 Task: Add a signature Kristen Martinez containing Have a great National Child Health Day, Kristen Martinez to email address softage.6@softage.net and add a label Shipping and receiving
Action: Mouse moved to (1104, 69)
Screenshot: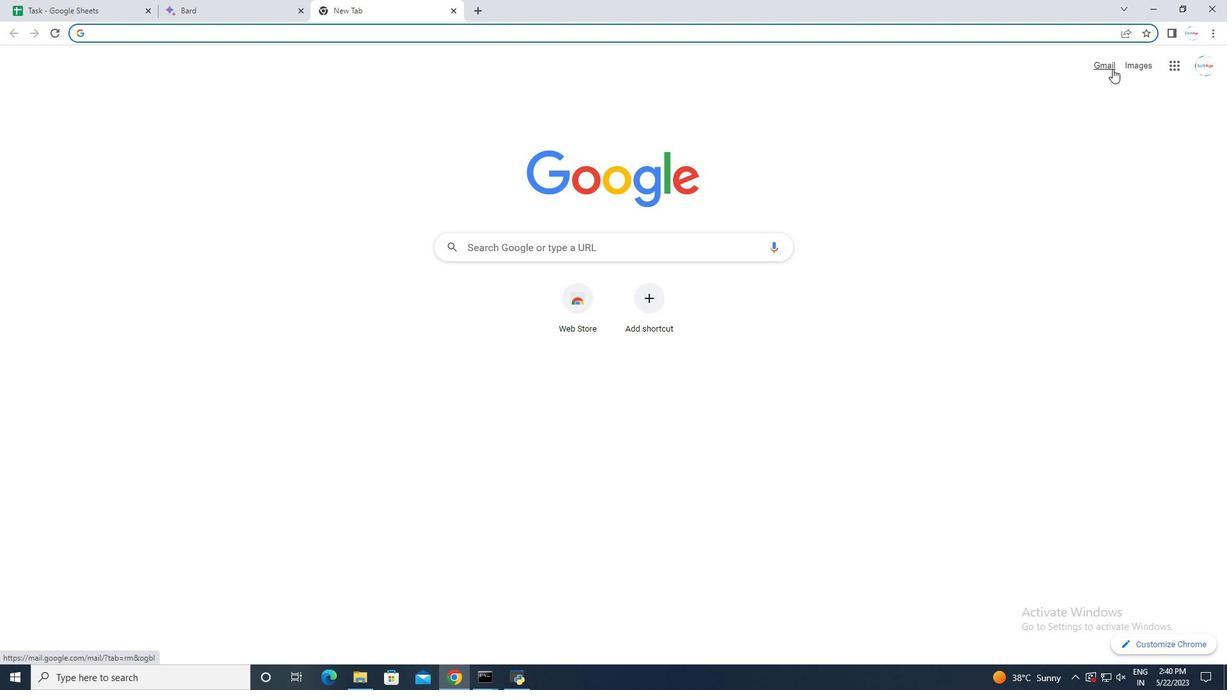 
Action: Mouse pressed left at (1104, 69)
Screenshot: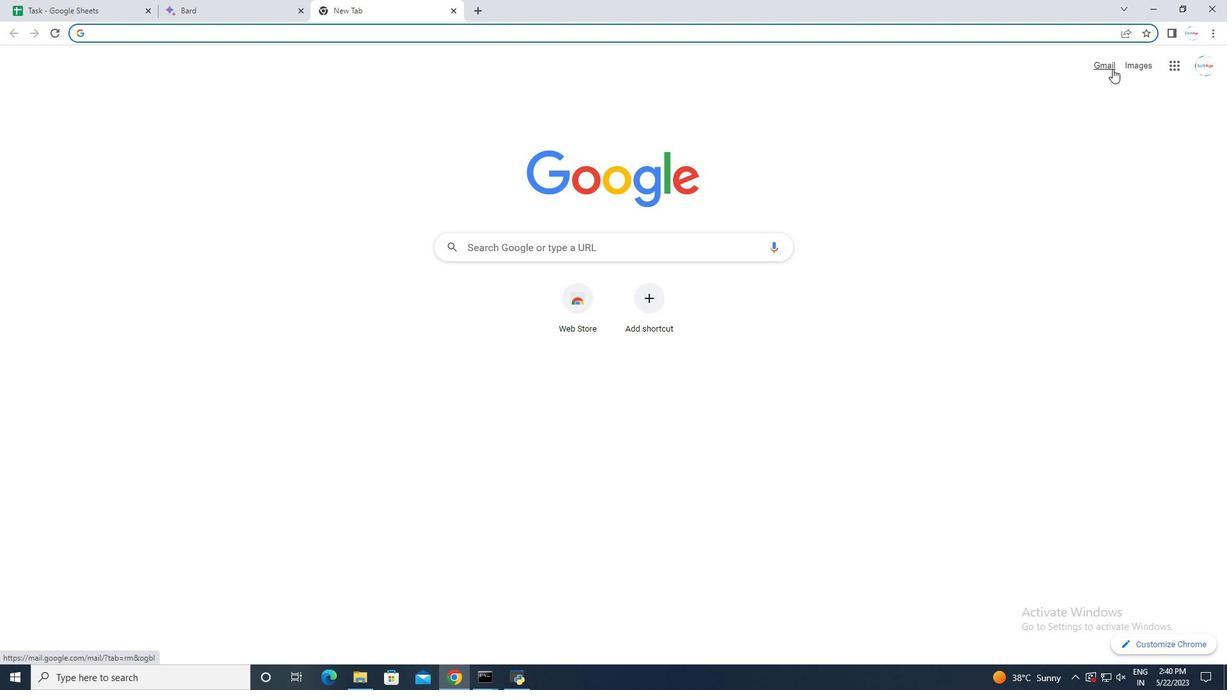 
Action: Mouse moved to (62, 107)
Screenshot: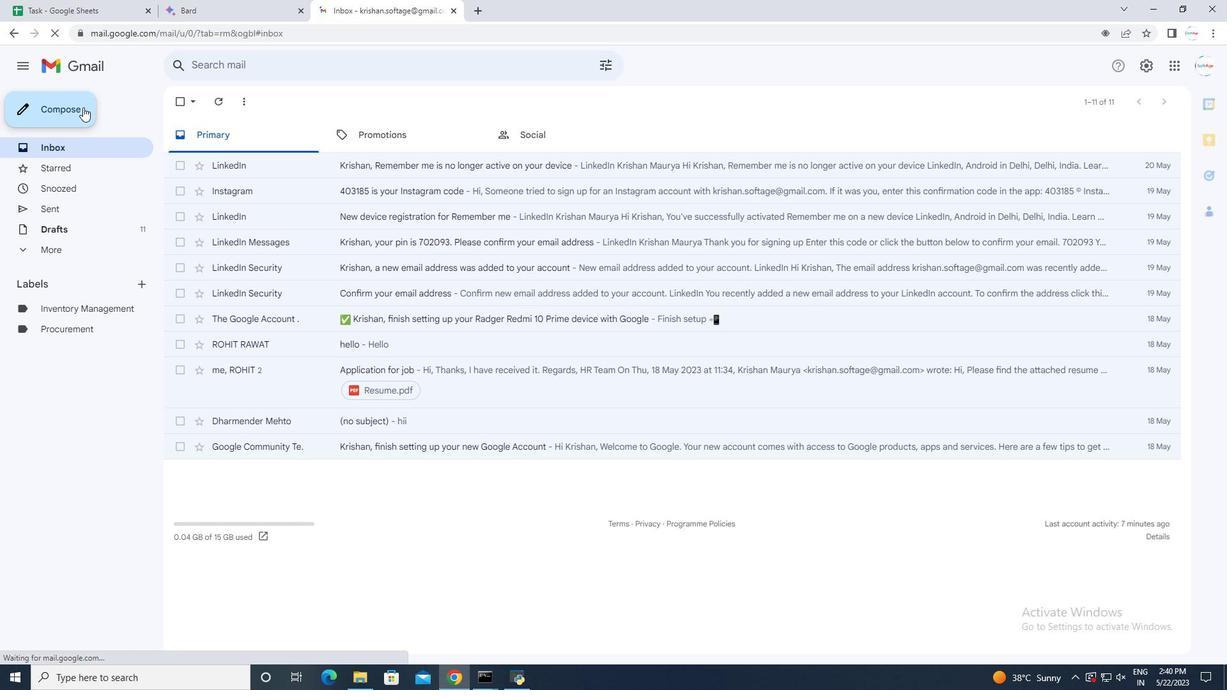 
Action: Mouse pressed left at (62, 107)
Screenshot: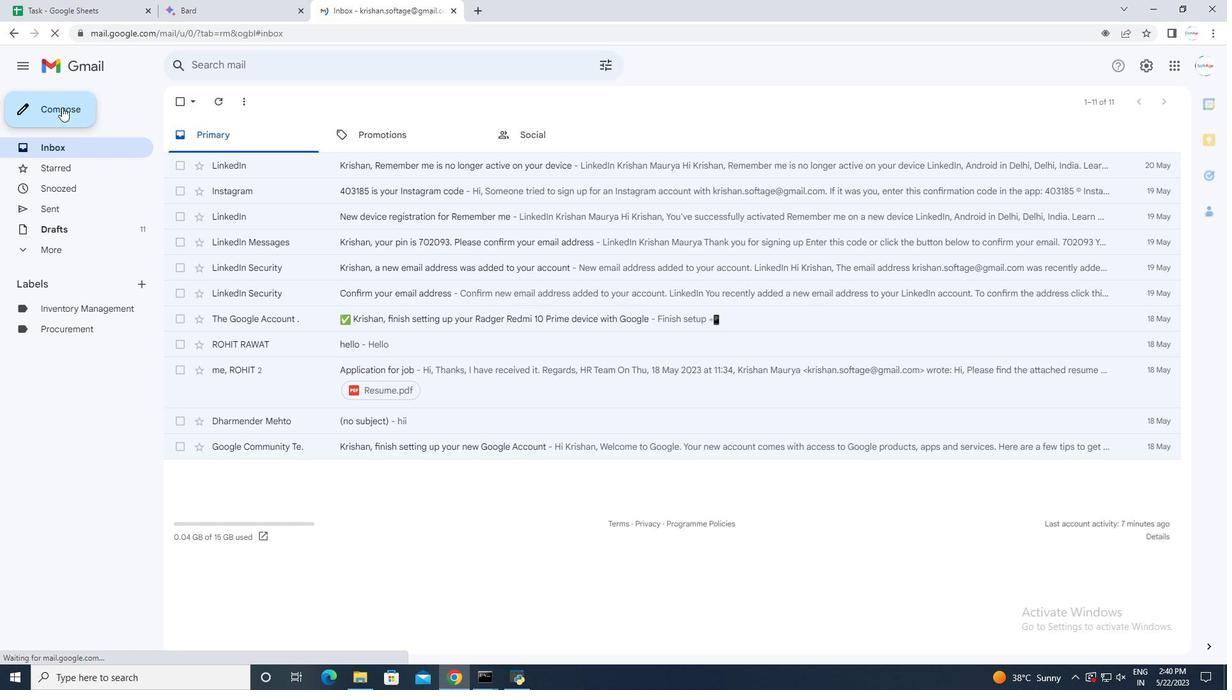 
Action: Mouse moved to (848, 356)
Screenshot: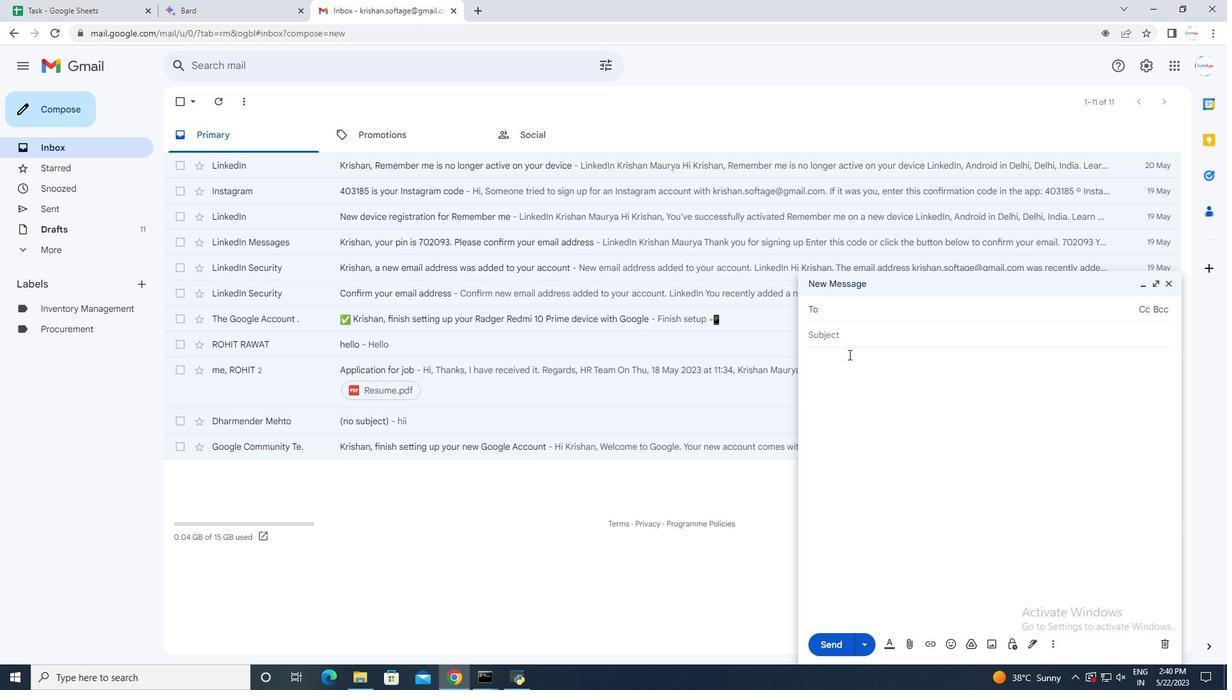 
Action: Mouse pressed left at (848, 356)
Screenshot: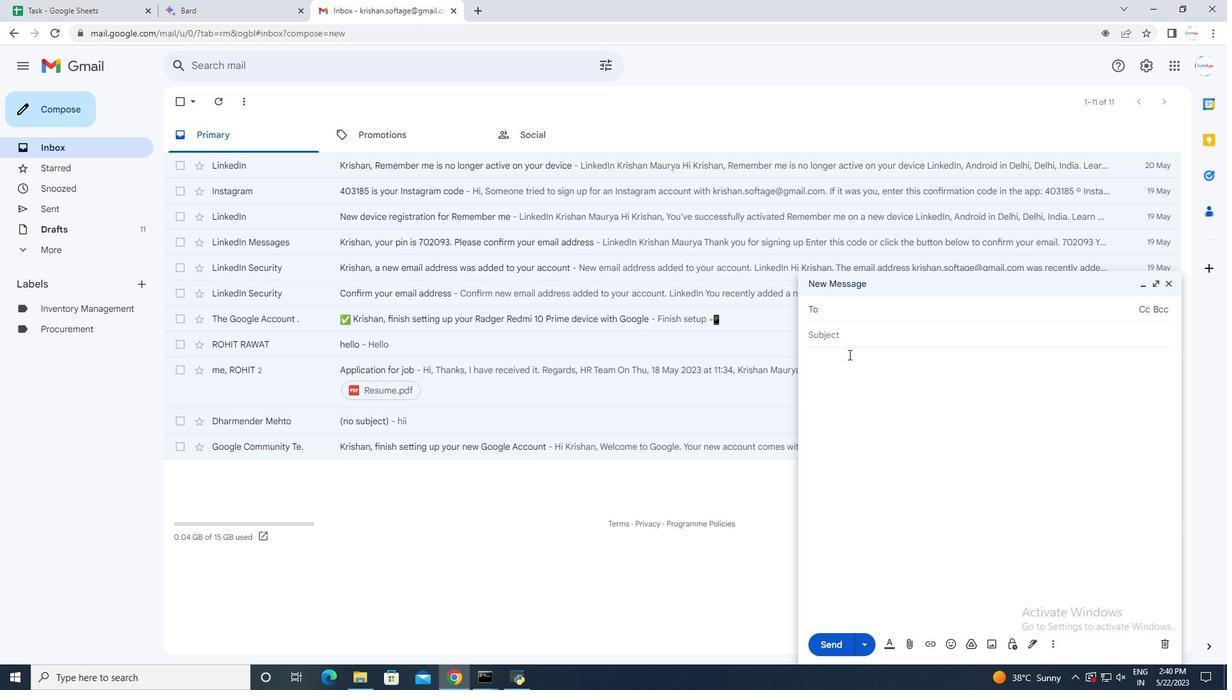 
Action: Mouse moved to (1034, 644)
Screenshot: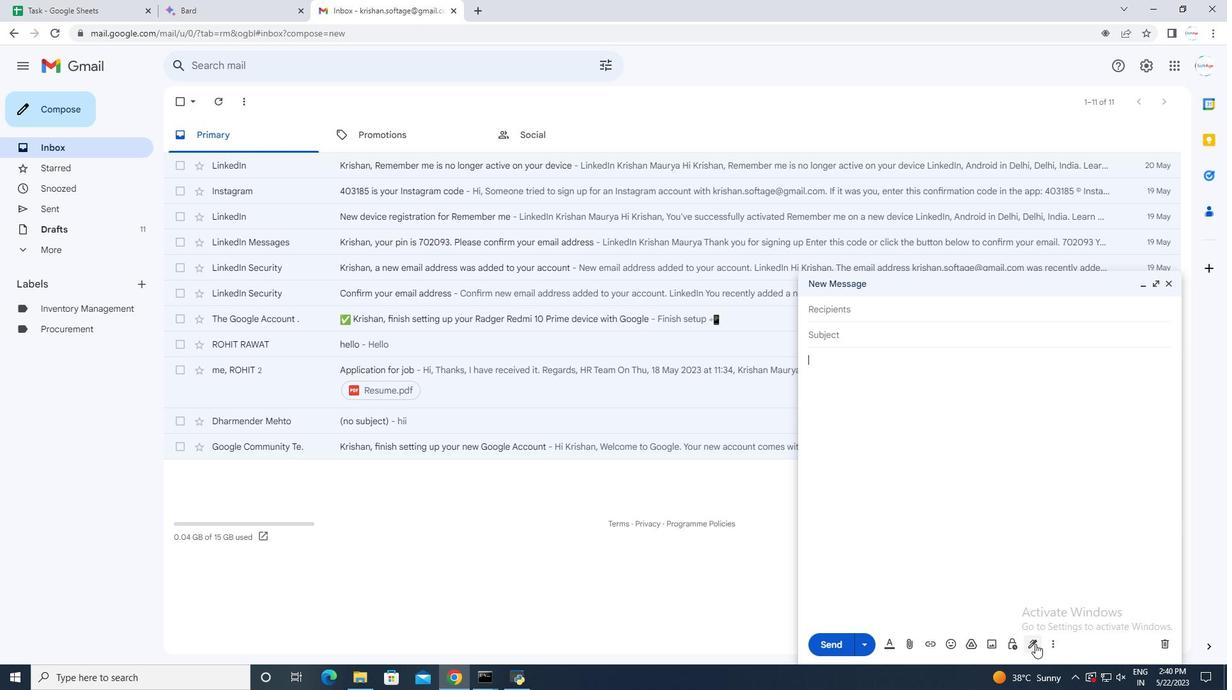 
Action: Mouse pressed left at (1034, 644)
Screenshot: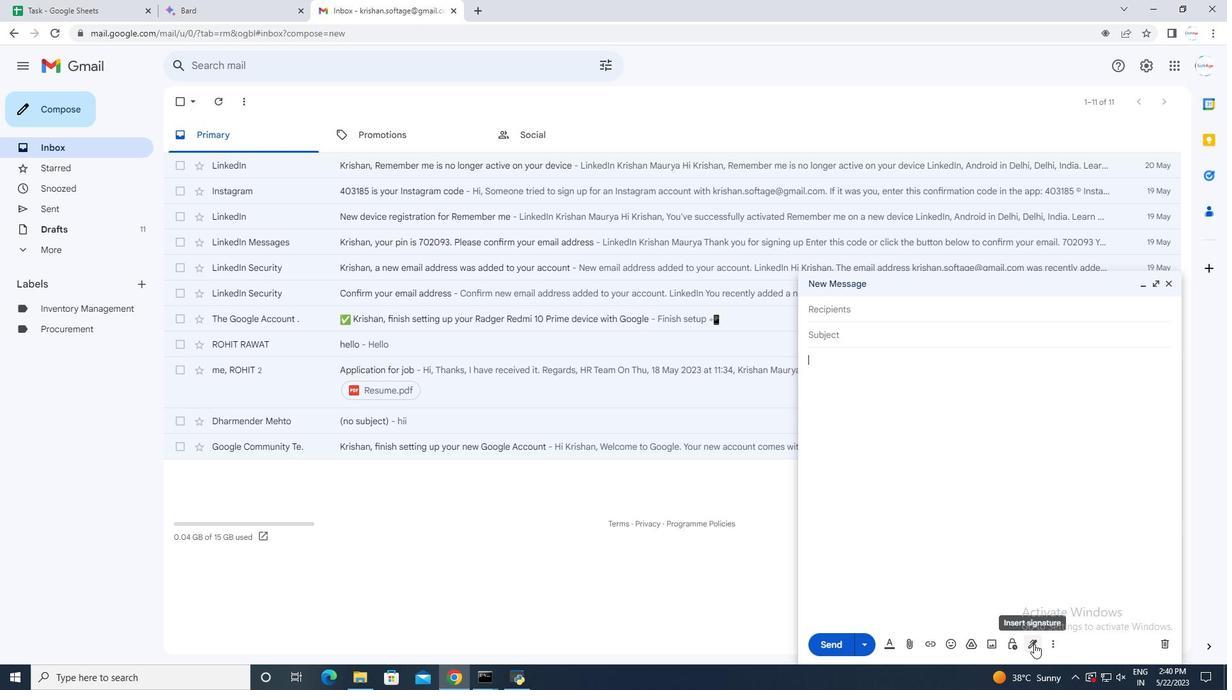 
Action: Mouse moved to (1076, 475)
Screenshot: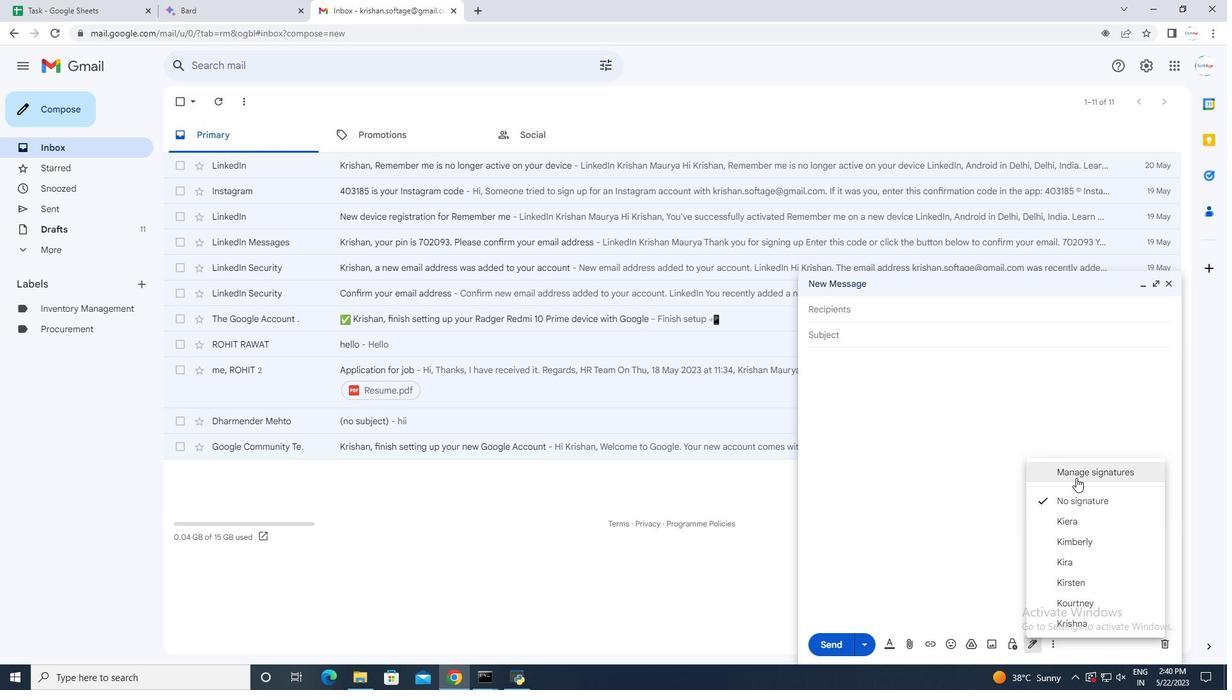 
Action: Mouse pressed left at (1076, 475)
Screenshot: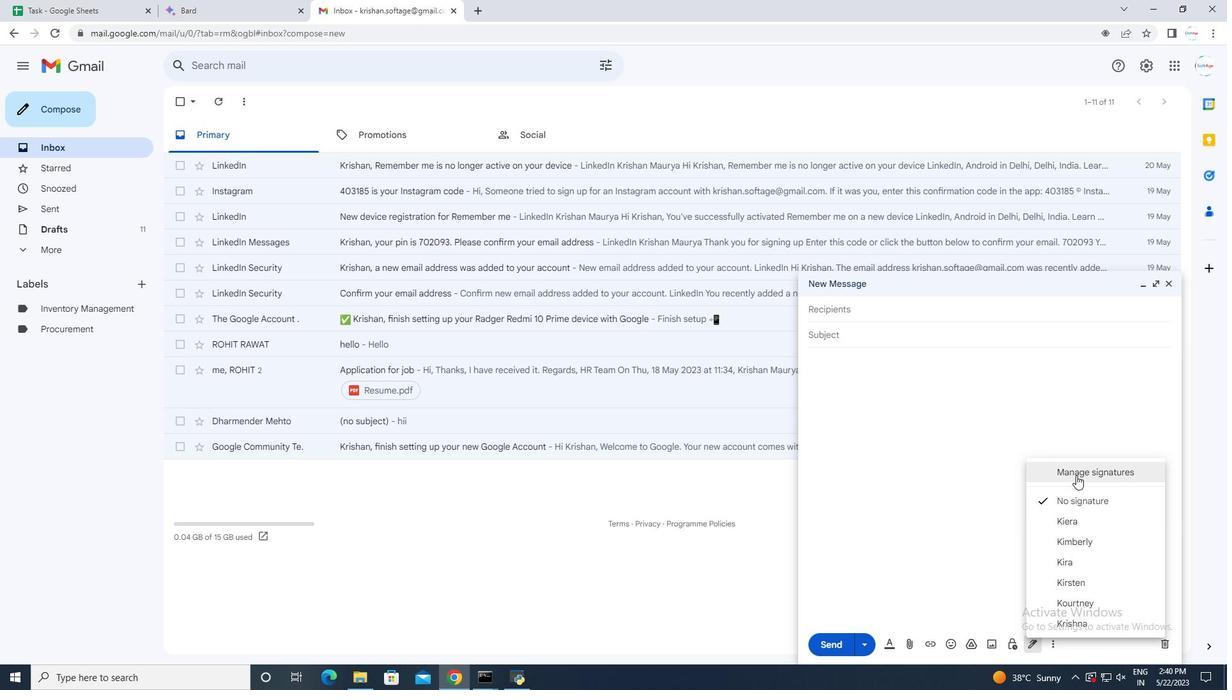 
Action: Mouse moved to (673, 430)
Screenshot: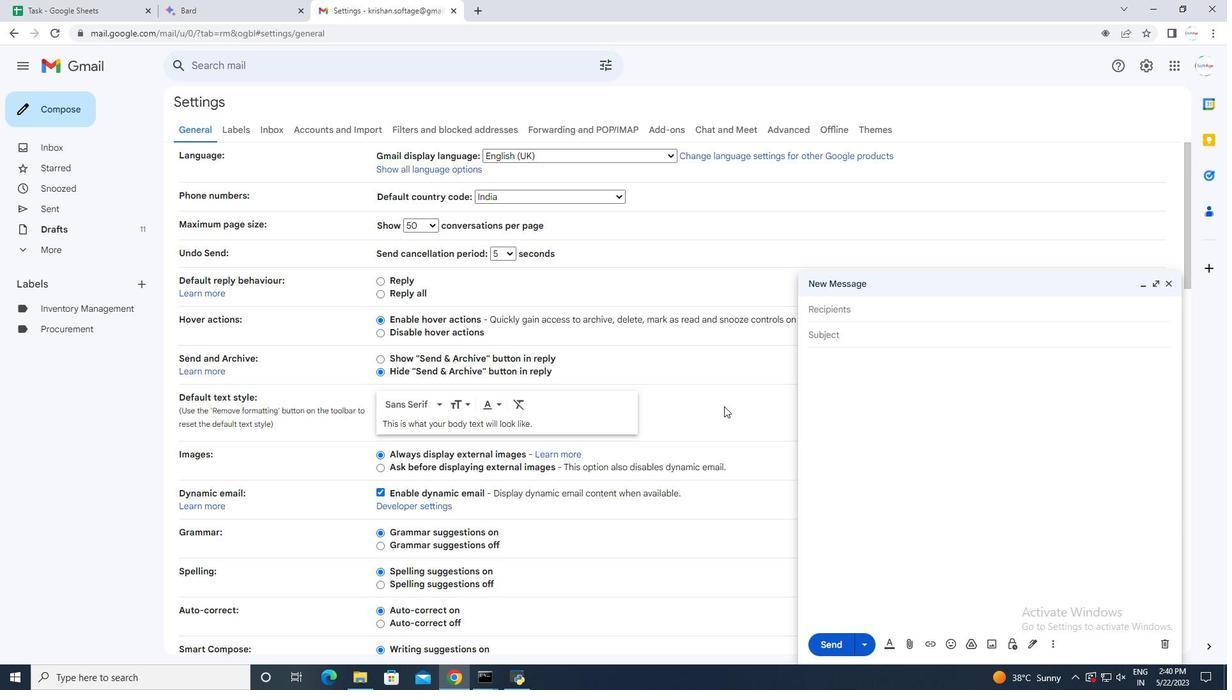
Action: Mouse scrolled (673, 430) with delta (0, 0)
Screenshot: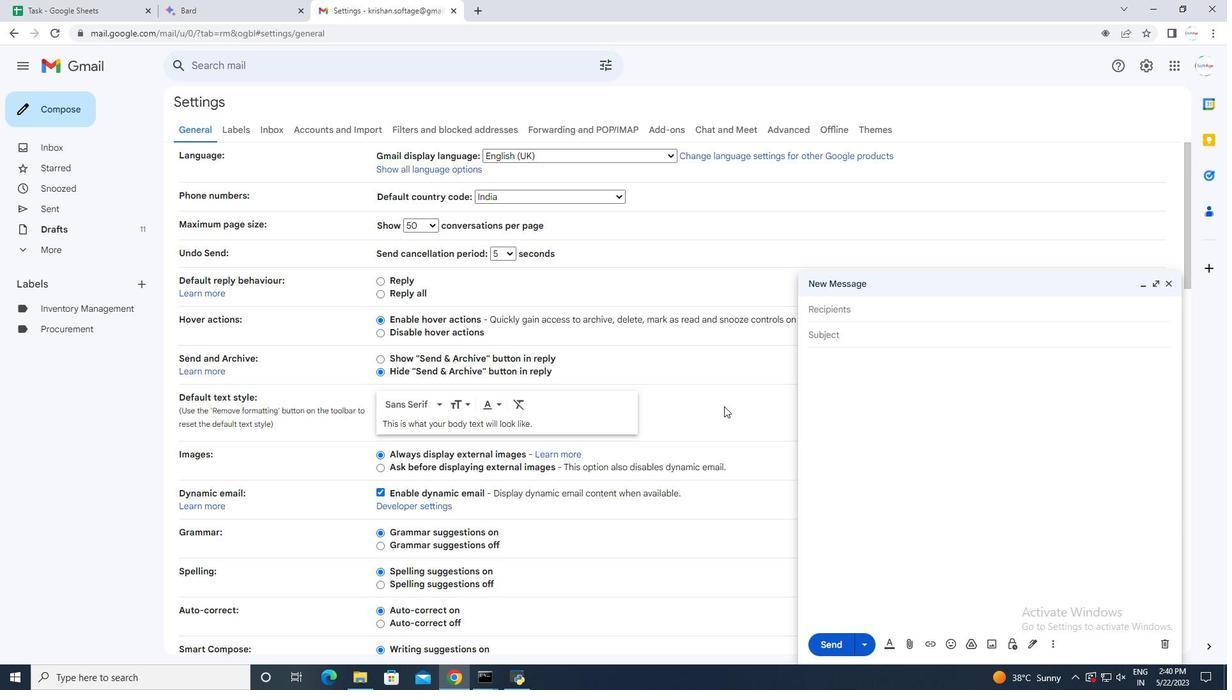 
Action: Mouse moved to (669, 435)
Screenshot: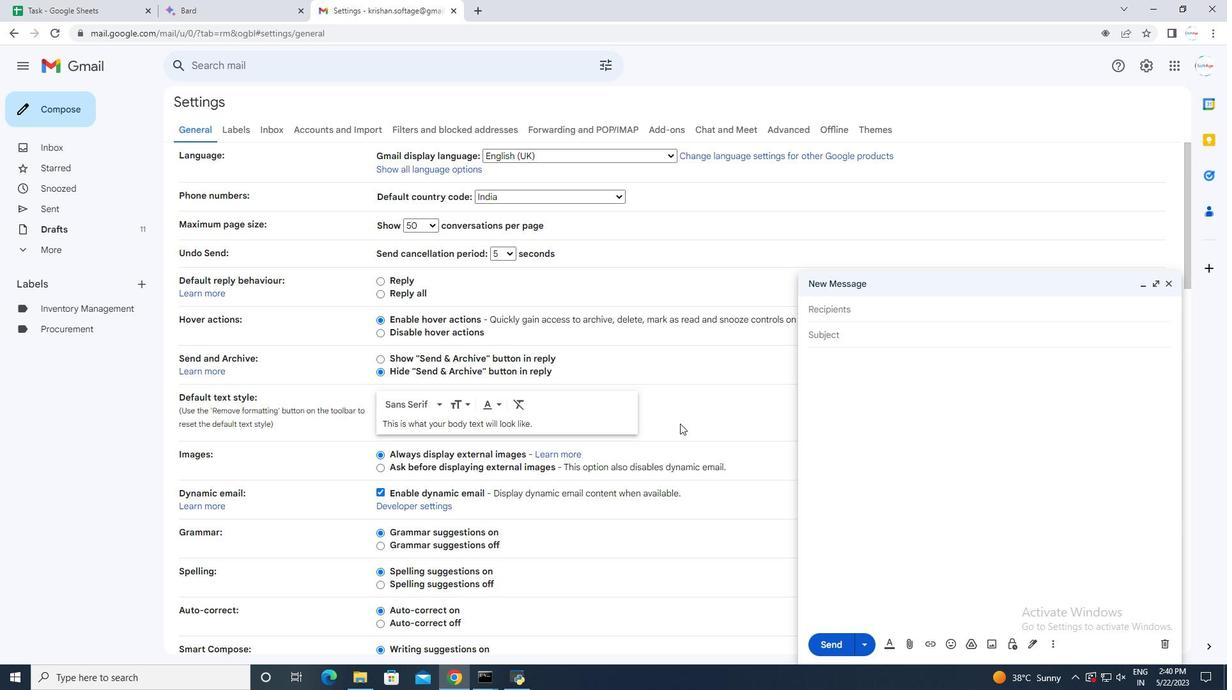 
Action: Mouse scrolled (669, 434) with delta (0, 0)
Screenshot: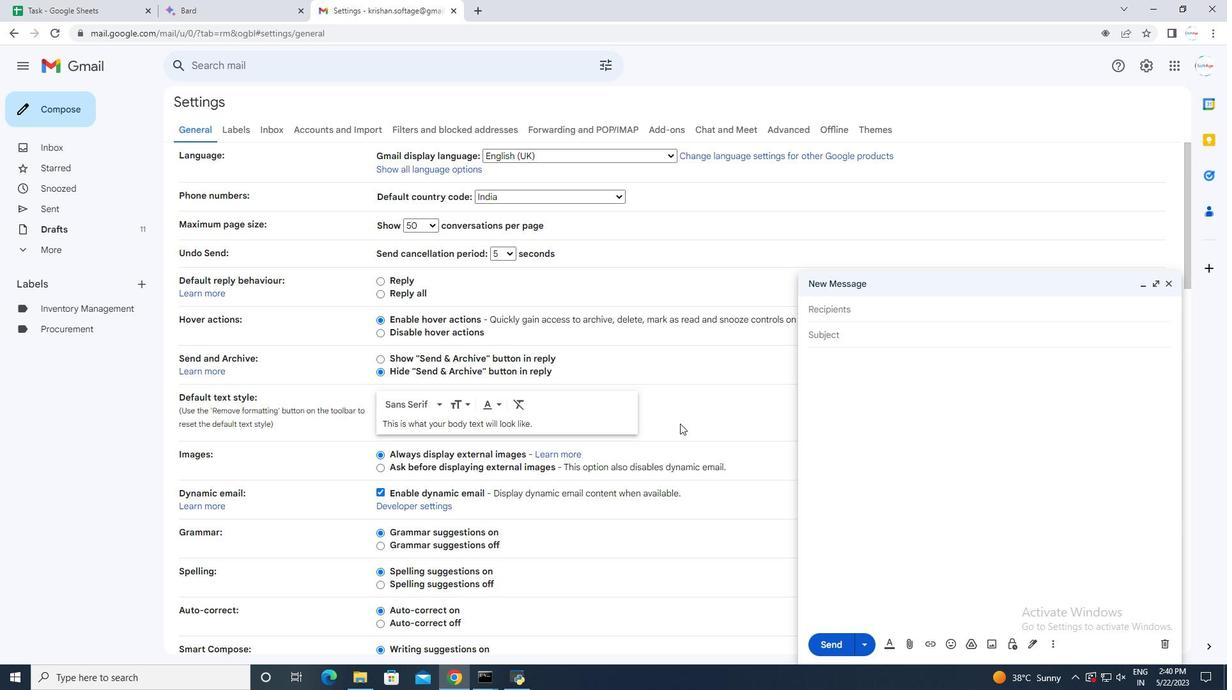 
Action: Mouse moved to (668, 437)
Screenshot: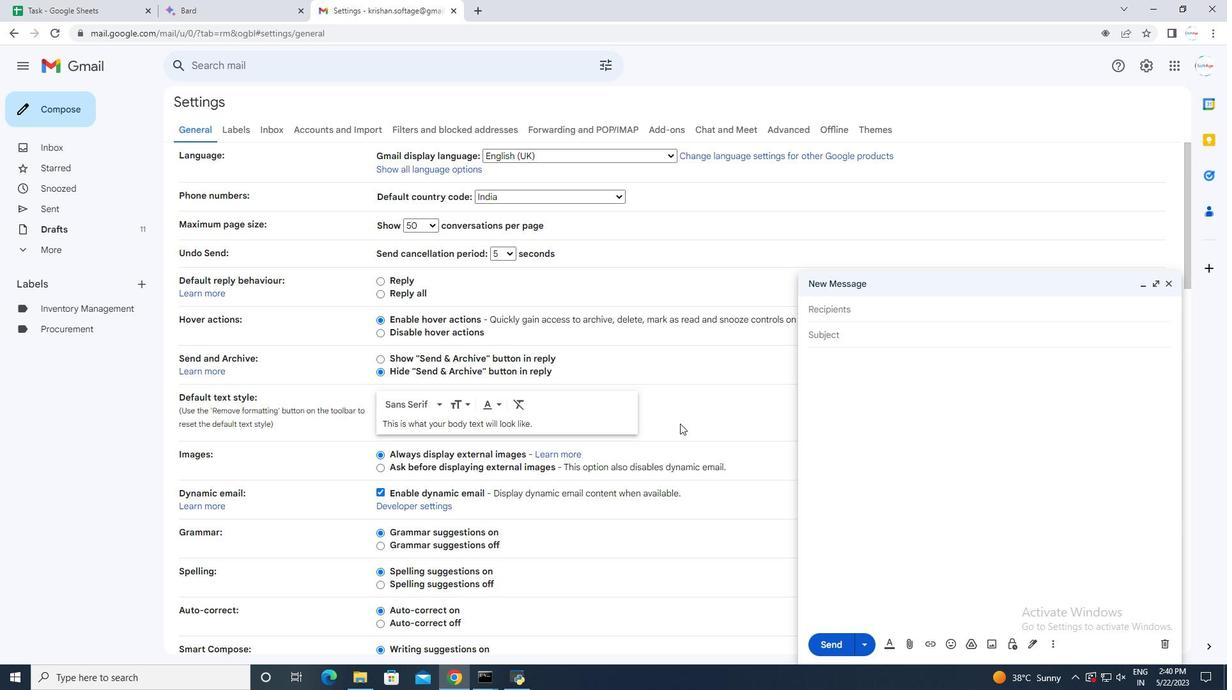 
Action: Mouse scrolled (668, 437) with delta (0, 0)
Screenshot: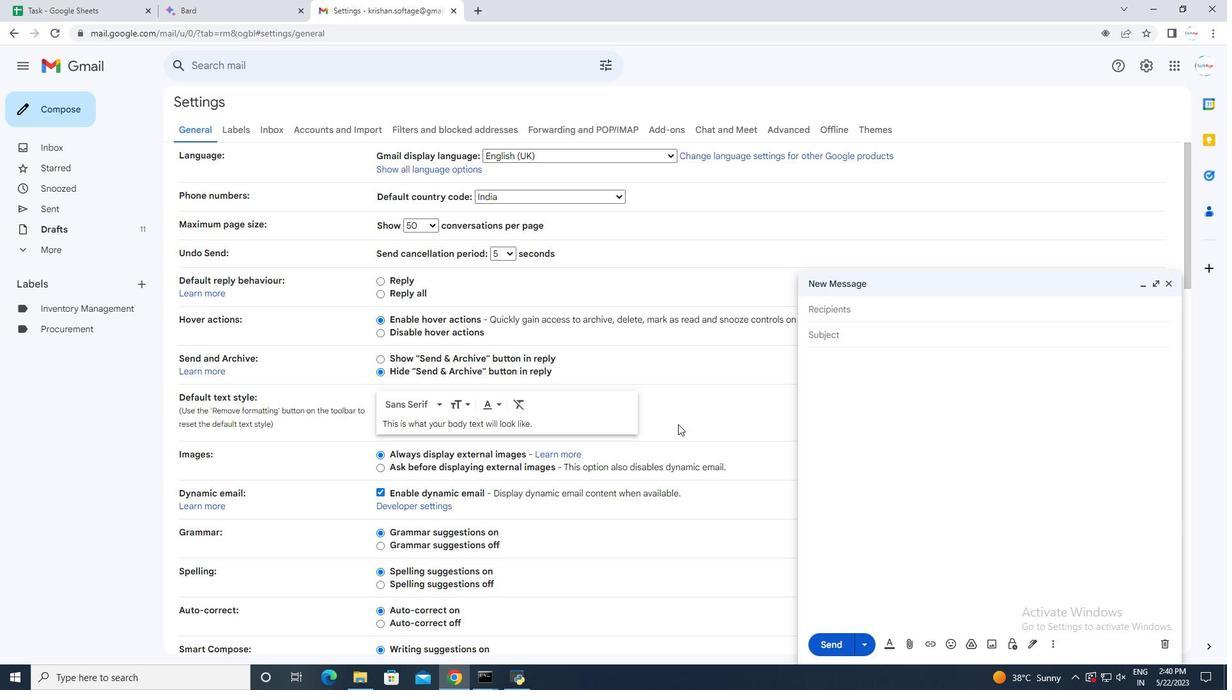 
Action: Mouse moved to (667, 438)
Screenshot: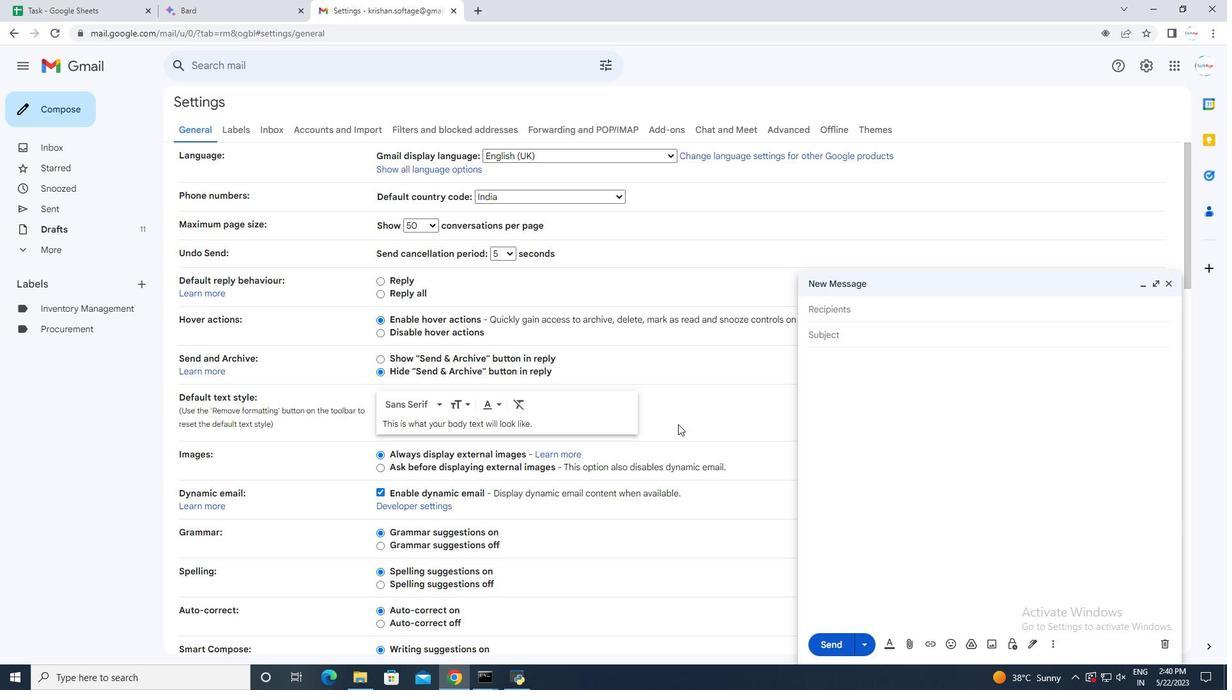 
Action: Mouse scrolled (667, 437) with delta (0, 0)
Screenshot: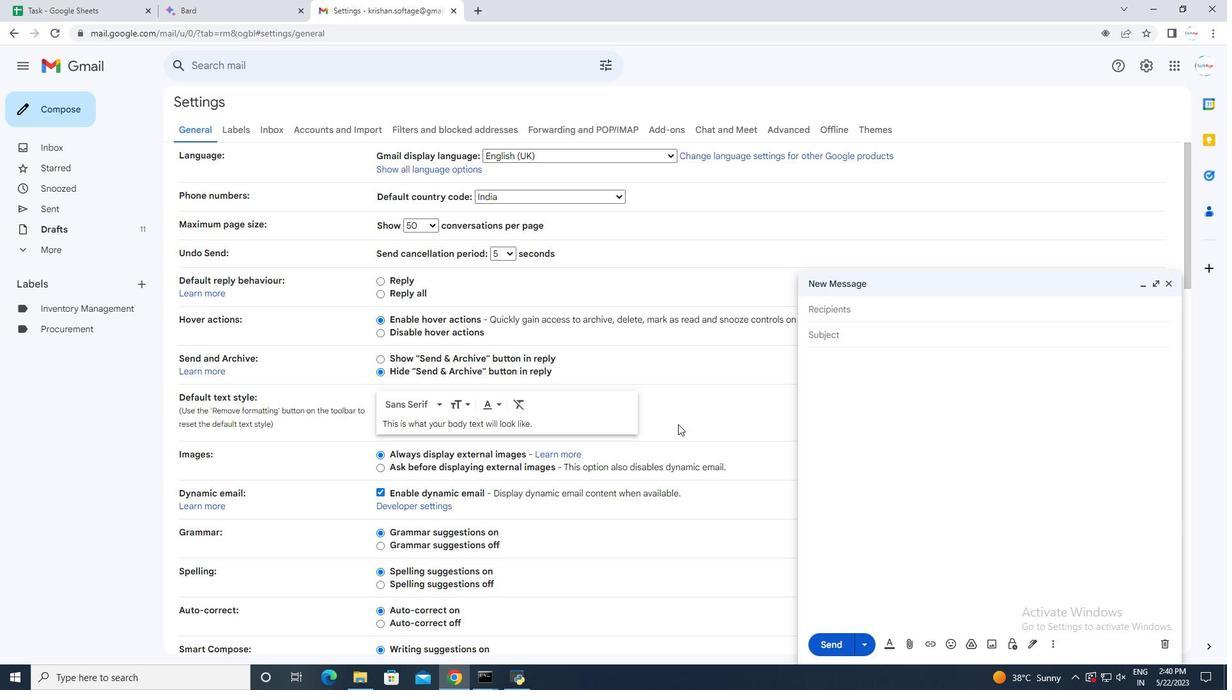 
Action: Mouse scrolled (667, 437) with delta (0, 0)
Screenshot: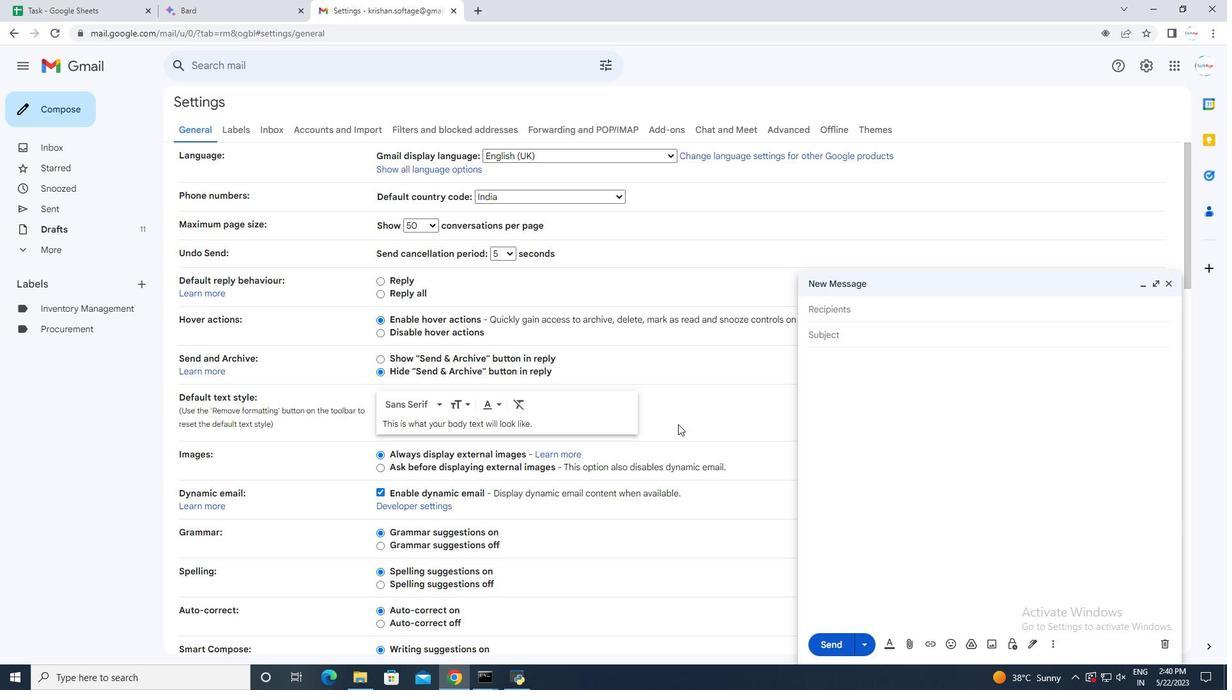
Action: Mouse moved to (666, 438)
Screenshot: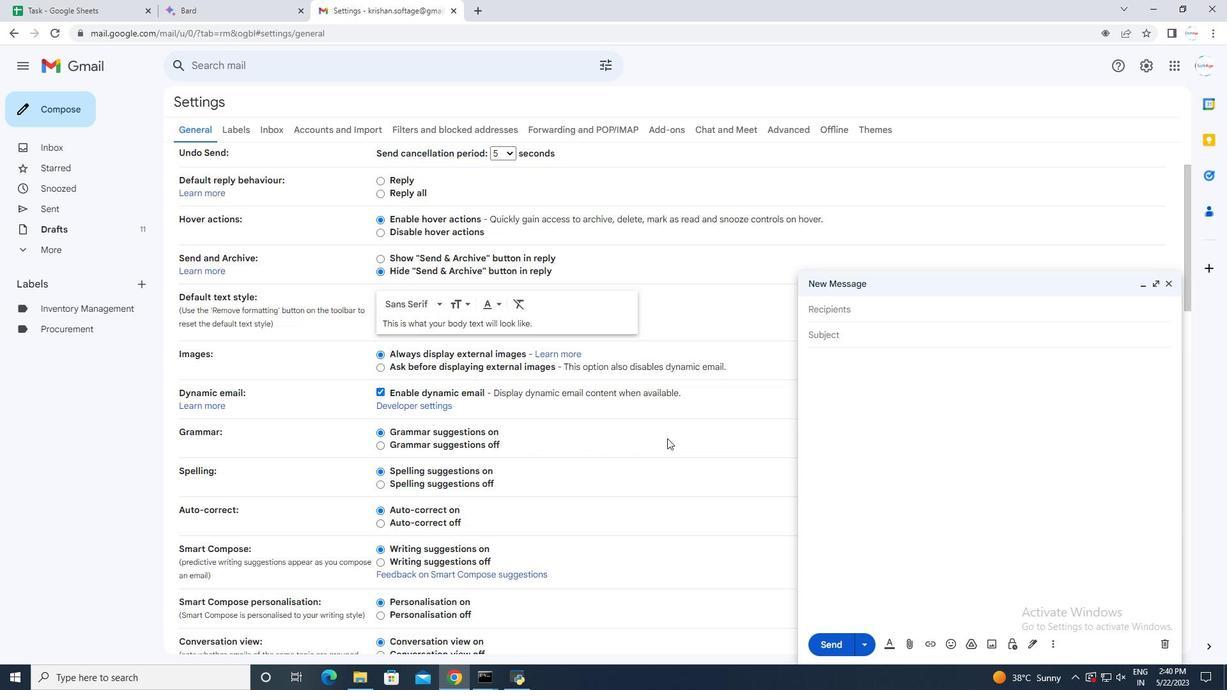 
Action: Mouse scrolled (666, 437) with delta (0, 0)
Screenshot: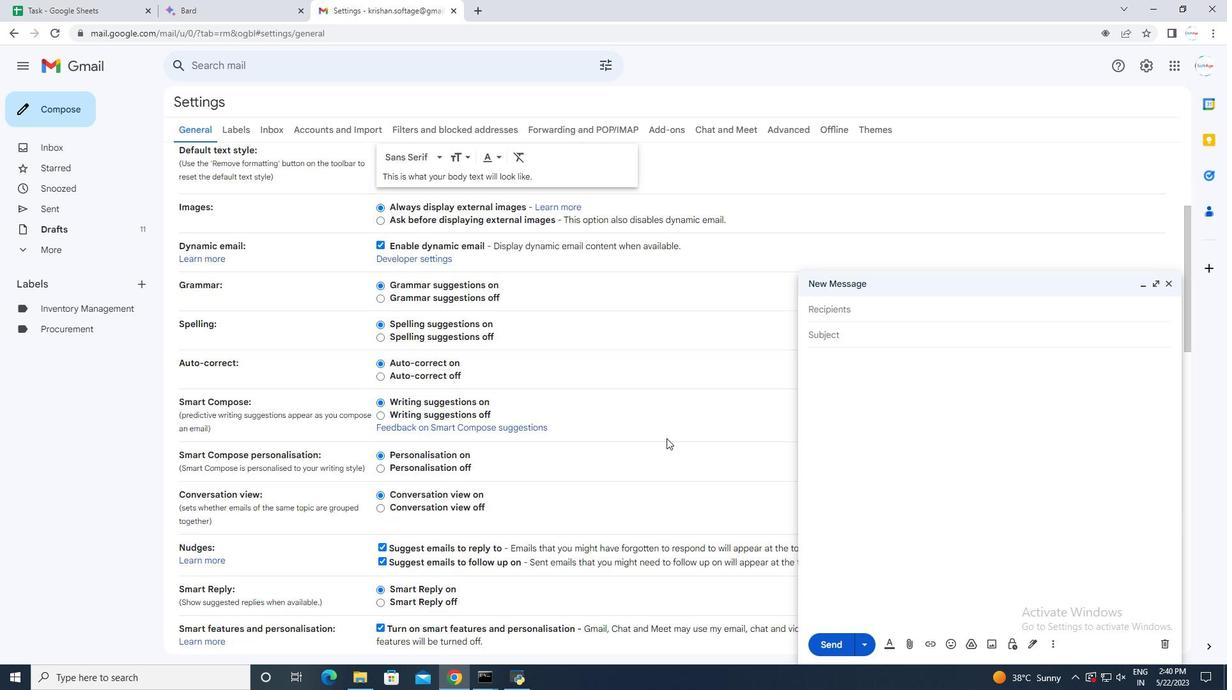 
Action: Mouse scrolled (666, 437) with delta (0, 0)
Screenshot: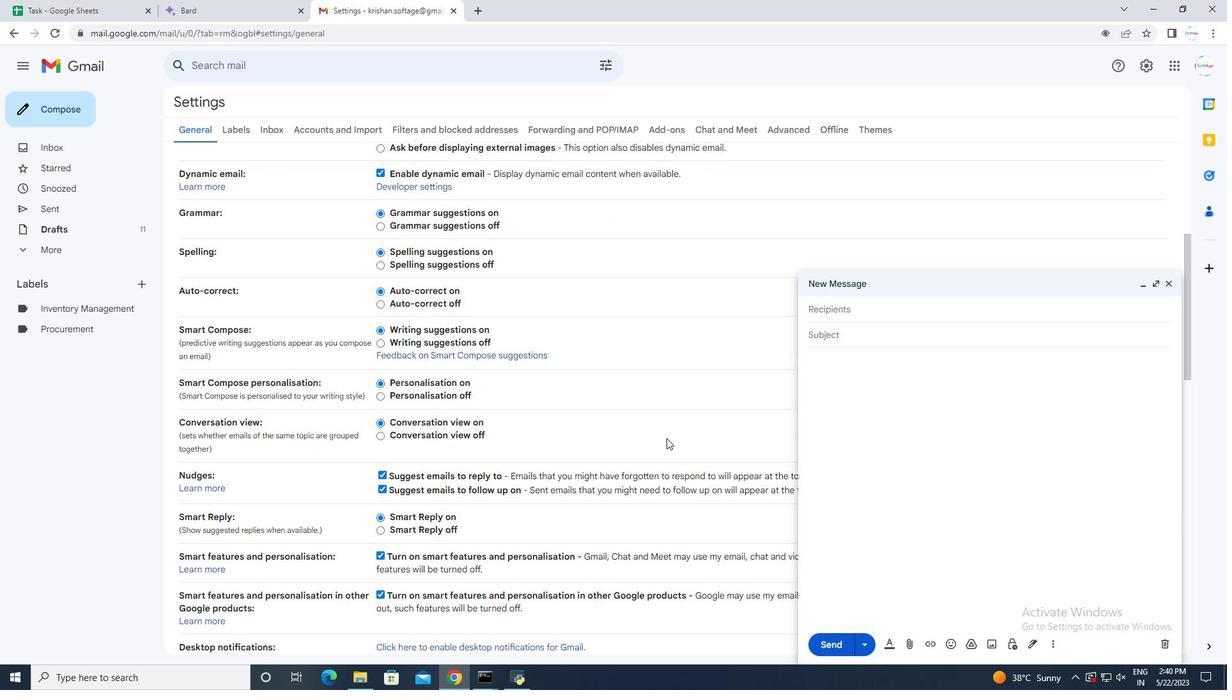 
Action: Mouse scrolled (666, 437) with delta (0, 0)
Screenshot: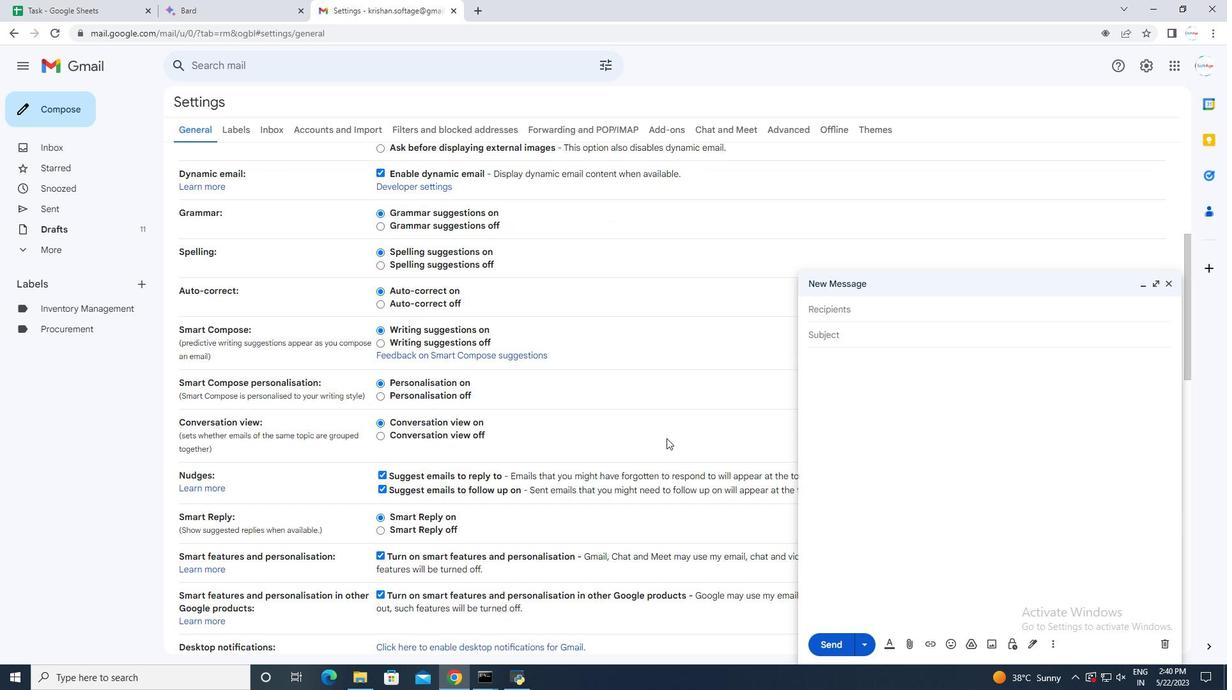 
Action: Mouse scrolled (666, 437) with delta (0, 0)
Screenshot: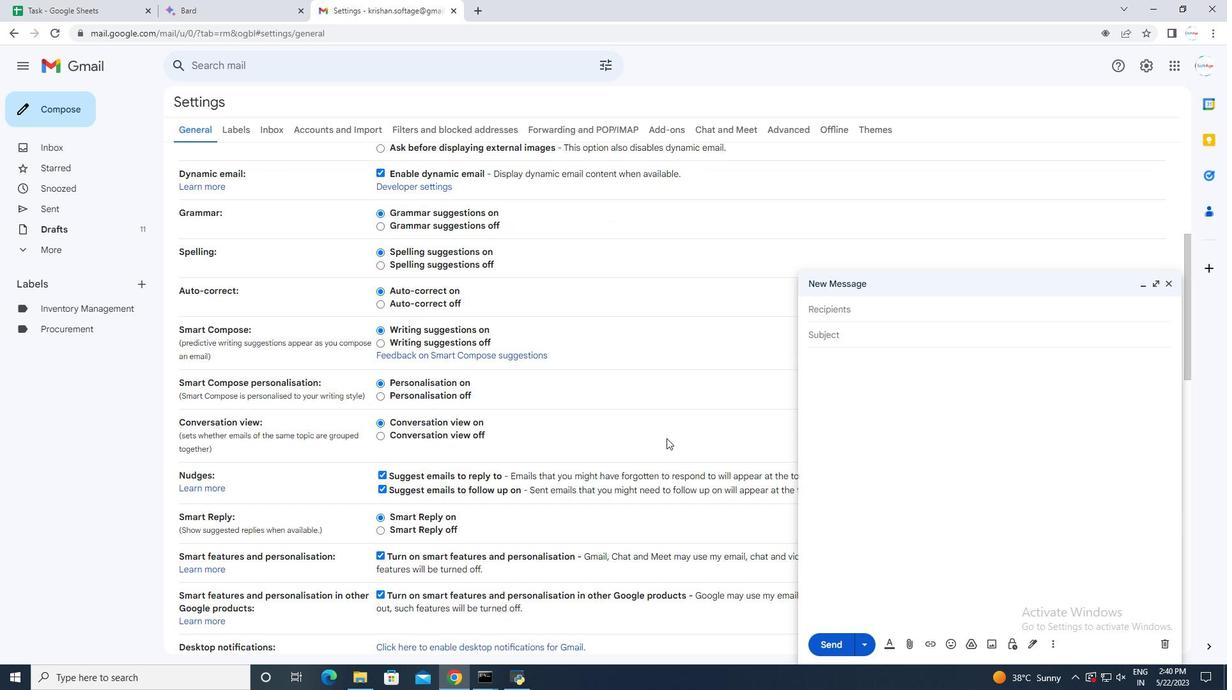 
Action: Mouse scrolled (666, 437) with delta (0, 0)
Screenshot: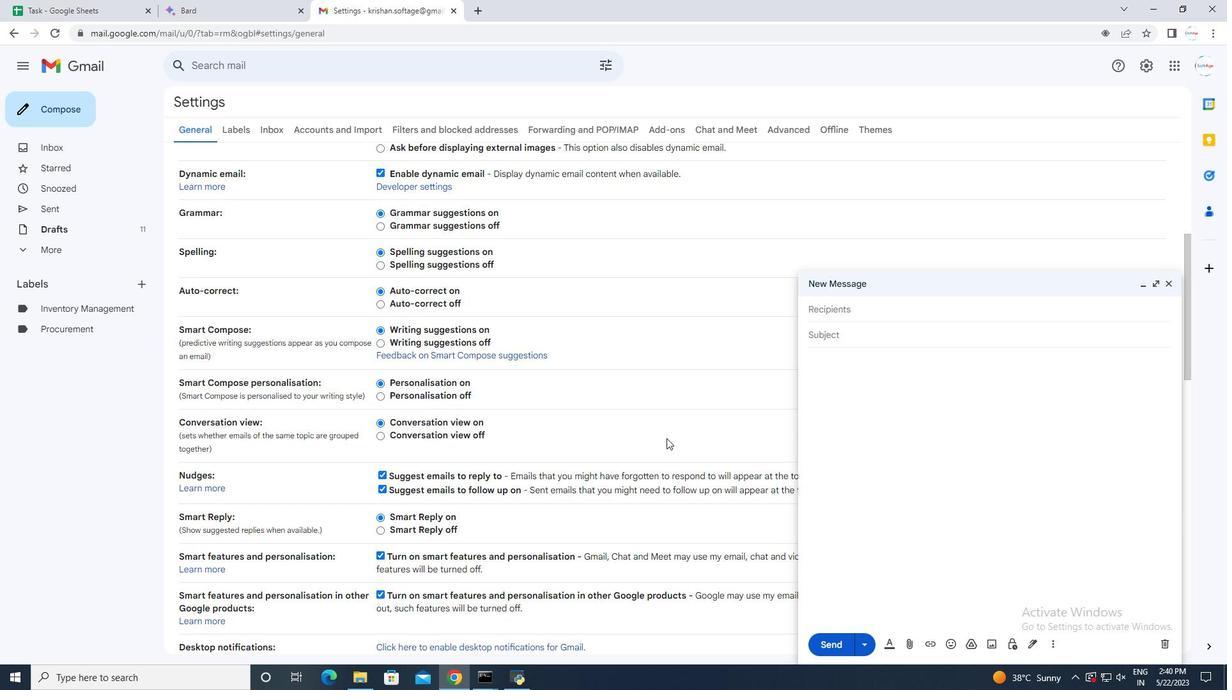 
Action: Mouse scrolled (666, 437) with delta (0, 0)
Screenshot: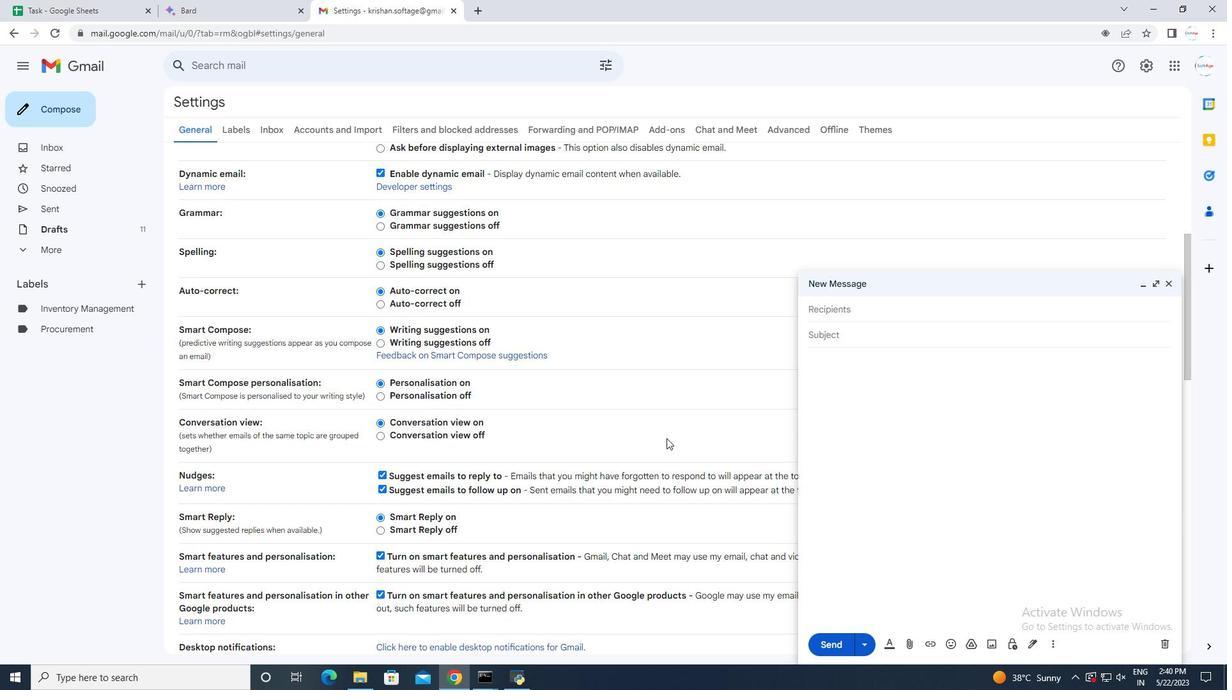 
Action: Mouse scrolled (666, 437) with delta (0, 0)
Screenshot: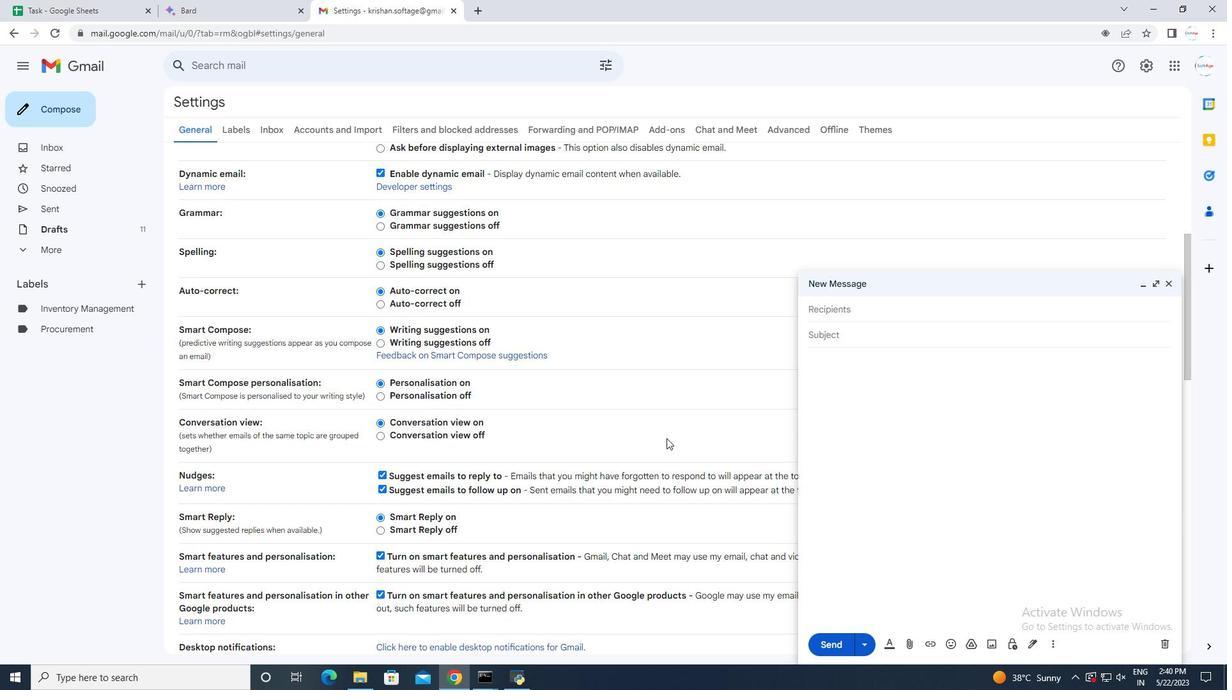 
Action: Mouse scrolled (666, 437) with delta (0, 0)
Screenshot: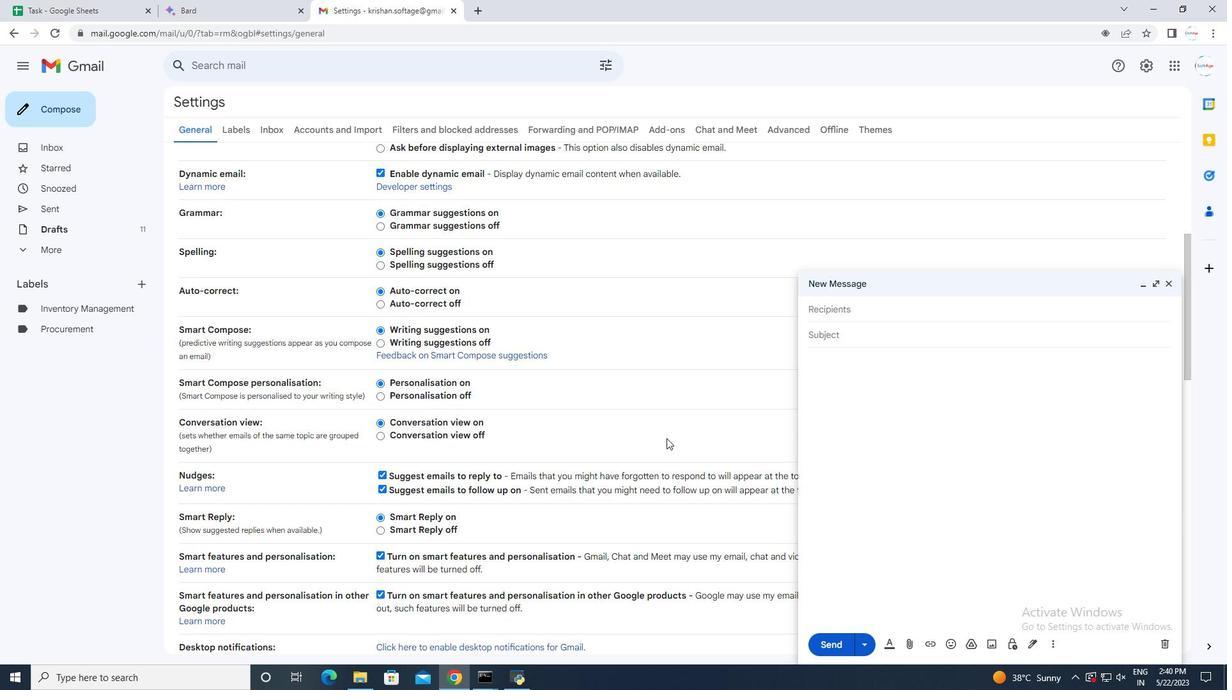 
Action: Mouse scrolled (666, 437) with delta (0, 0)
Screenshot: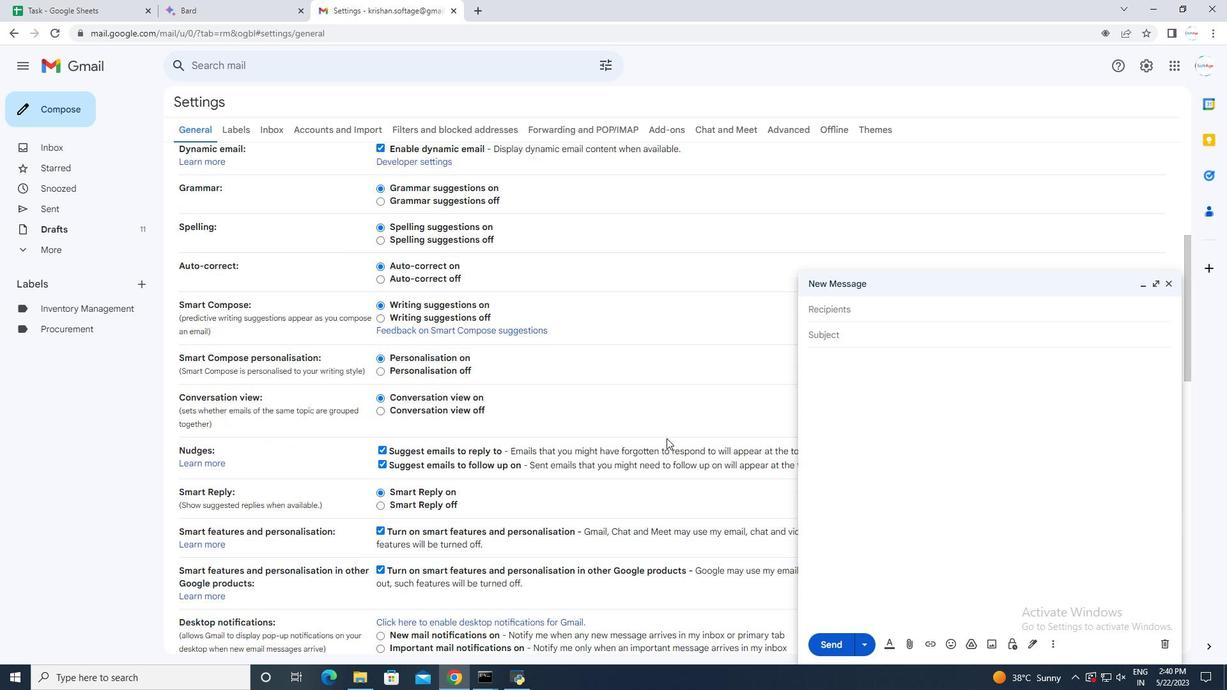
Action: Mouse scrolled (666, 437) with delta (0, 0)
Screenshot: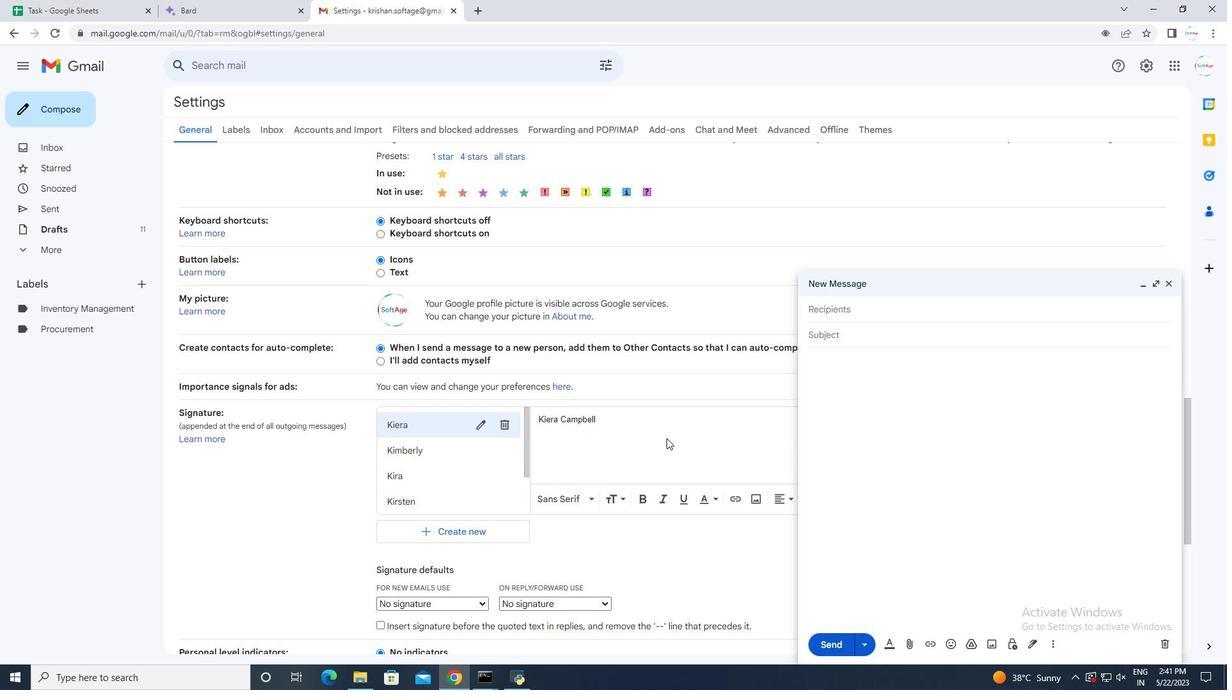 
Action: Mouse scrolled (666, 437) with delta (0, 0)
Screenshot: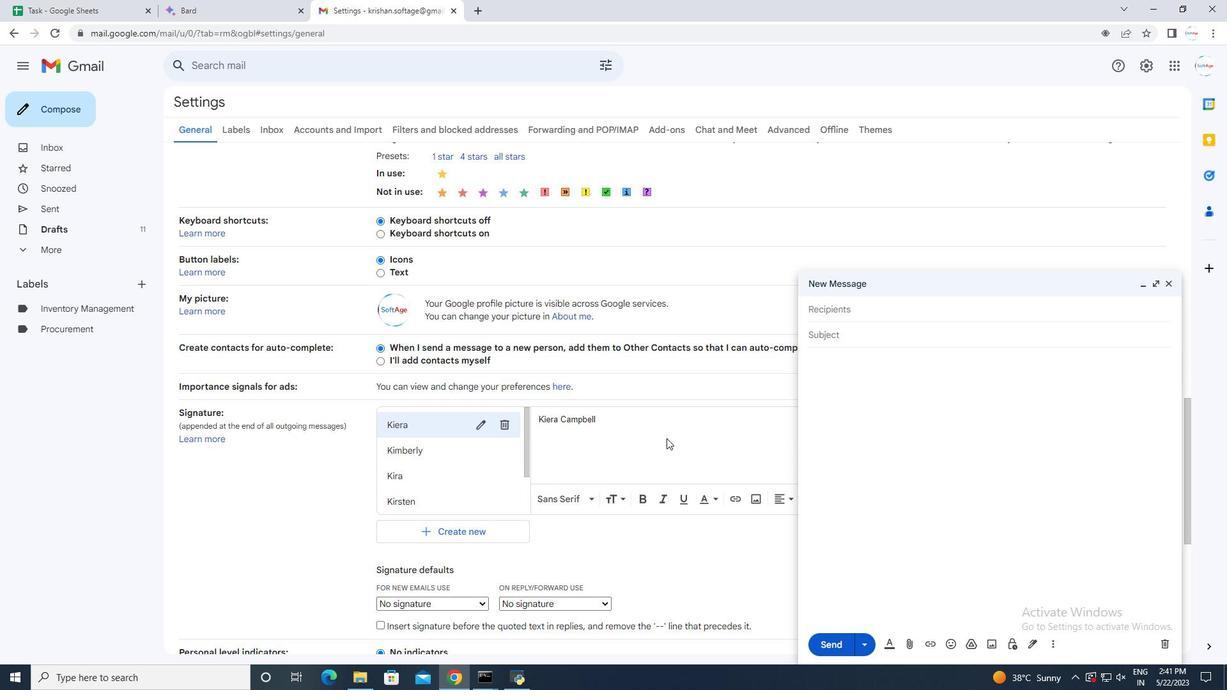
Action: Mouse moved to (469, 398)
Screenshot: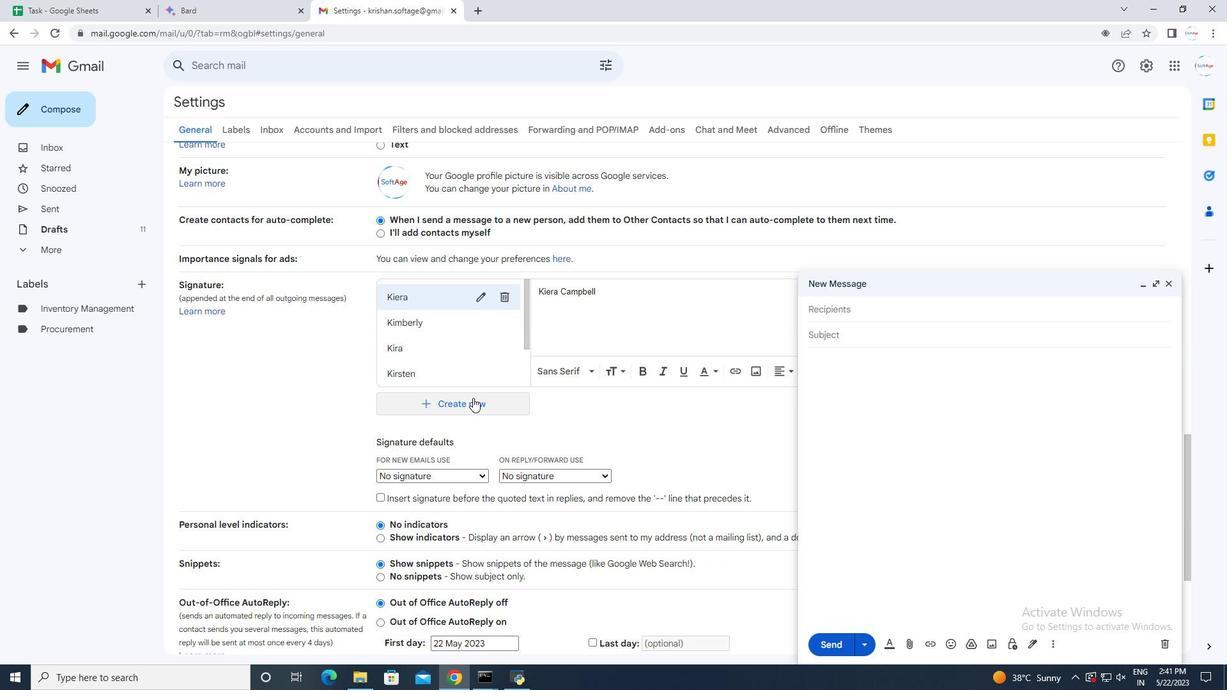 
Action: Mouse pressed left at (469, 398)
Screenshot: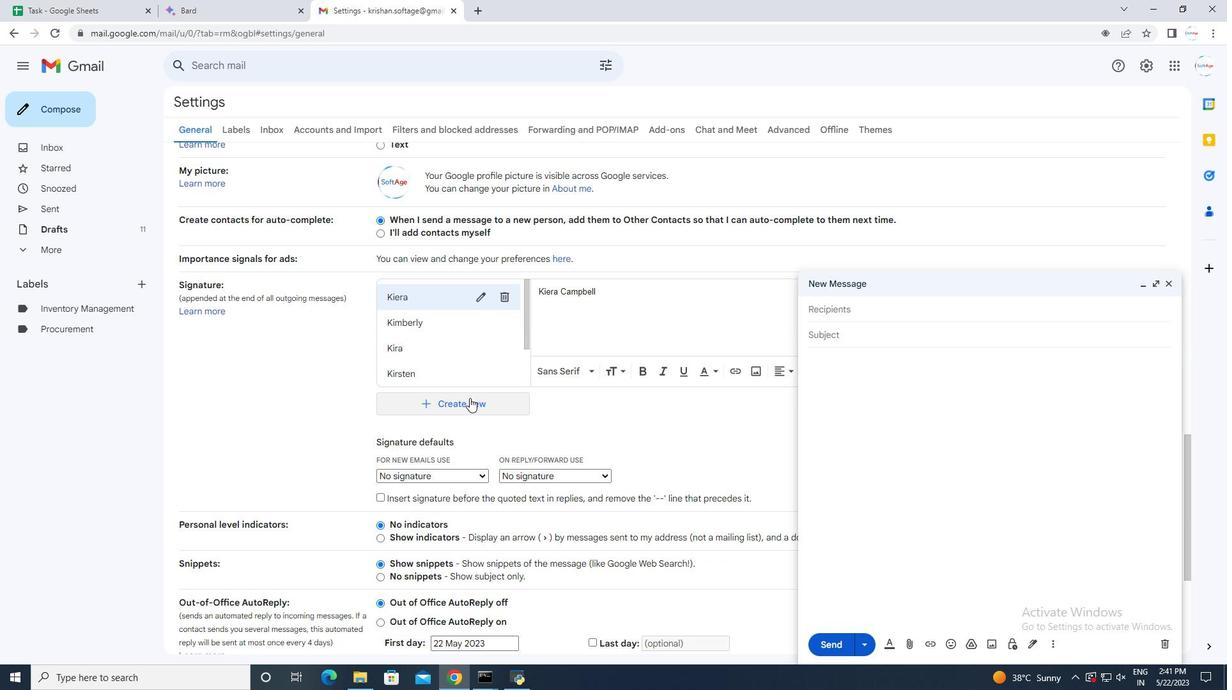 
Action: Mouse moved to (535, 352)
Screenshot: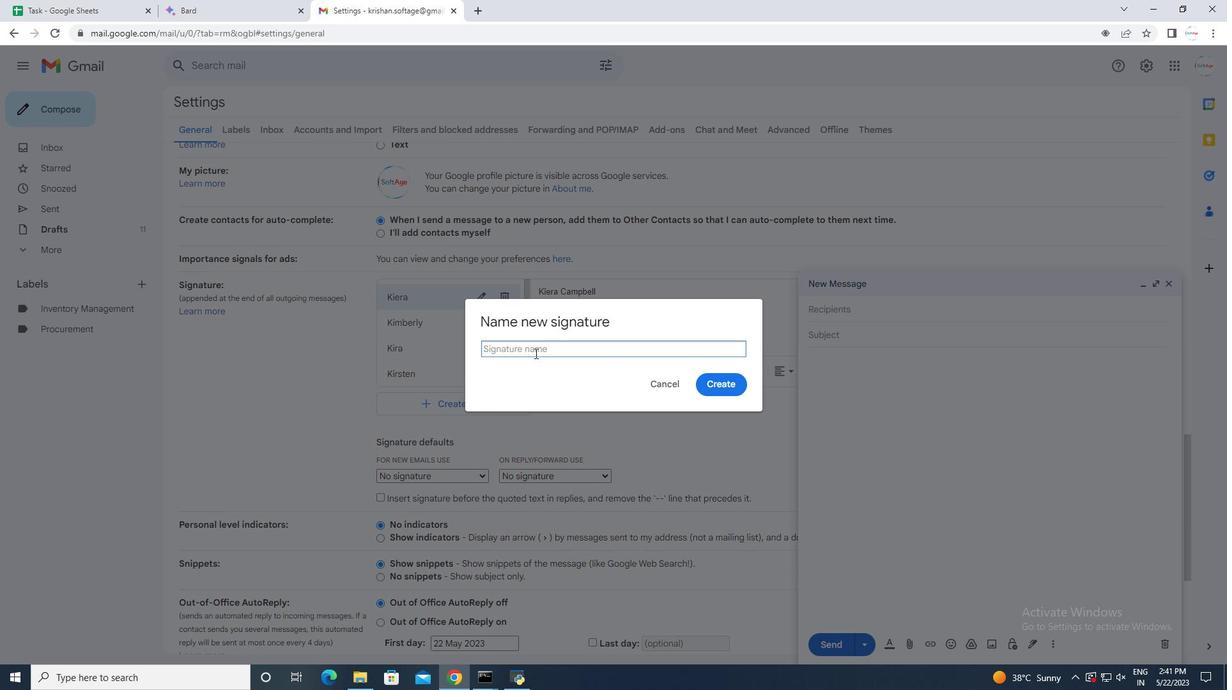 
Action: Key pressed <Key.shift>Kristen
Screenshot: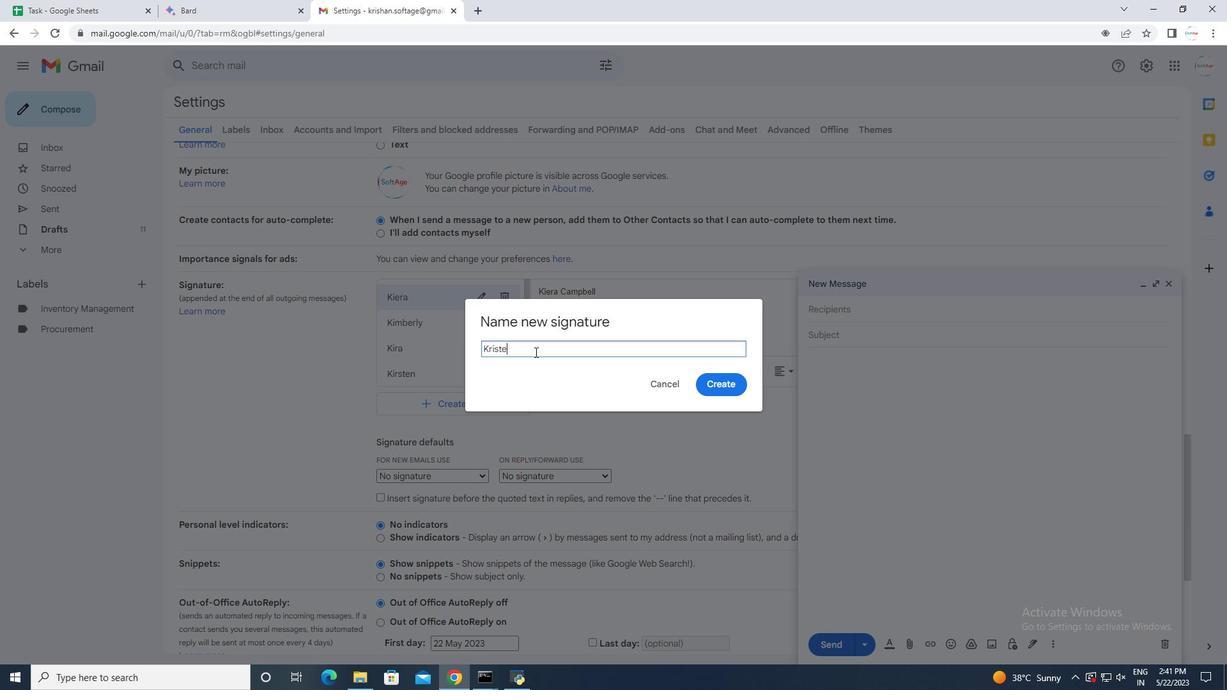 
Action: Mouse moved to (737, 385)
Screenshot: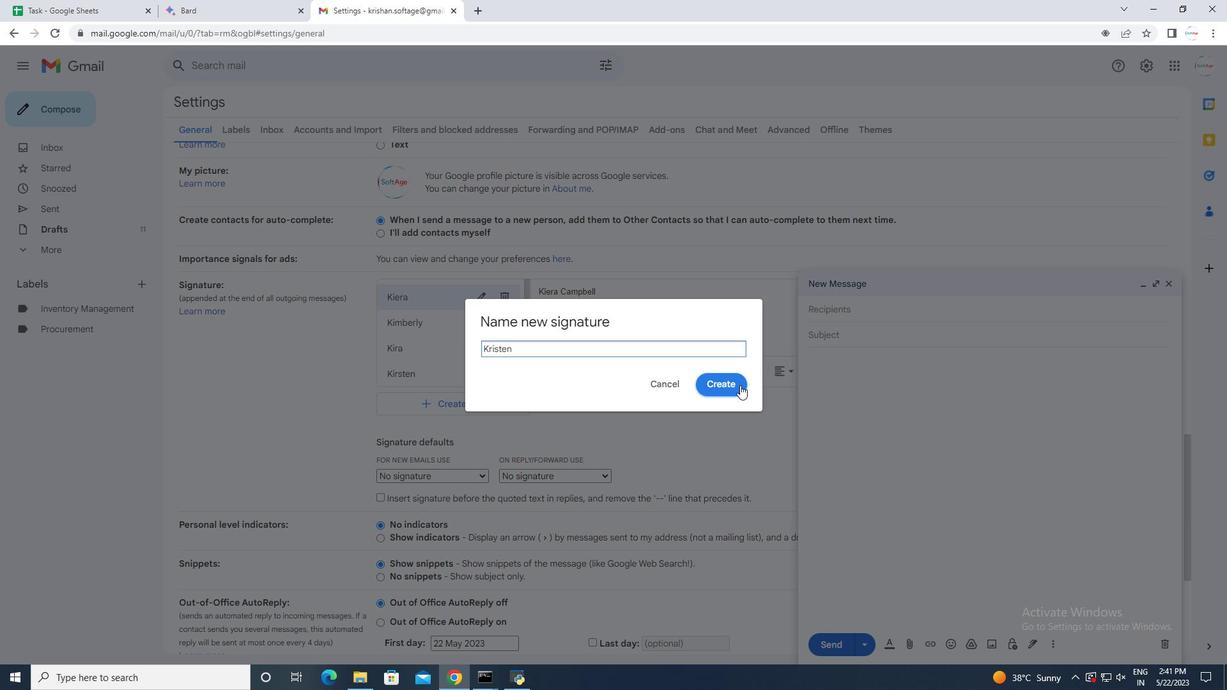 
Action: Mouse pressed left at (737, 385)
Screenshot: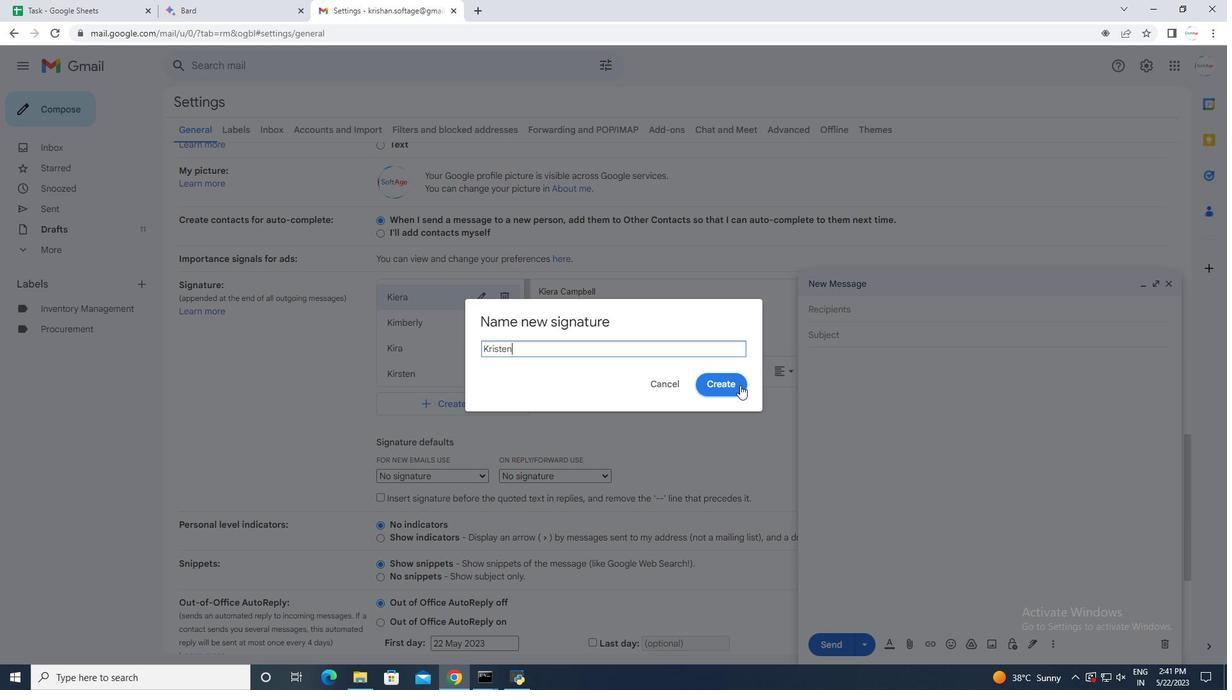 
Action: Mouse moved to (461, 373)
Screenshot: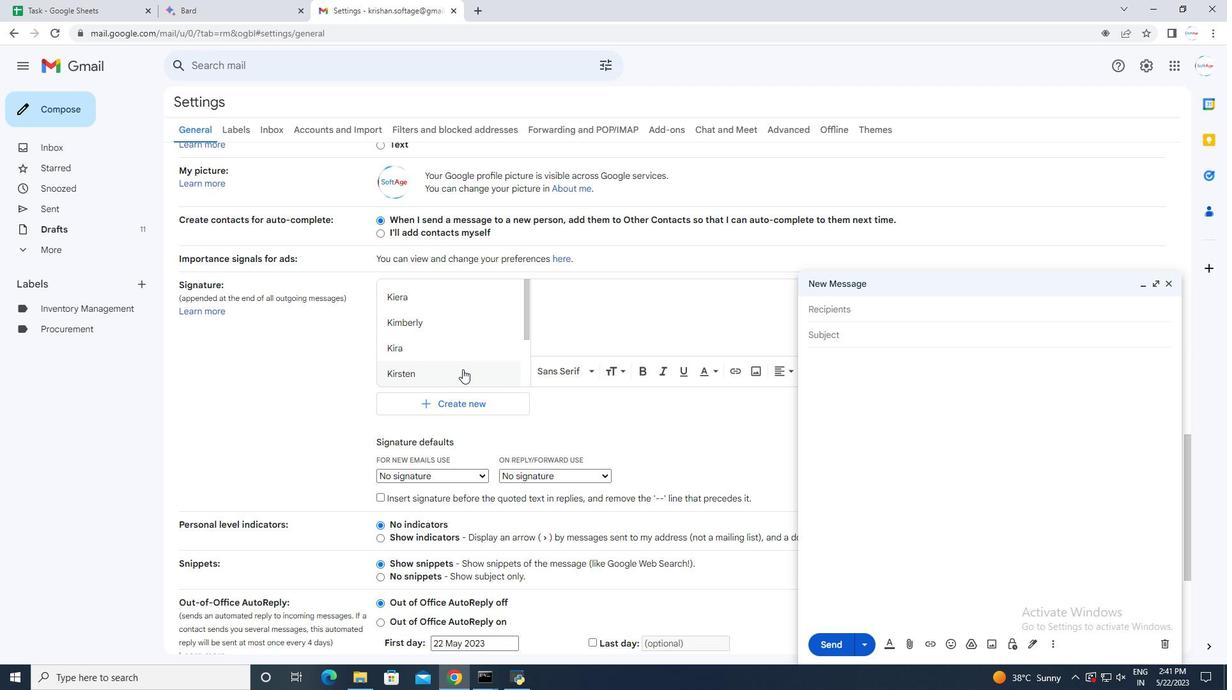 
Action: Mouse pressed left at (461, 373)
Screenshot: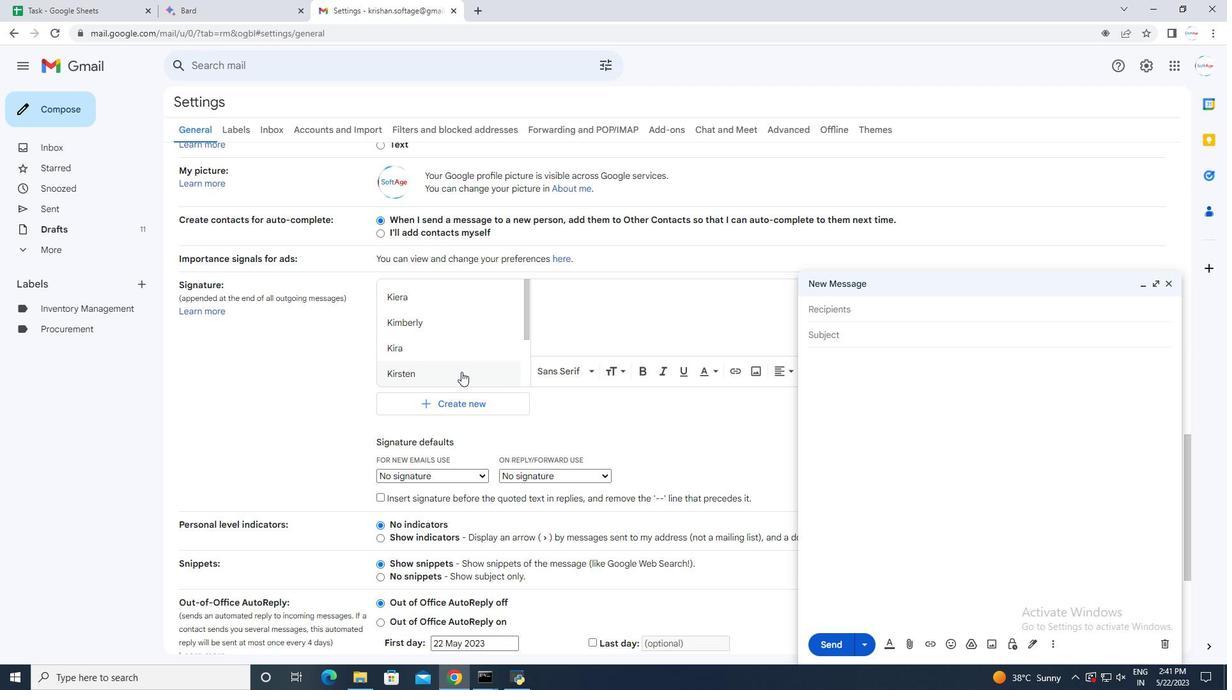
Action: Mouse moved to (435, 317)
Screenshot: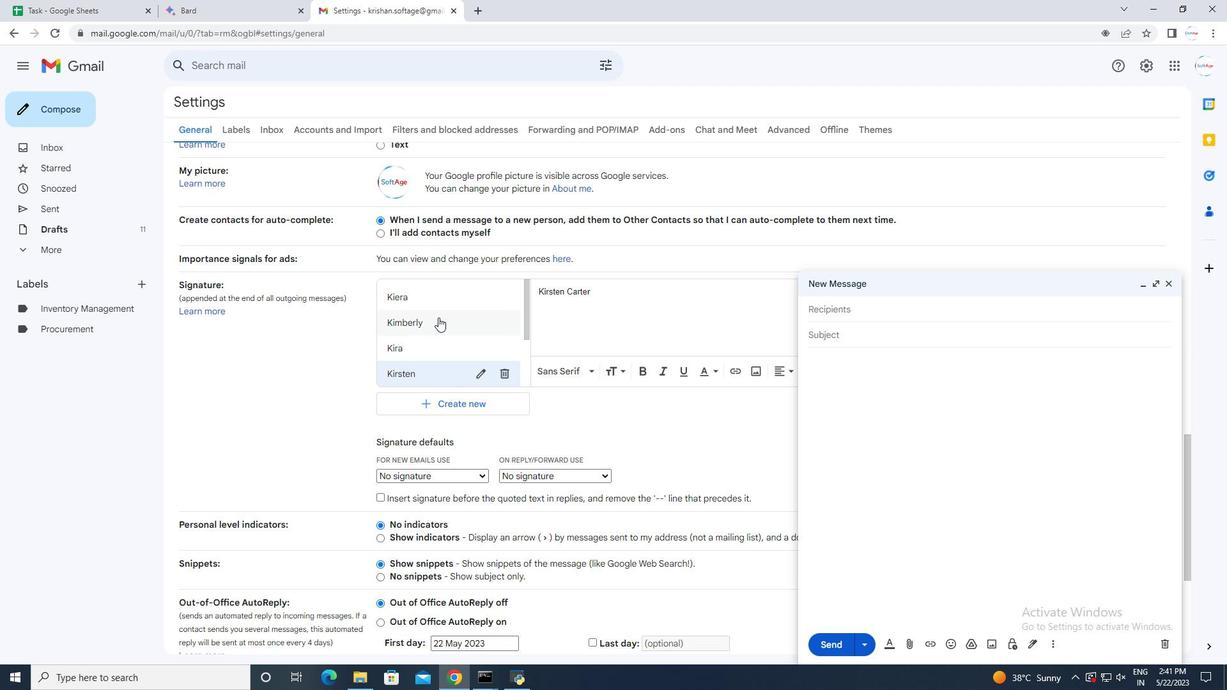 
Action: Mouse scrolled (435, 317) with delta (0, 0)
Screenshot: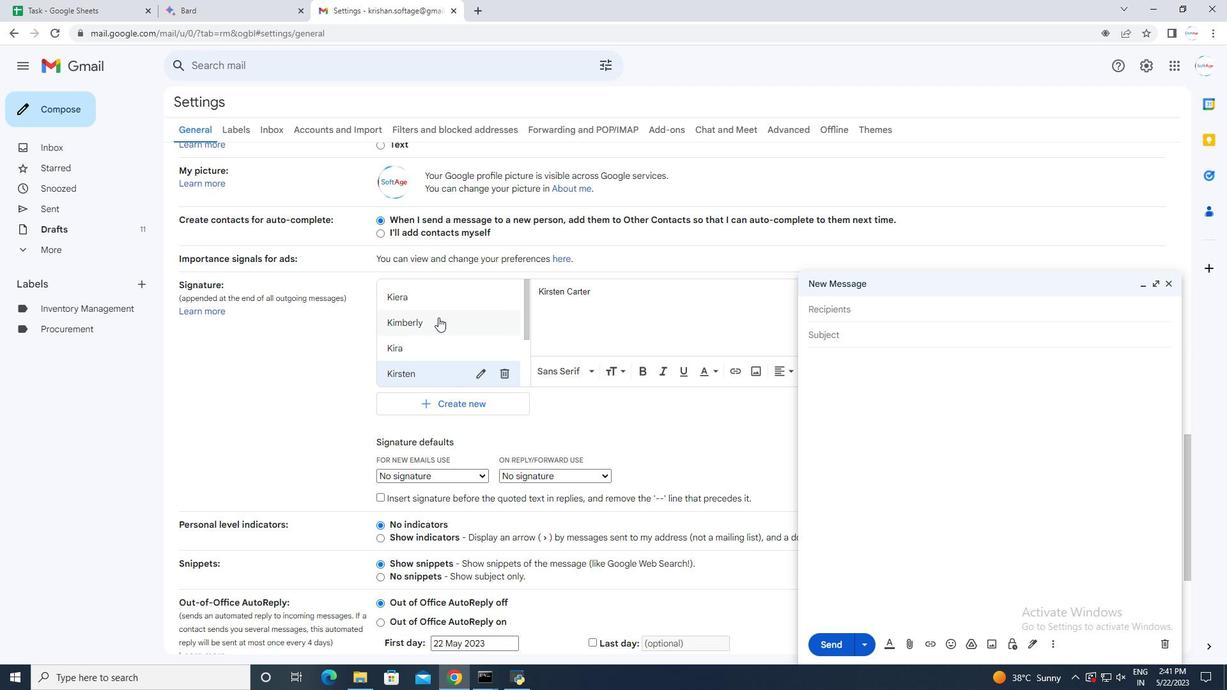 
Action: Mouse scrolled (435, 317) with delta (0, 0)
Screenshot: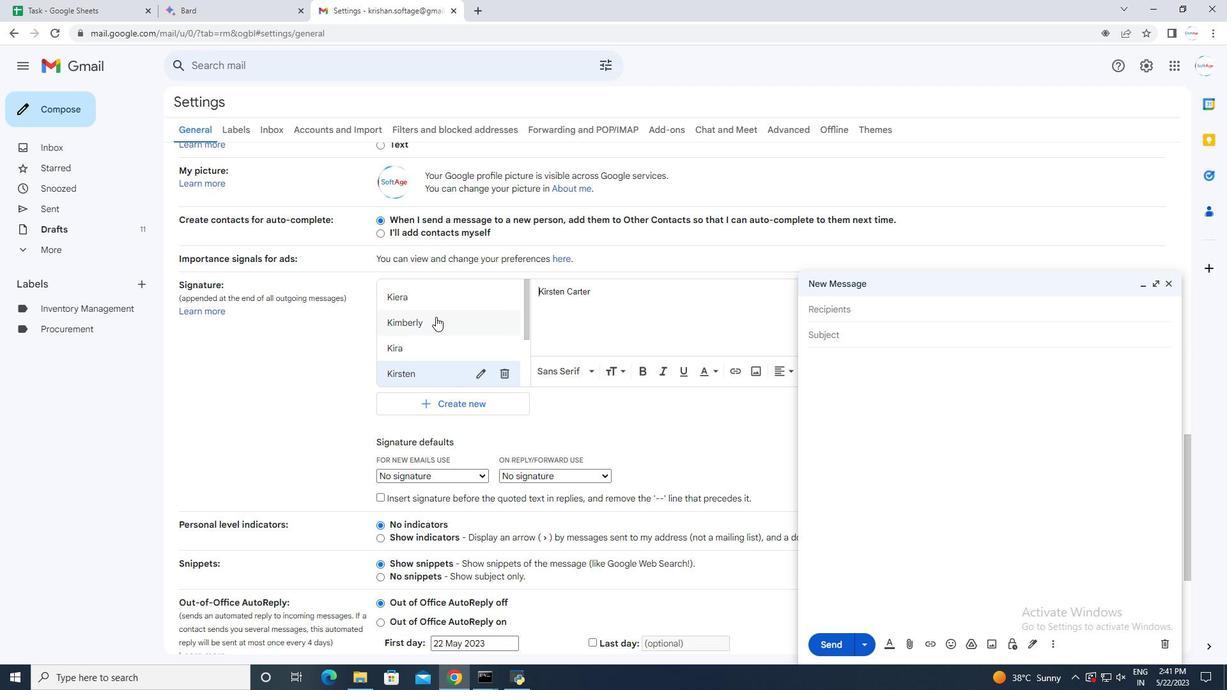 
Action: Mouse scrolled (435, 316) with delta (0, 0)
Screenshot: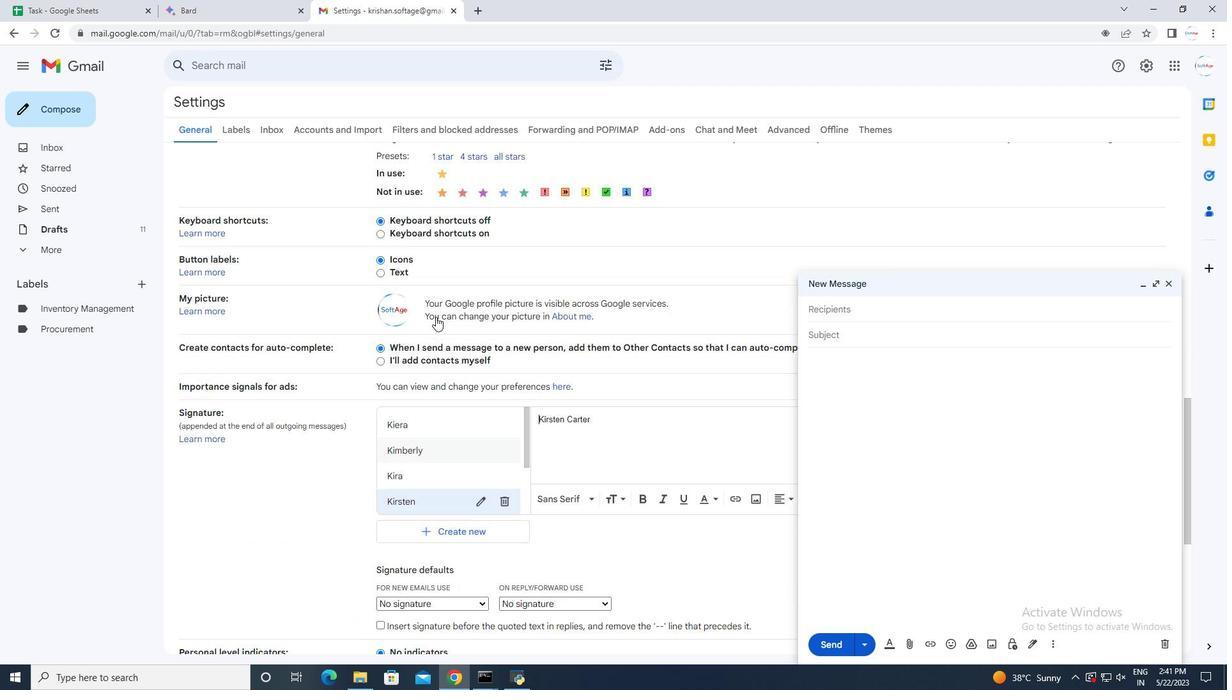 
Action: Mouse scrolled (435, 316) with delta (0, 0)
Screenshot: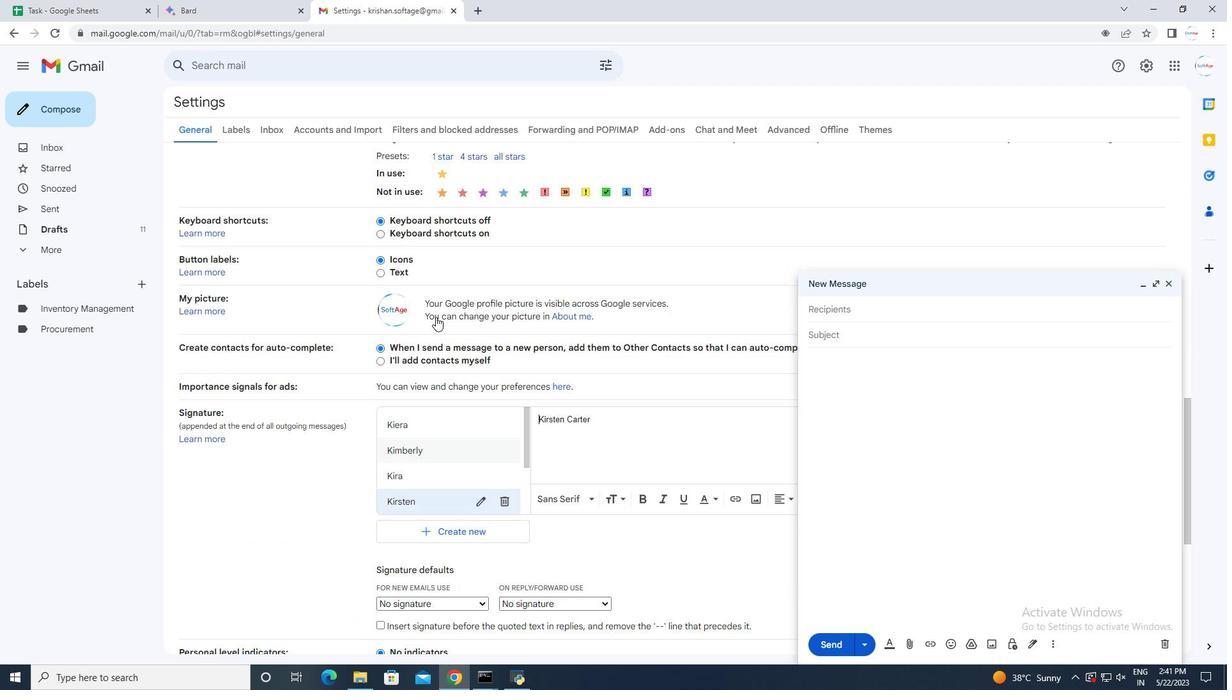 
Action: Mouse moved to (493, 401)
Screenshot: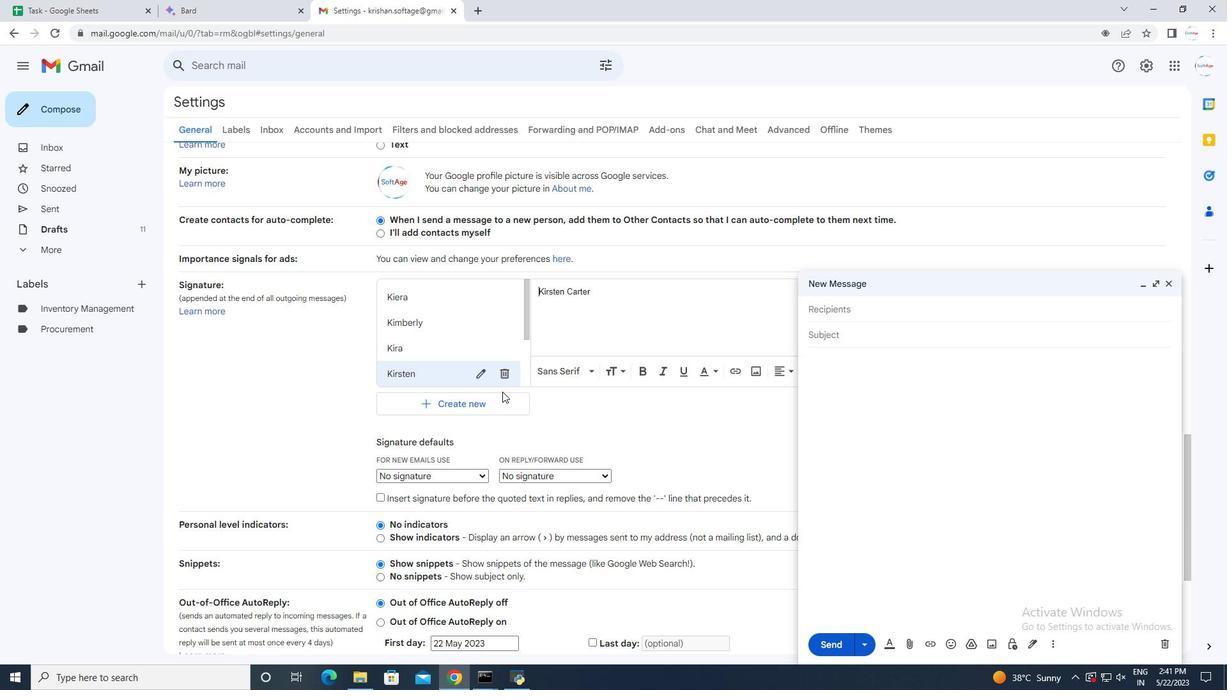 
Action: Mouse pressed left at (493, 401)
Screenshot: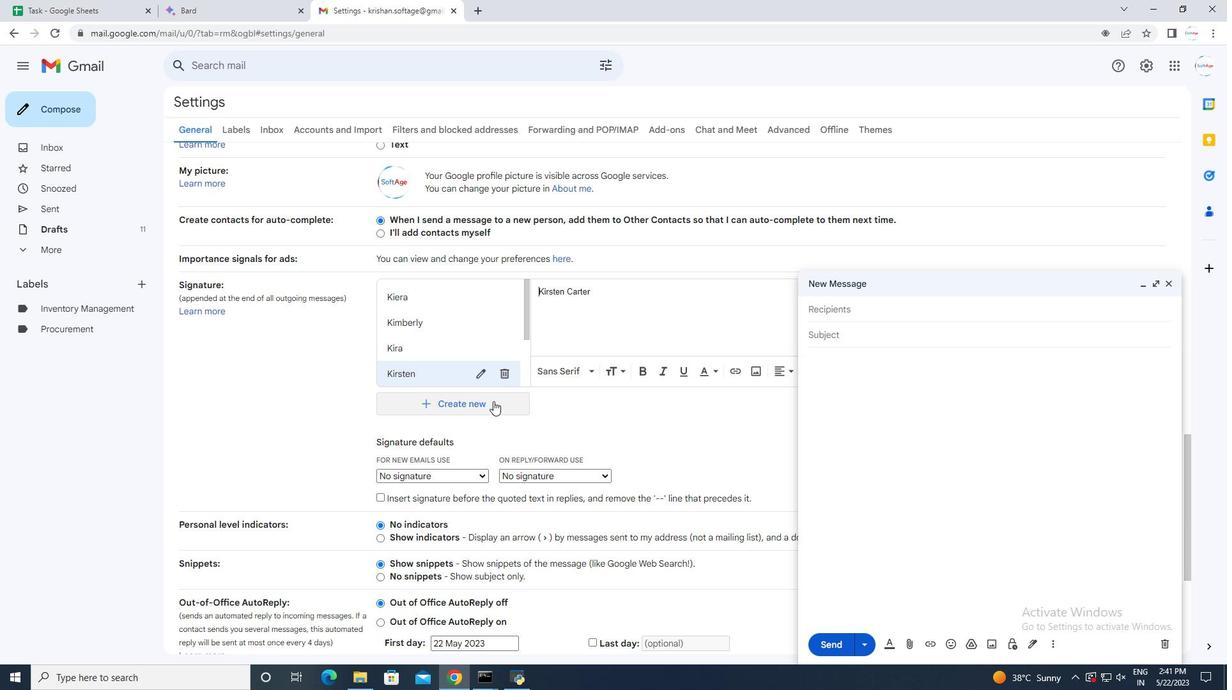 
Action: Mouse moved to (506, 349)
Screenshot: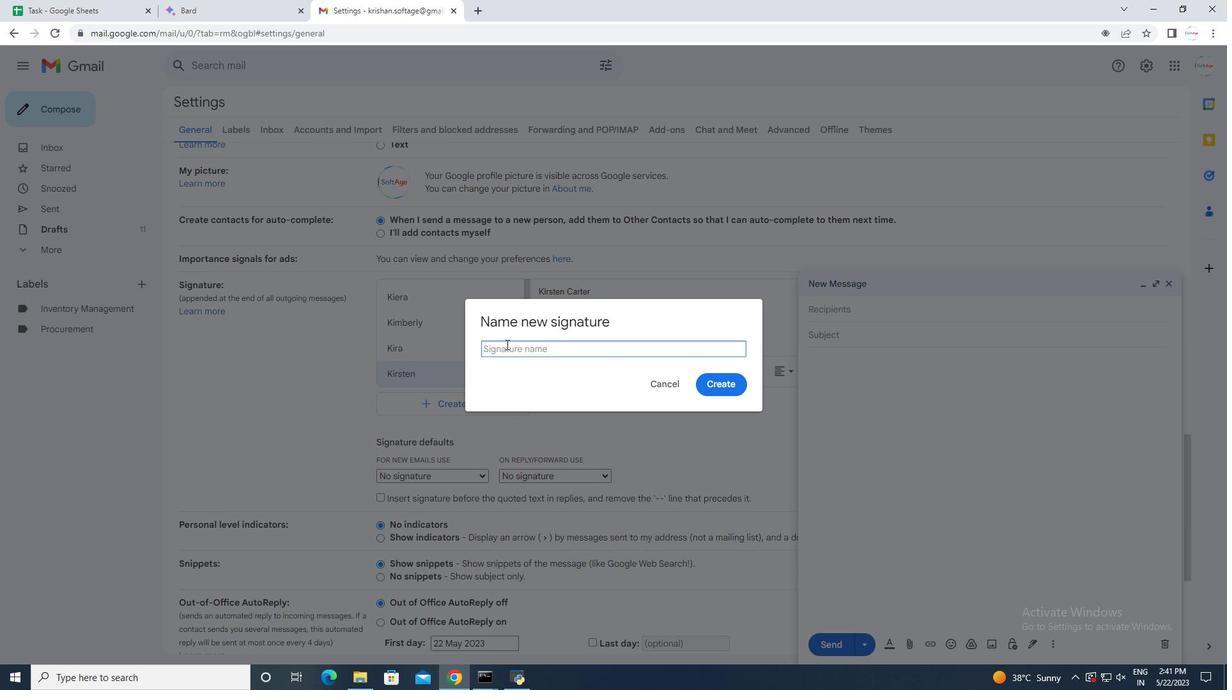 
Action: Mouse pressed left at (506, 349)
Screenshot: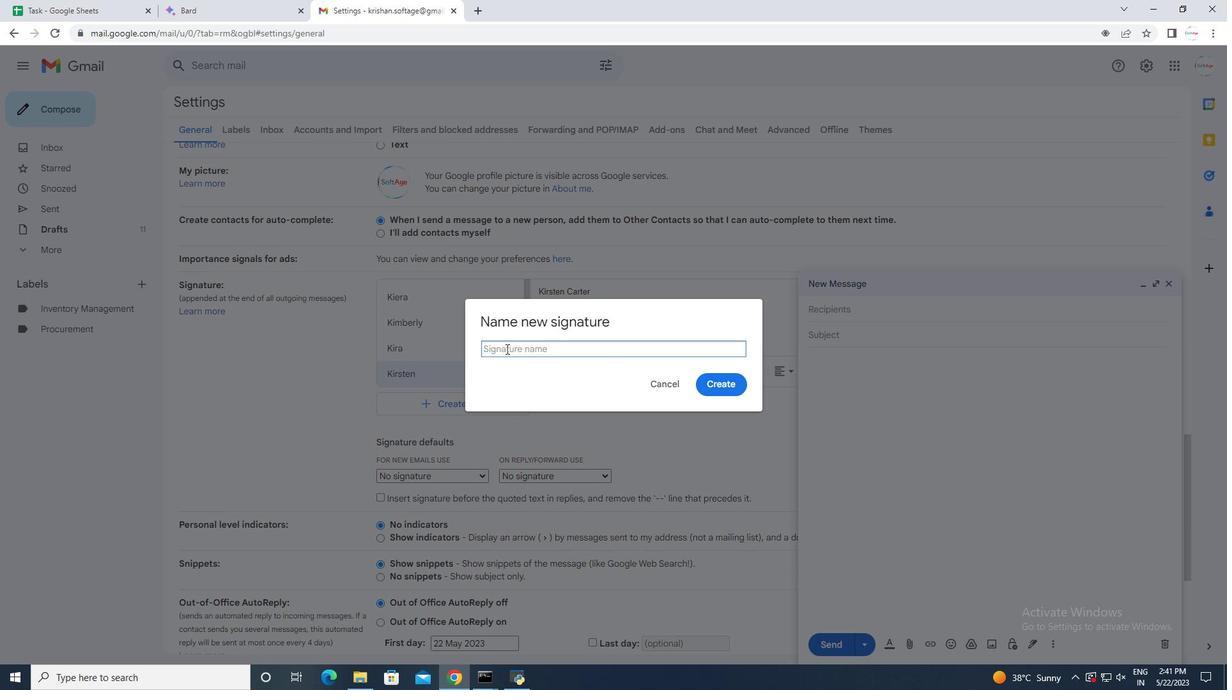 
Action: Mouse moved to (511, 341)
Screenshot: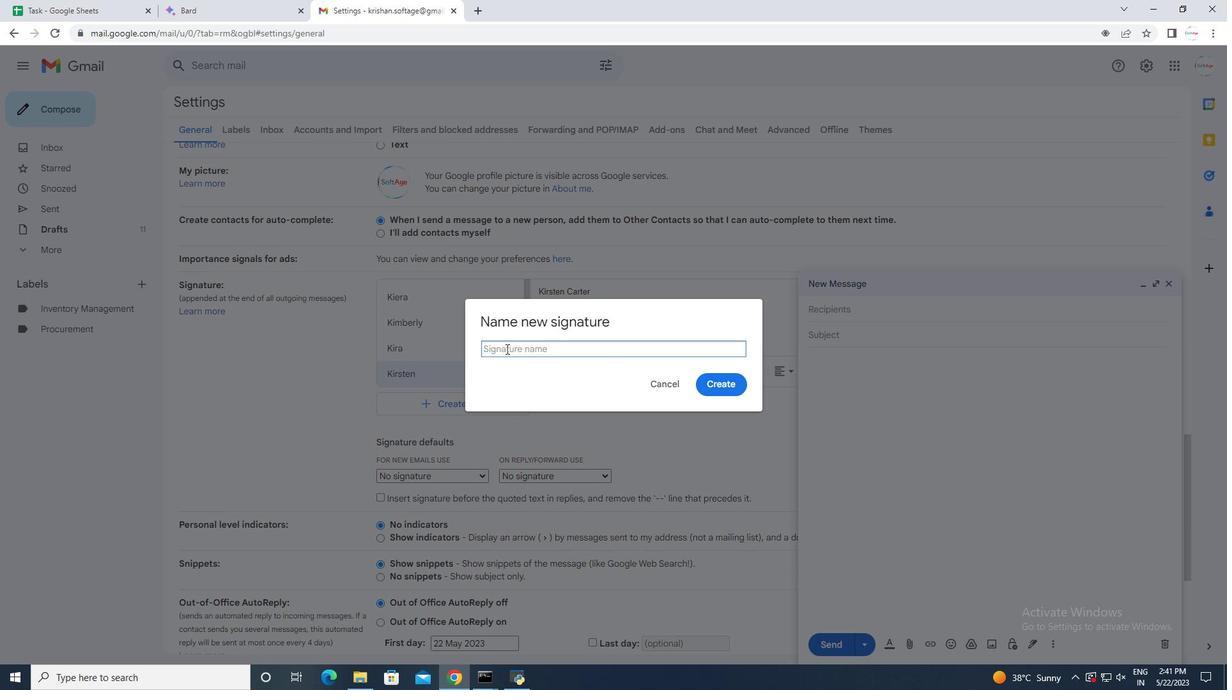 
Action: Key pressed <Key.shift>Kristen
Screenshot: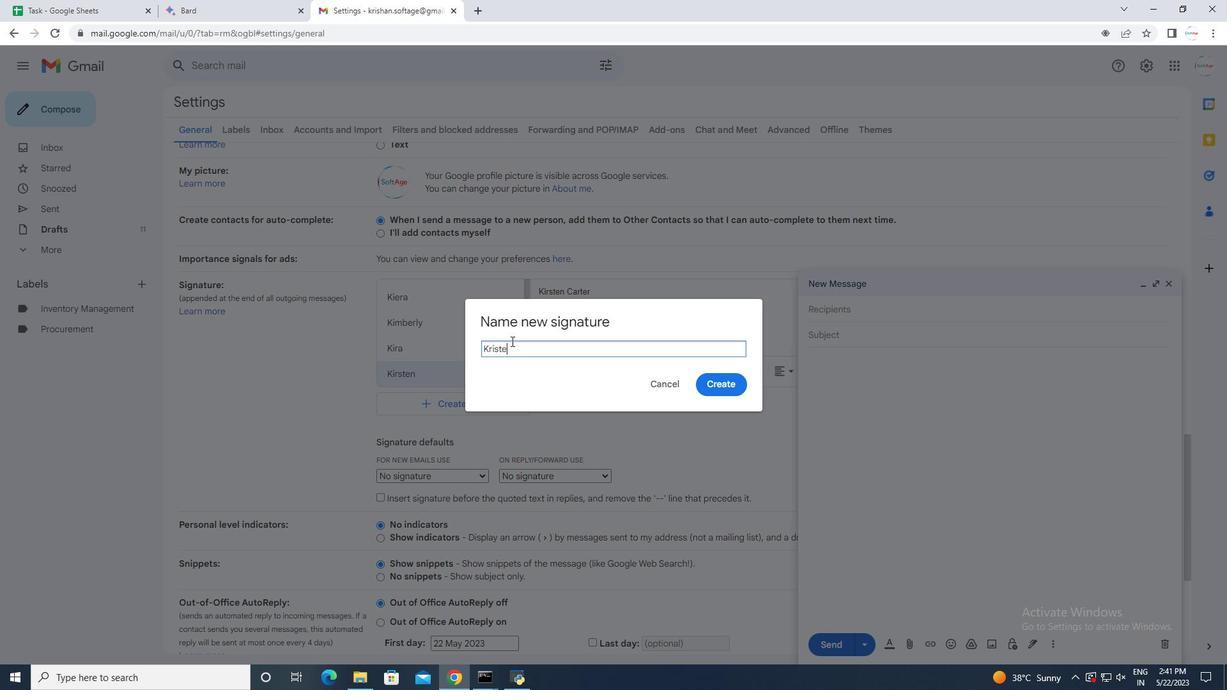 
Action: Mouse moved to (714, 387)
Screenshot: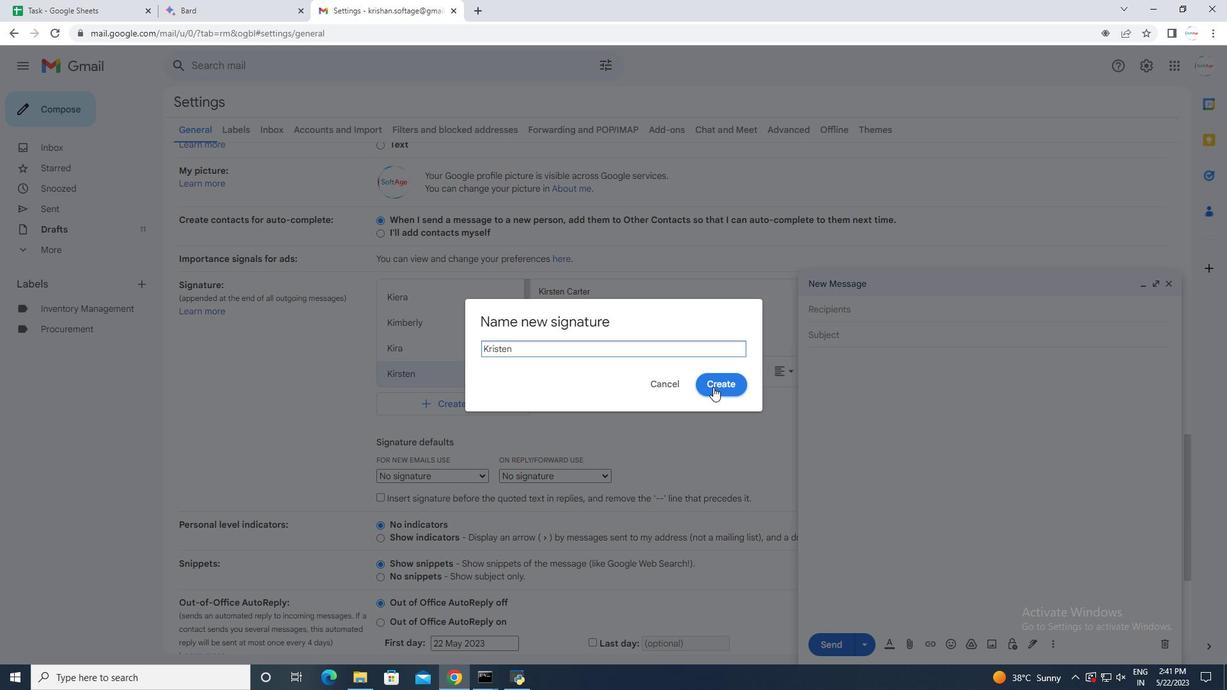 
Action: Mouse pressed left at (714, 387)
Screenshot: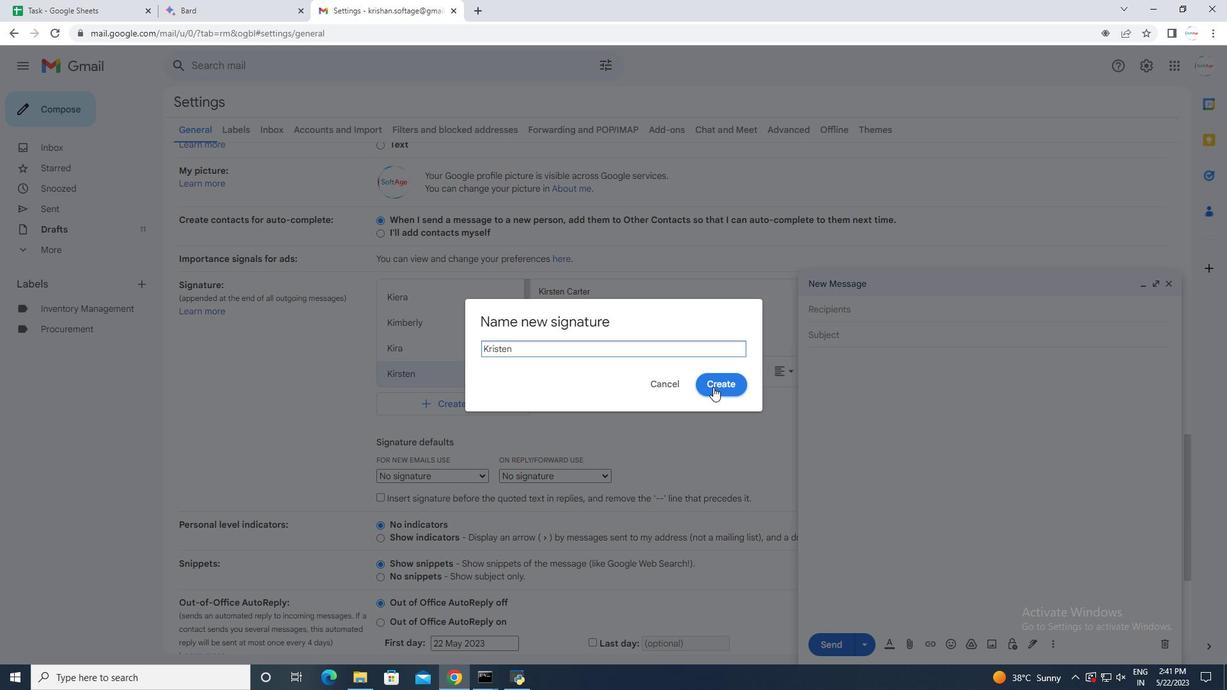 
Action: Mouse moved to (666, 402)
Screenshot: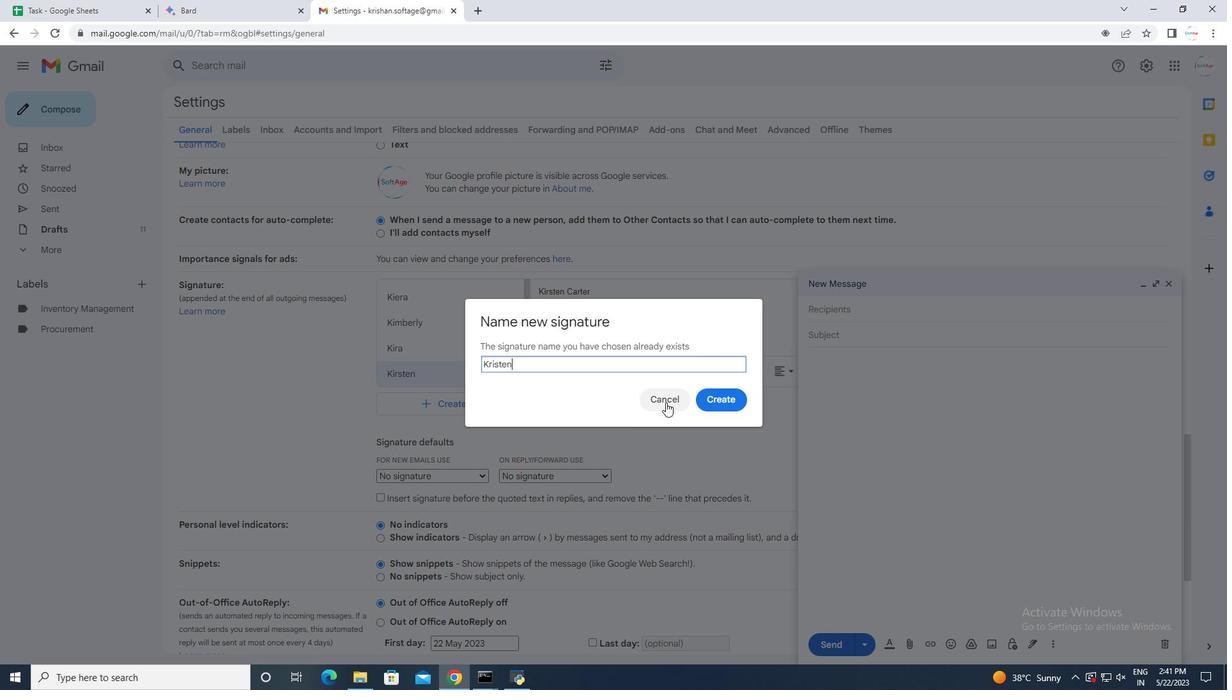 
Action: Mouse pressed left at (666, 402)
Screenshot: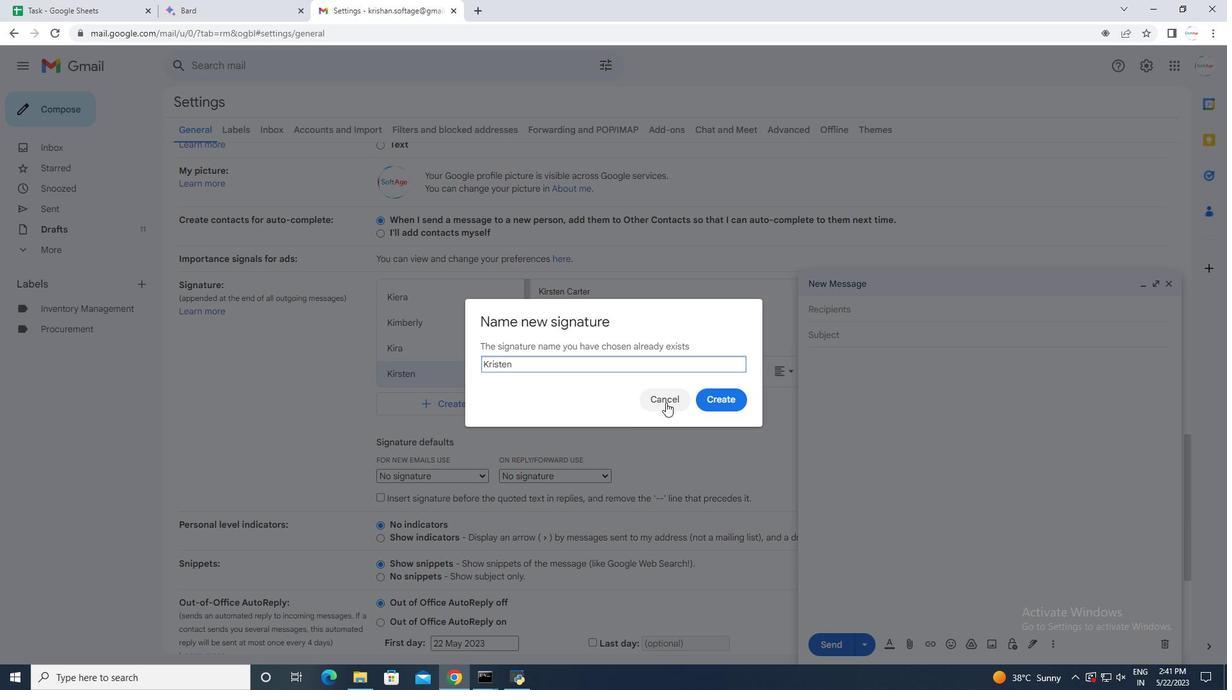 
Action: Mouse moved to (496, 372)
Screenshot: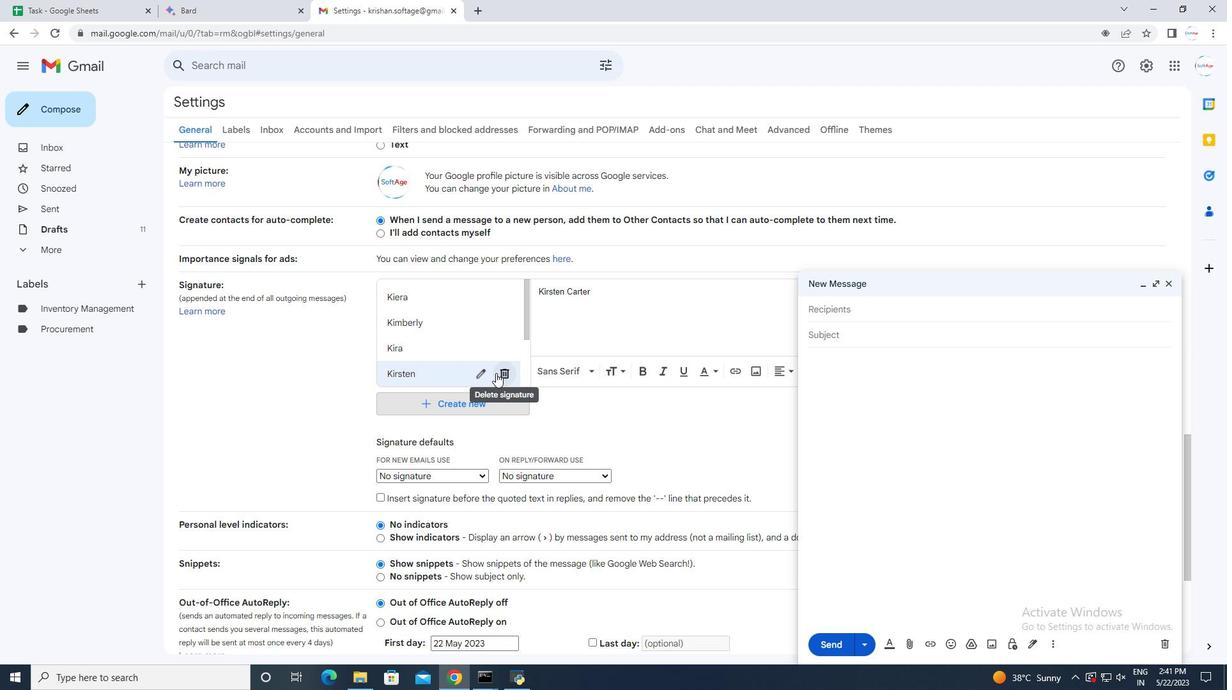 
Action: Mouse pressed left at (496, 372)
Screenshot: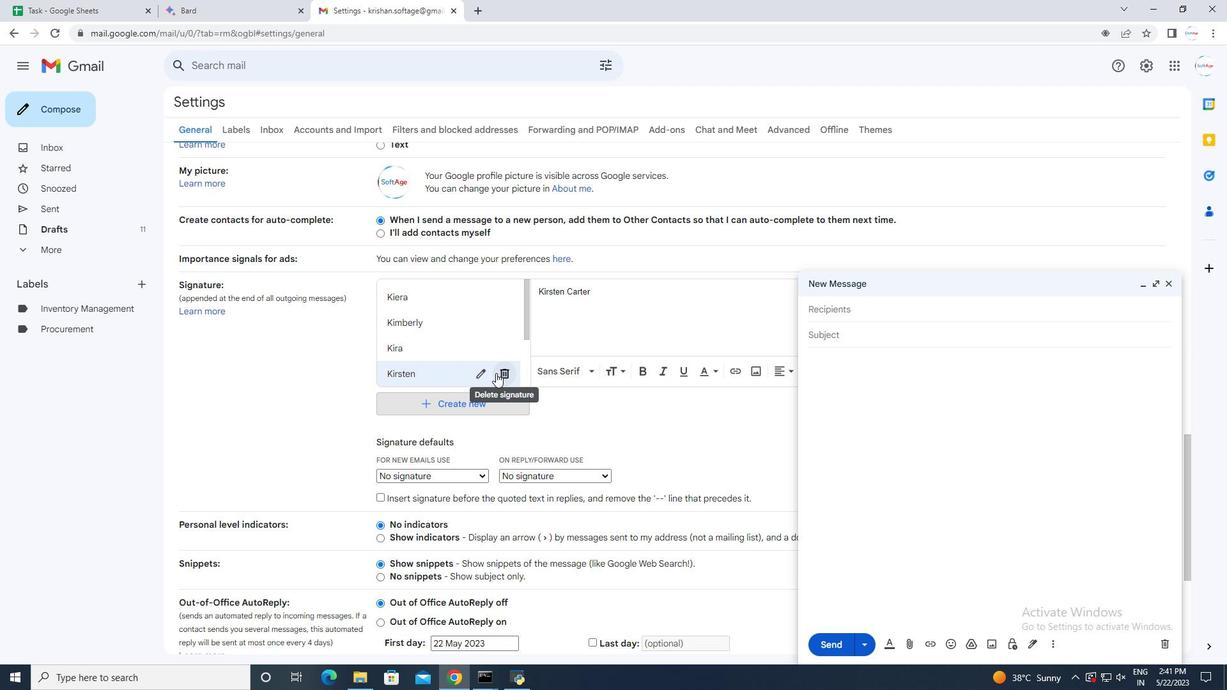 
Action: Mouse moved to (722, 382)
Screenshot: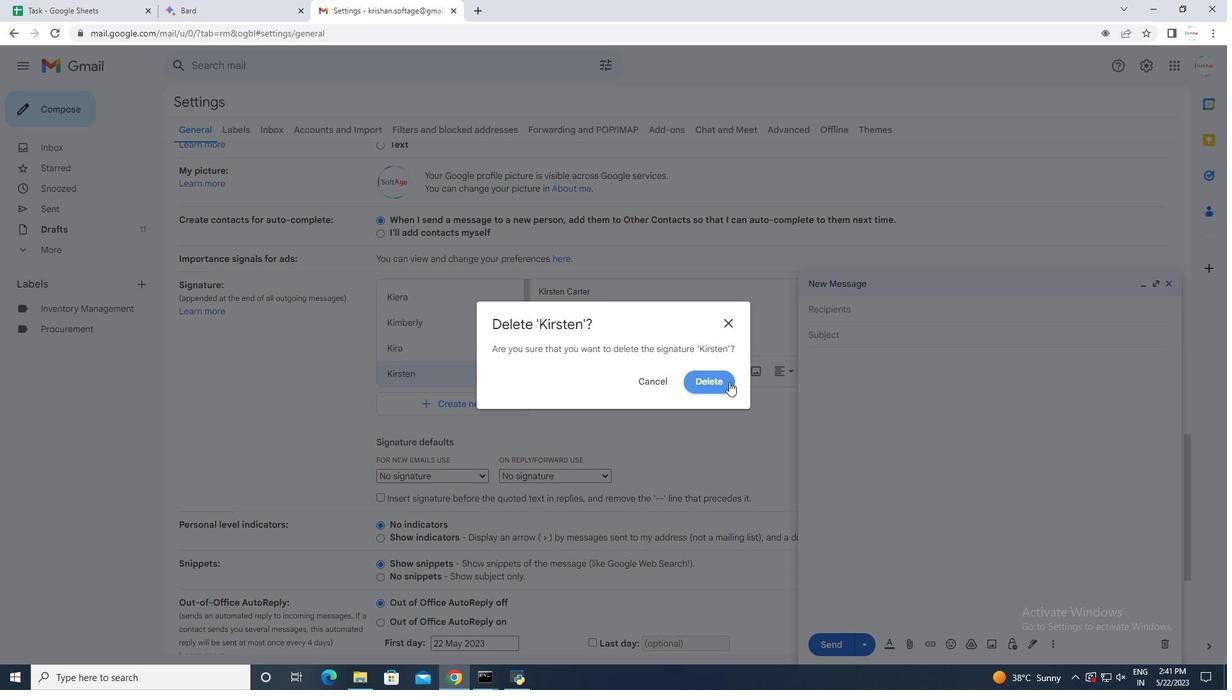 
Action: Mouse pressed left at (722, 382)
Screenshot: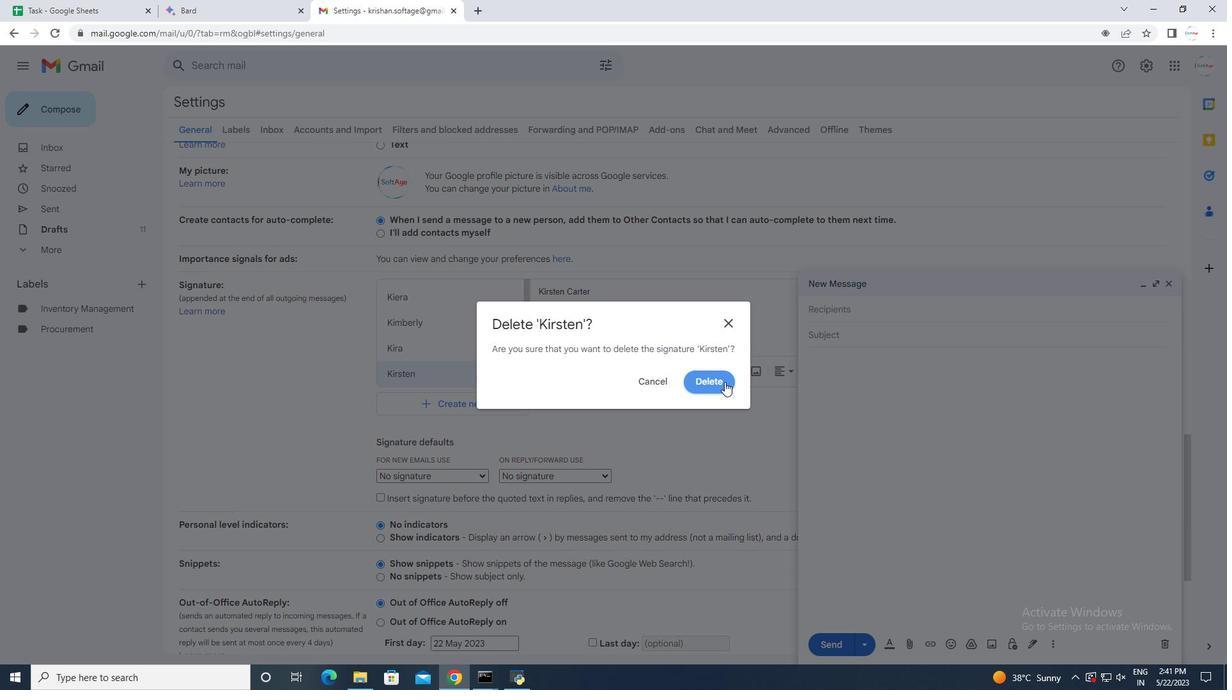 
Action: Mouse moved to (506, 368)
Screenshot: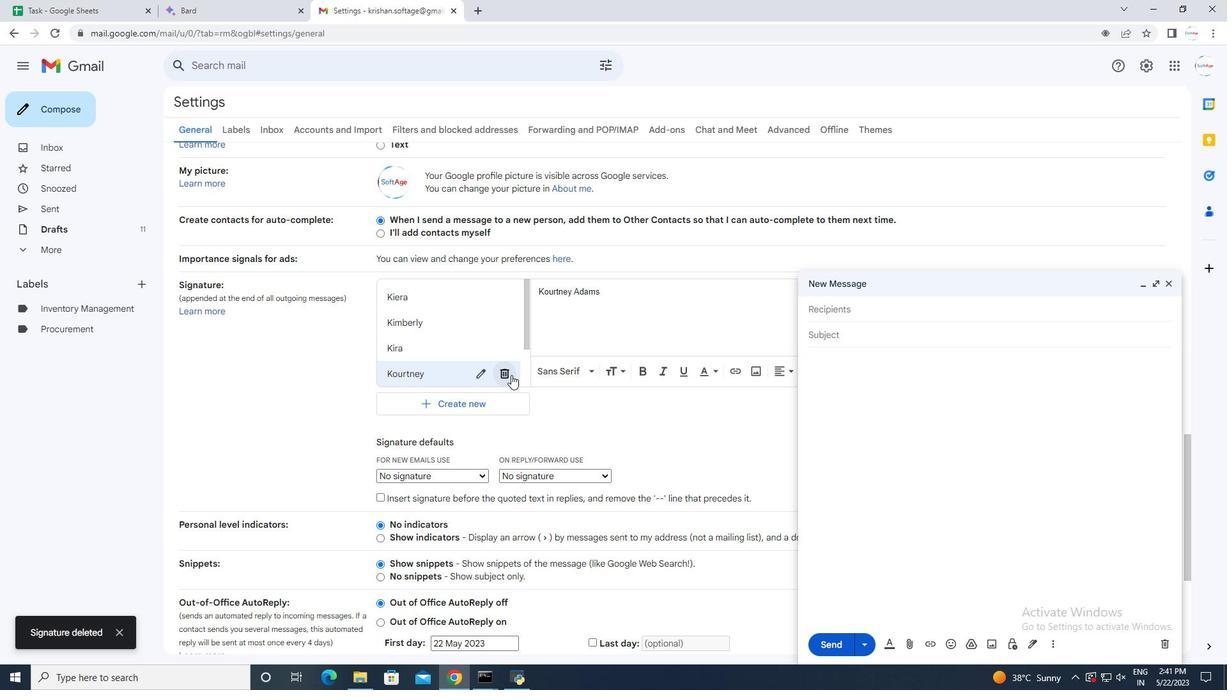 
Action: Mouse pressed left at (506, 368)
Screenshot: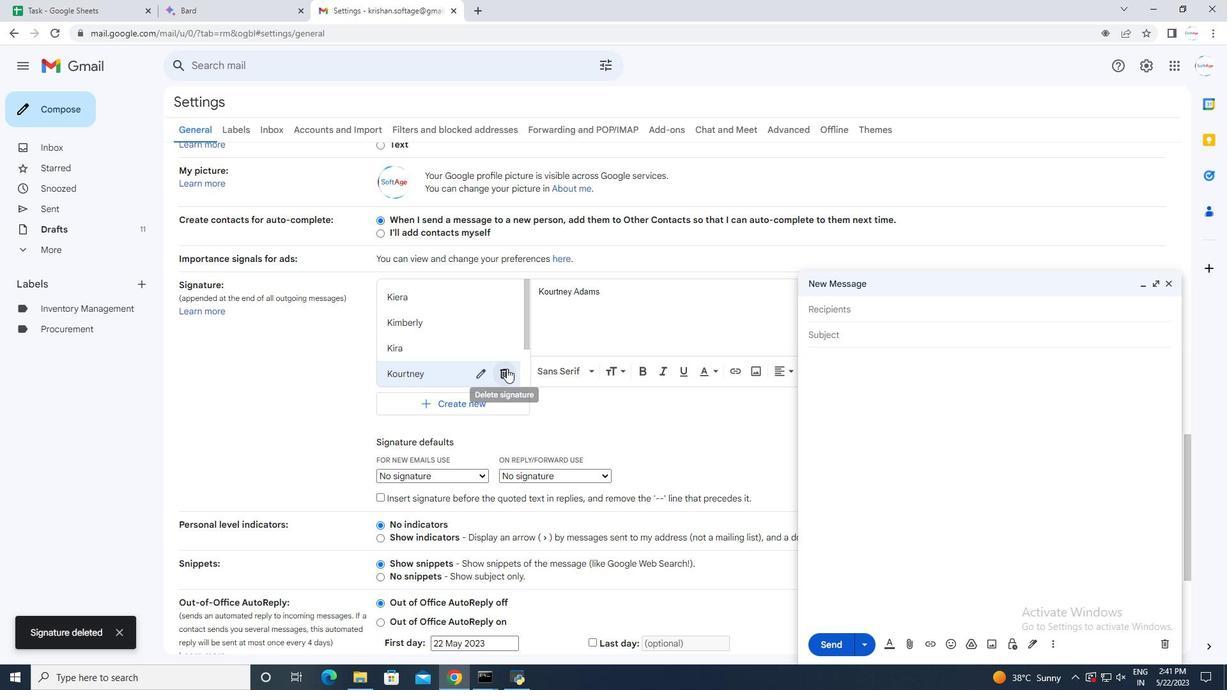 
Action: Mouse moved to (697, 383)
Screenshot: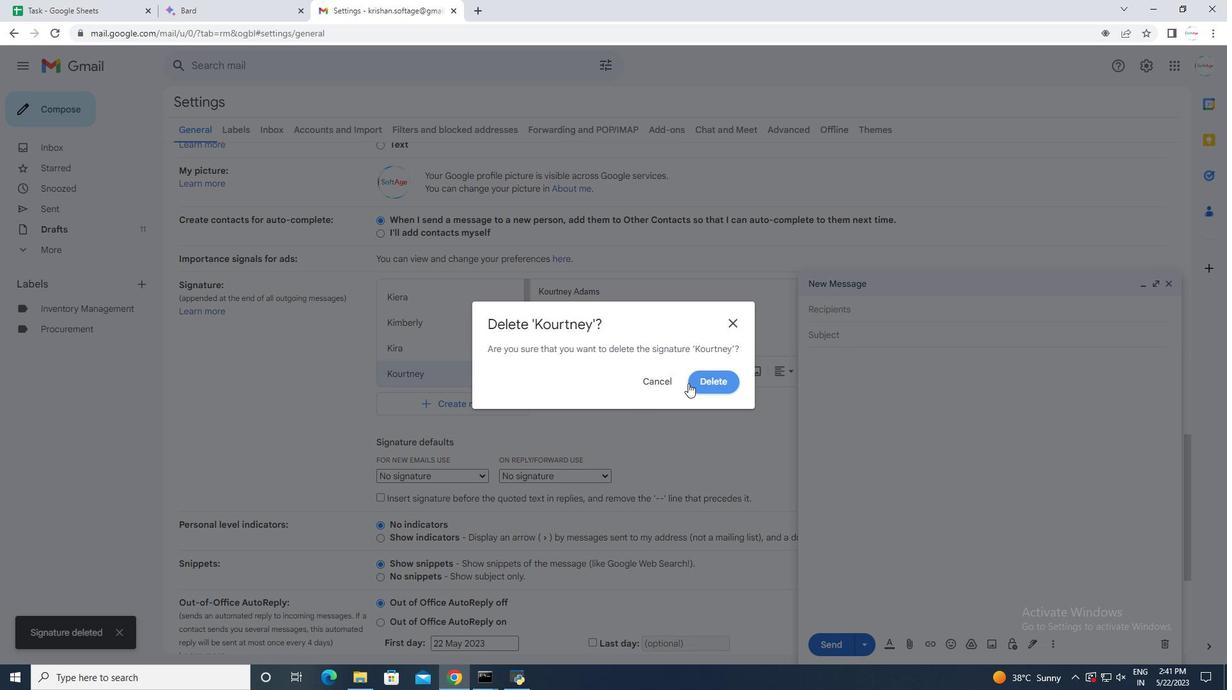 
Action: Mouse pressed left at (697, 383)
Screenshot: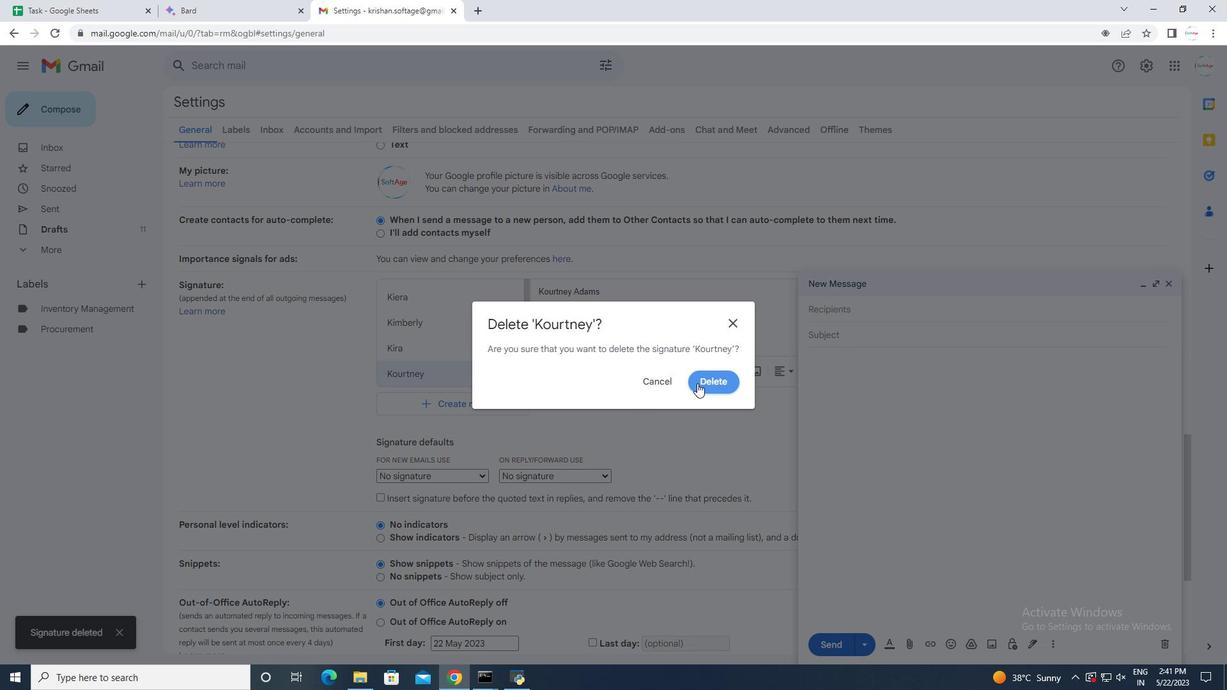 
Action: Mouse moved to (506, 375)
Screenshot: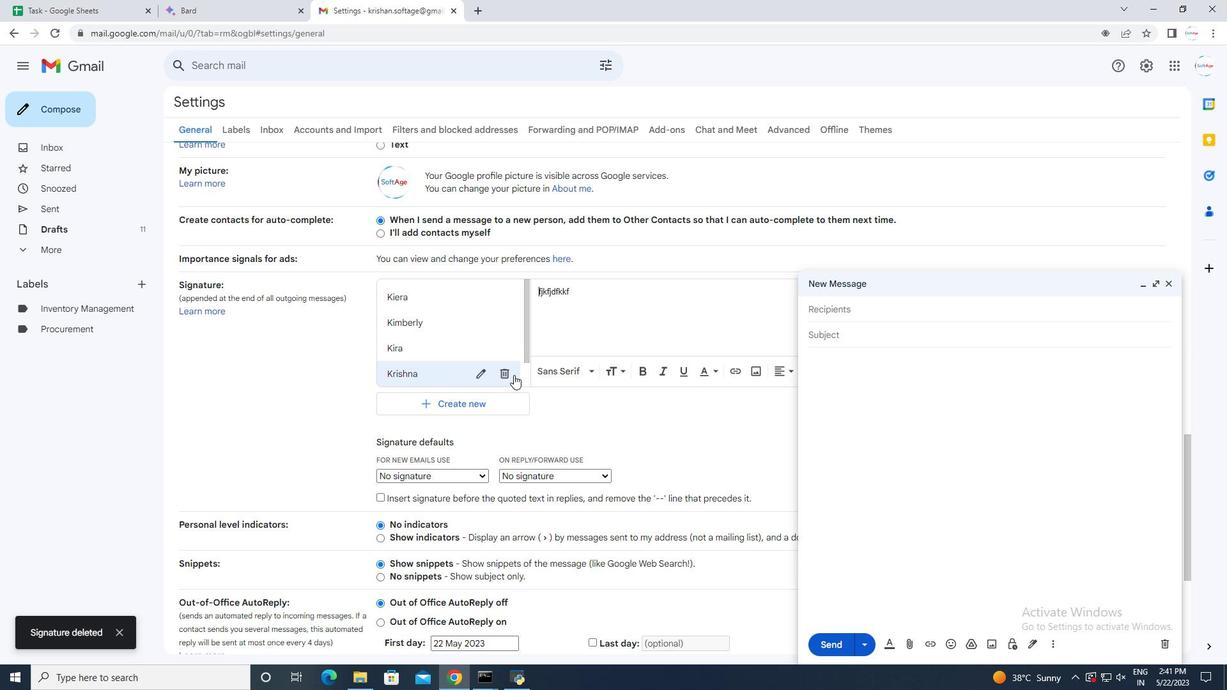 
Action: Mouse pressed left at (506, 375)
Screenshot: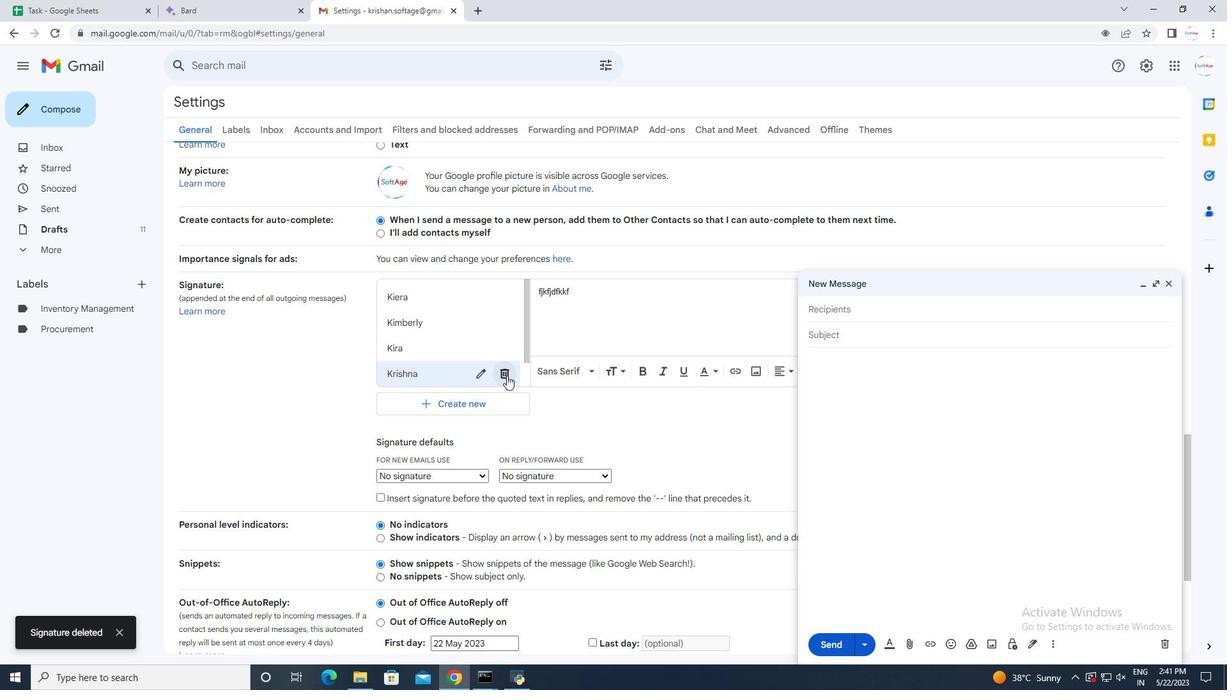 
Action: Mouse moved to (712, 386)
Screenshot: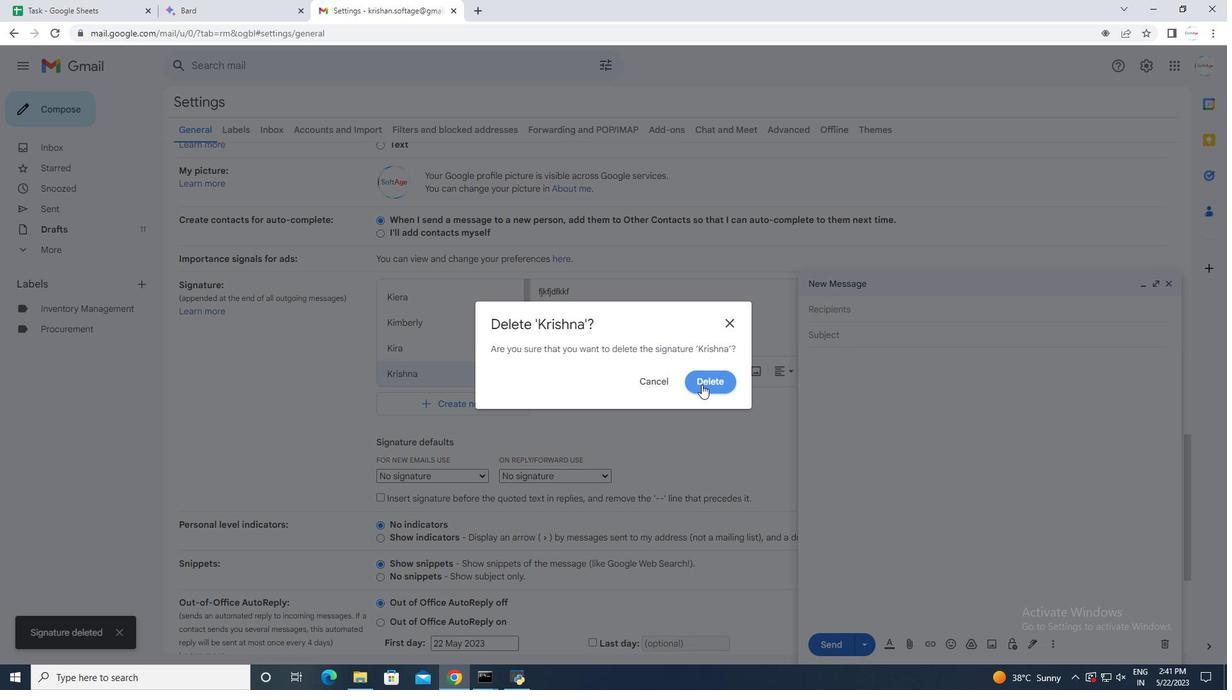 
Action: Mouse pressed left at (712, 386)
Screenshot: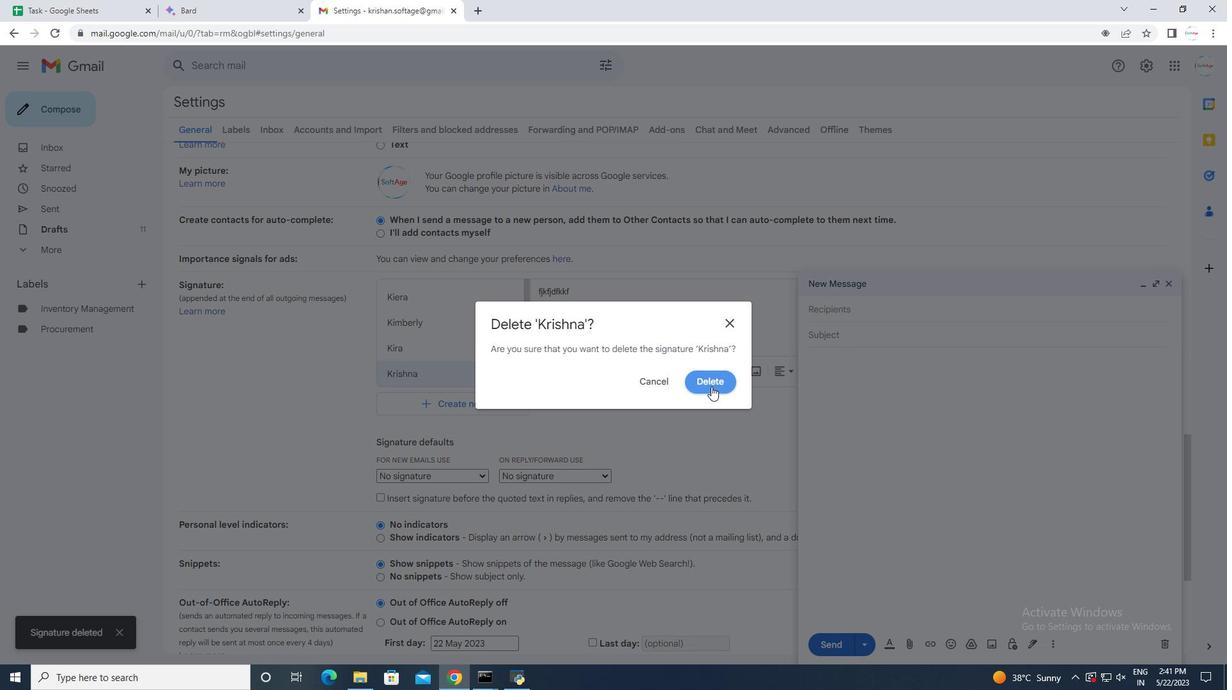 
Action: Mouse moved to (503, 372)
Screenshot: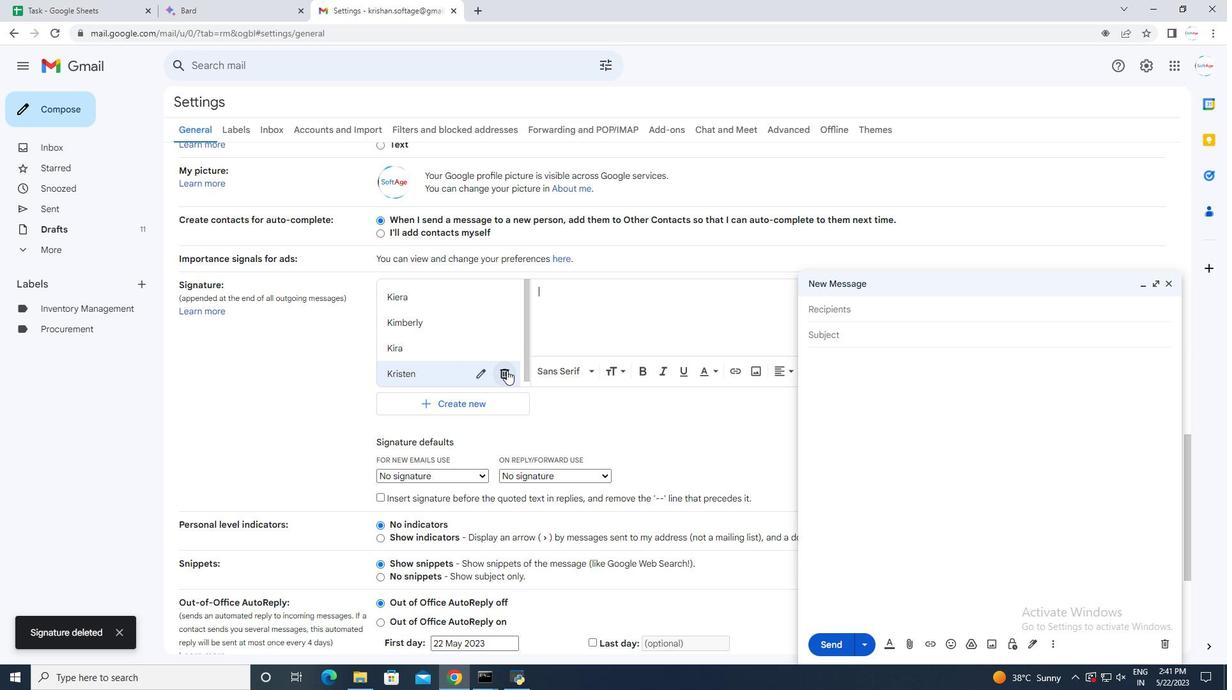 
Action: Mouse pressed left at (503, 372)
Screenshot: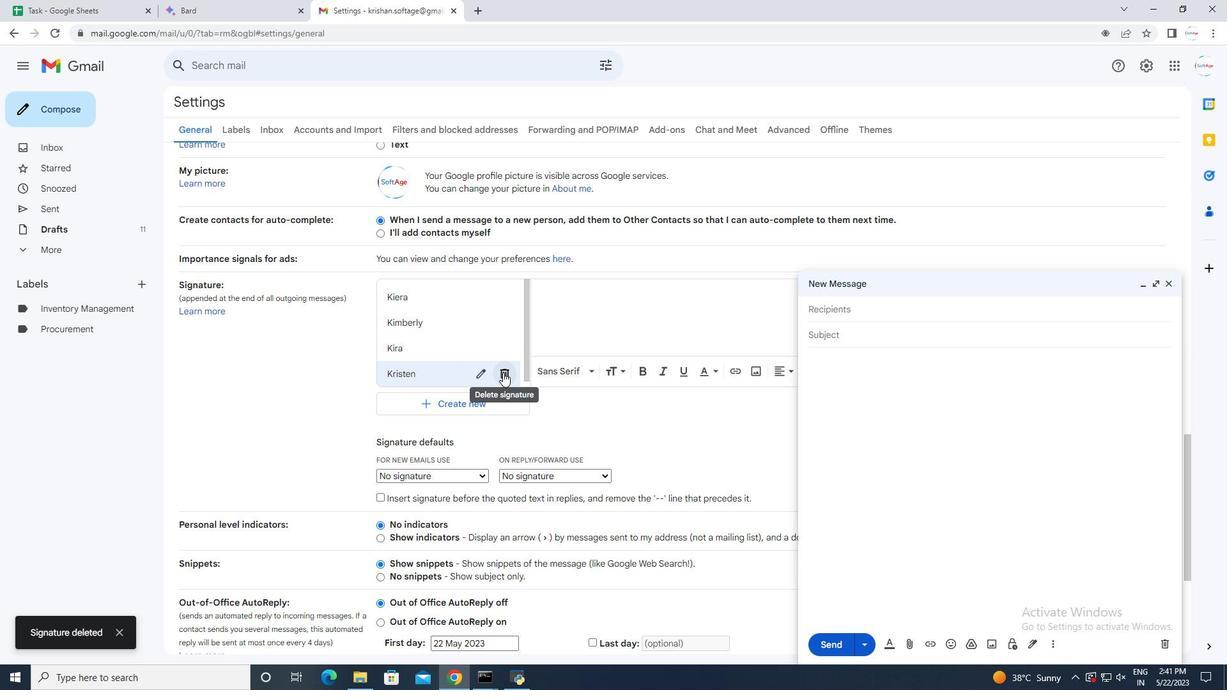
Action: Mouse moved to (699, 379)
Screenshot: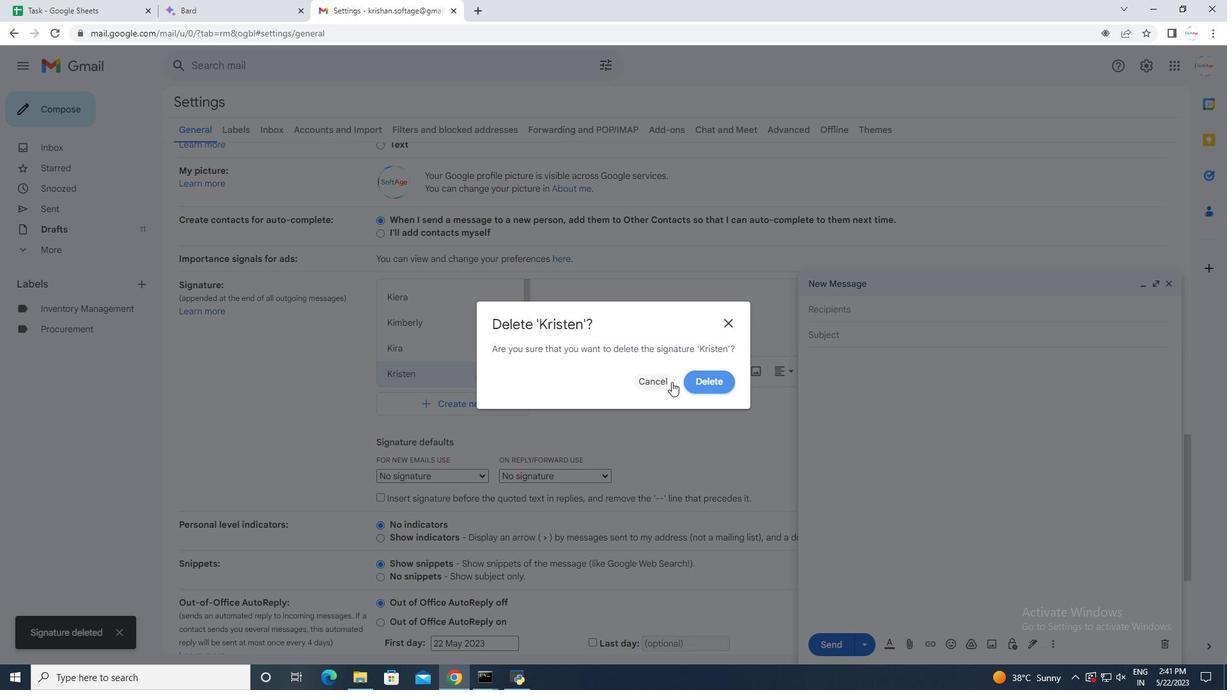 
Action: Mouse pressed left at (699, 379)
Screenshot: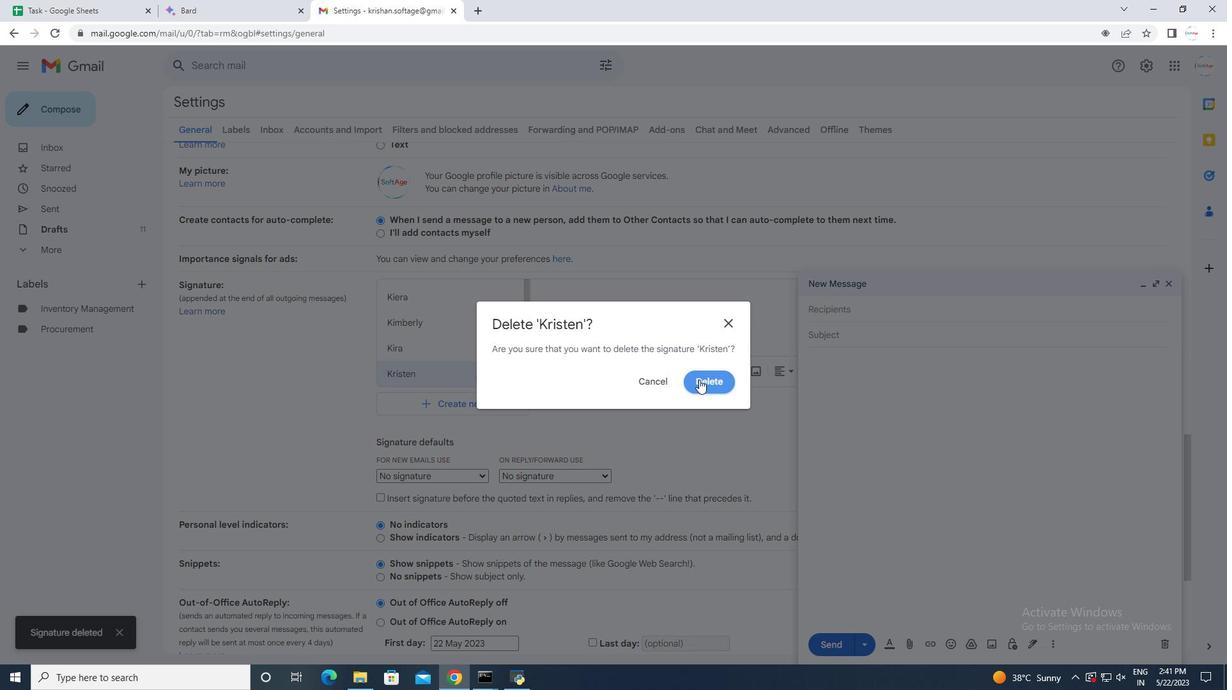
Action: Mouse moved to (514, 349)
Screenshot: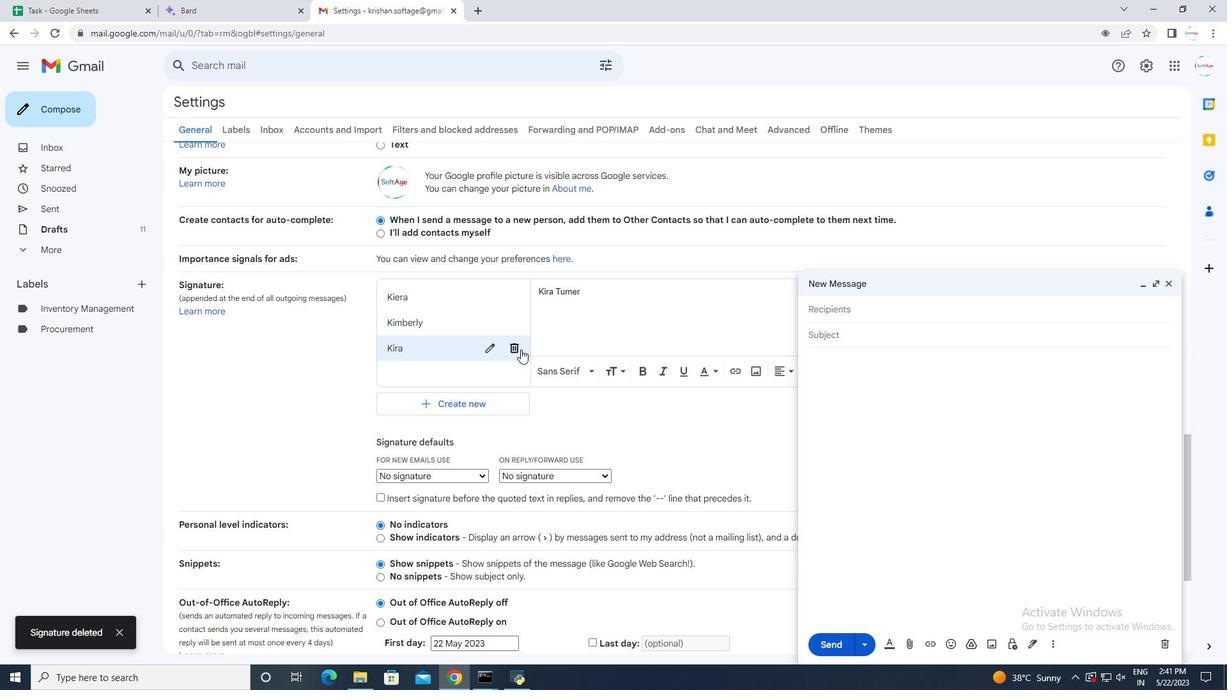
Action: Mouse pressed left at (514, 349)
Screenshot: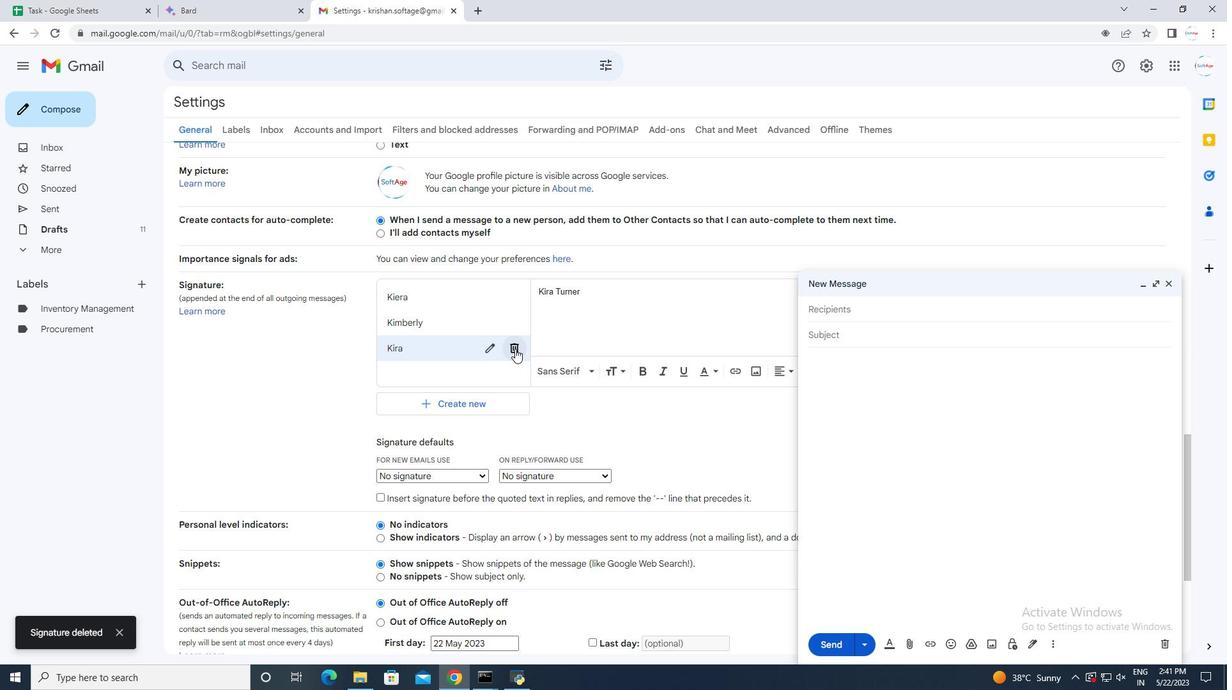 
Action: Mouse moved to (701, 380)
Screenshot: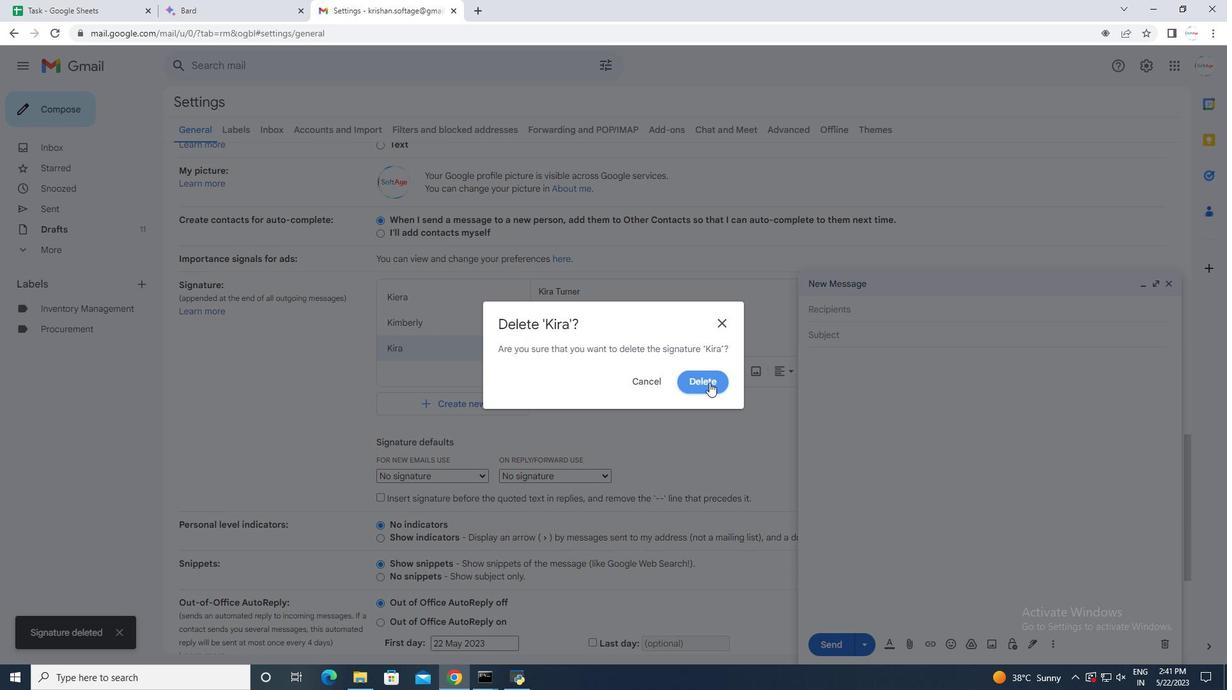 
Action: Mouse pressed left at (701, 380)
Screenshot: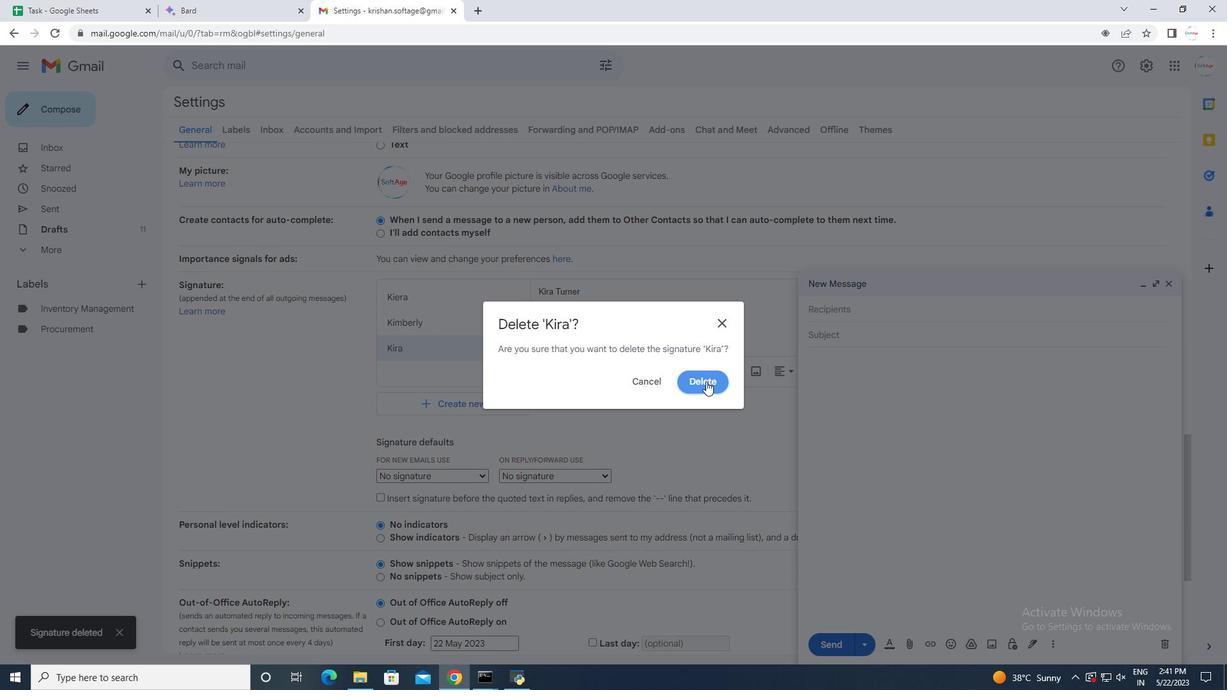 
Action: Mouse moved to (512, 317)
Screenshot: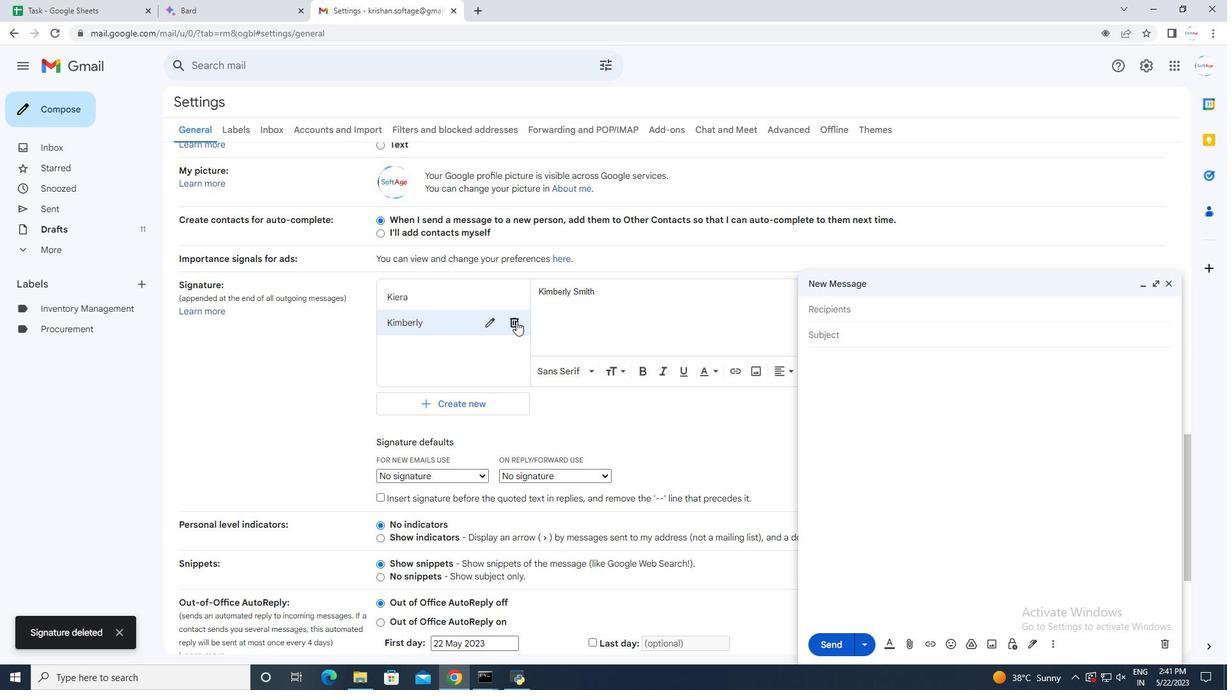 
Action: Mouse pressed left at (512, 317)
Screenshot: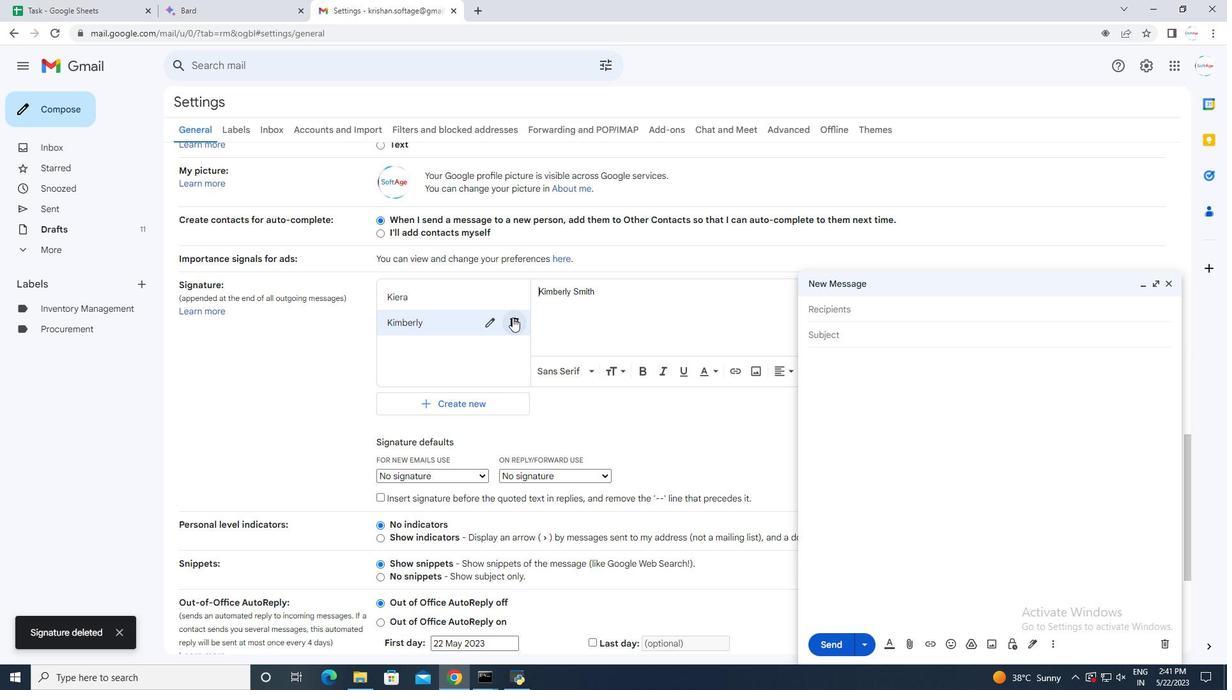 
Action: Mouse moved to (706, 377)
Screenshot: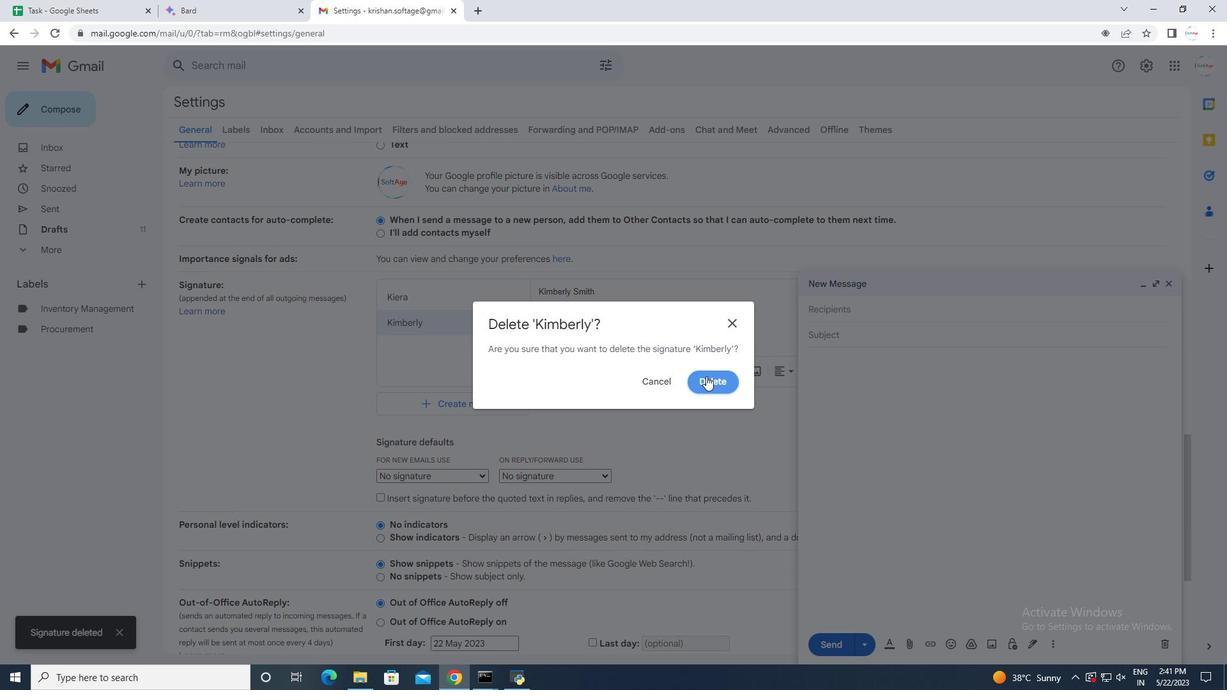 
Action: Mouse pressed left at (706, 377)
Screenshot: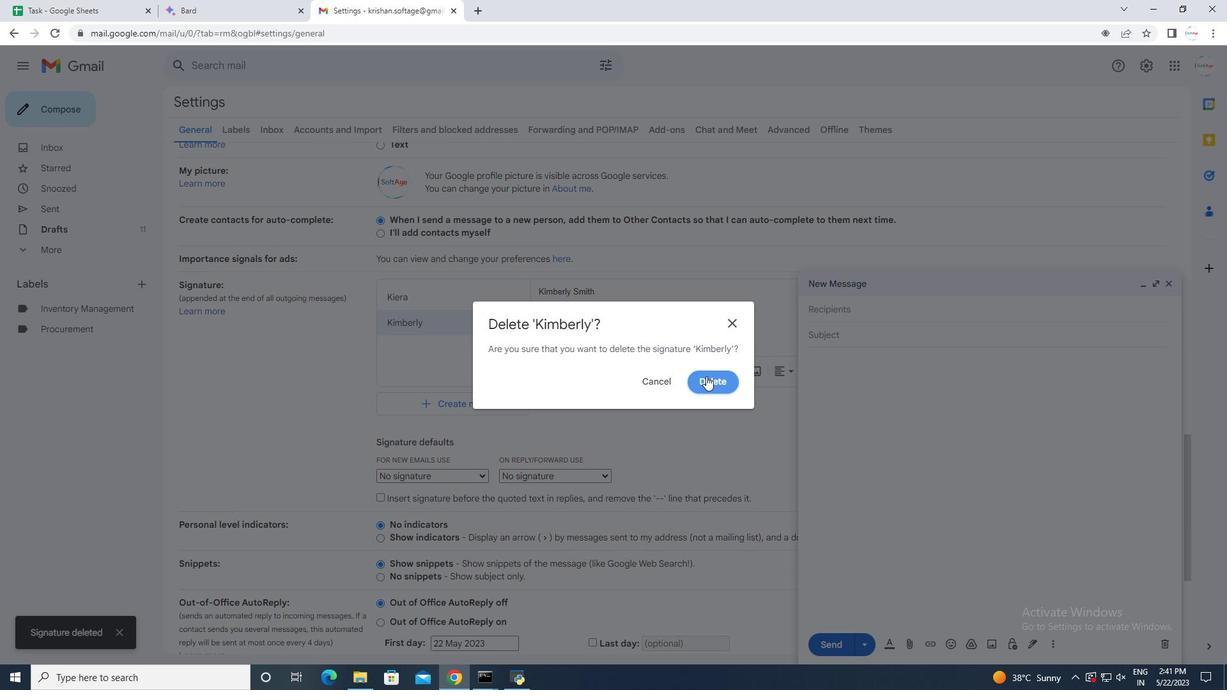 
Action: Mouse moved to (510, 300)
Screenshot: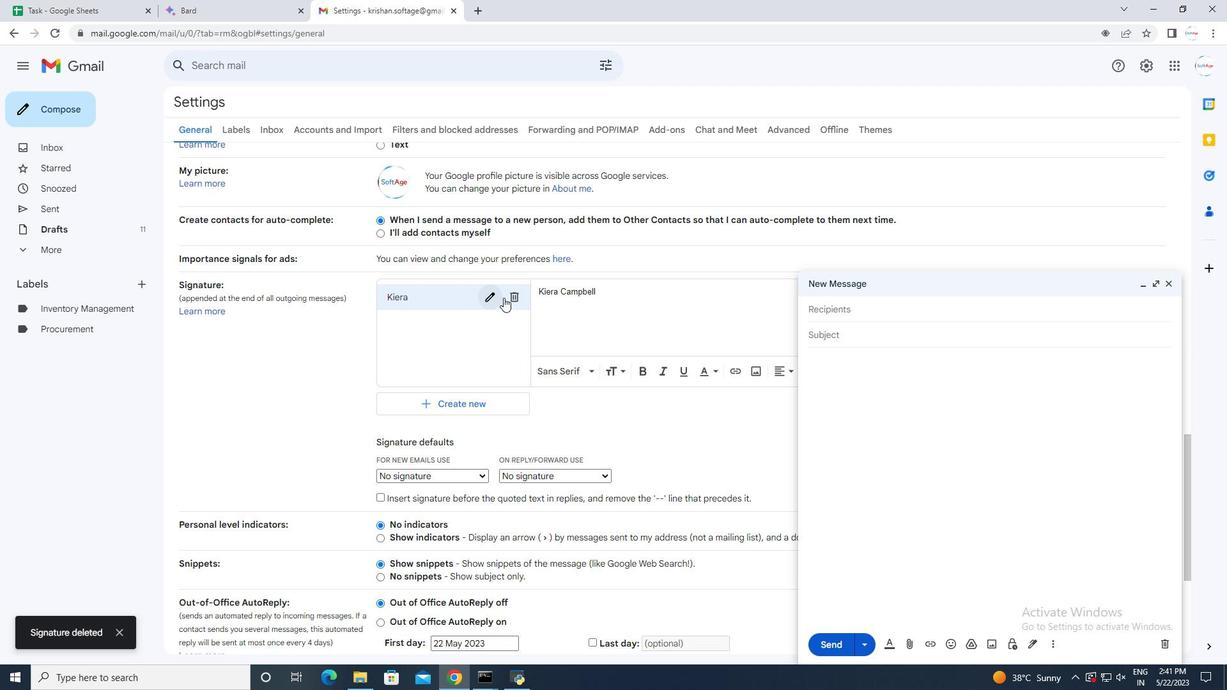 
Action: Mouse pressed left at (510, 300)
Screenshot: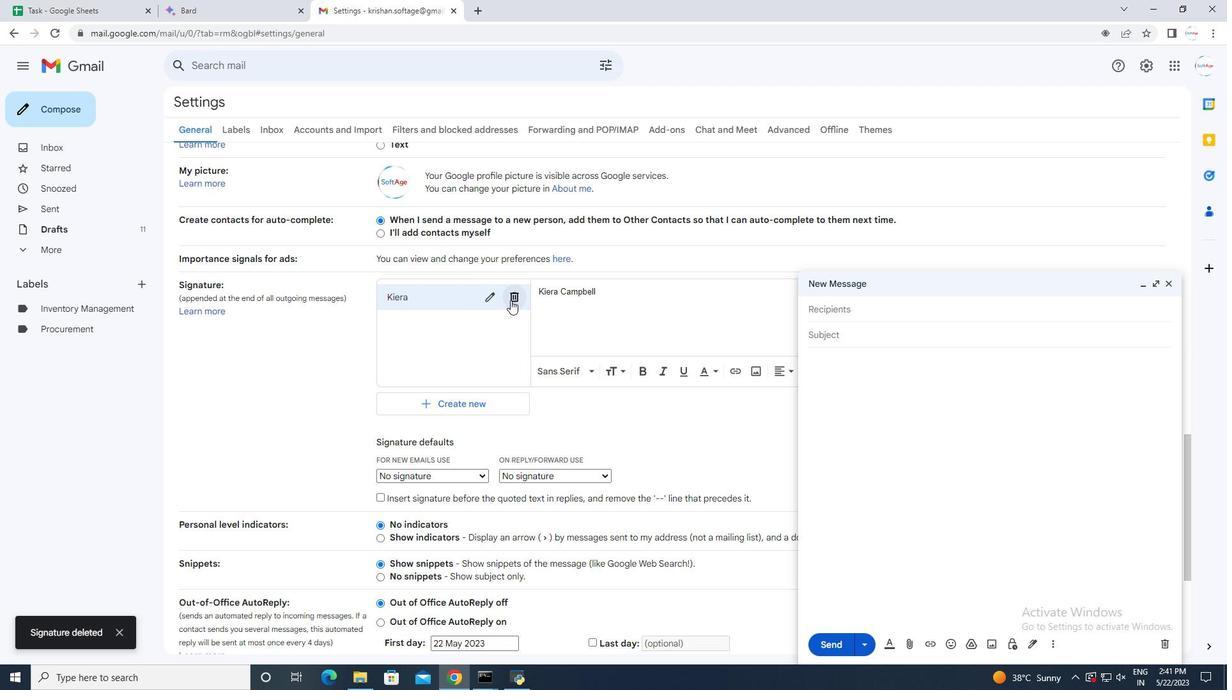 
Action: Mouse moved to (703, 377)
Screenshot: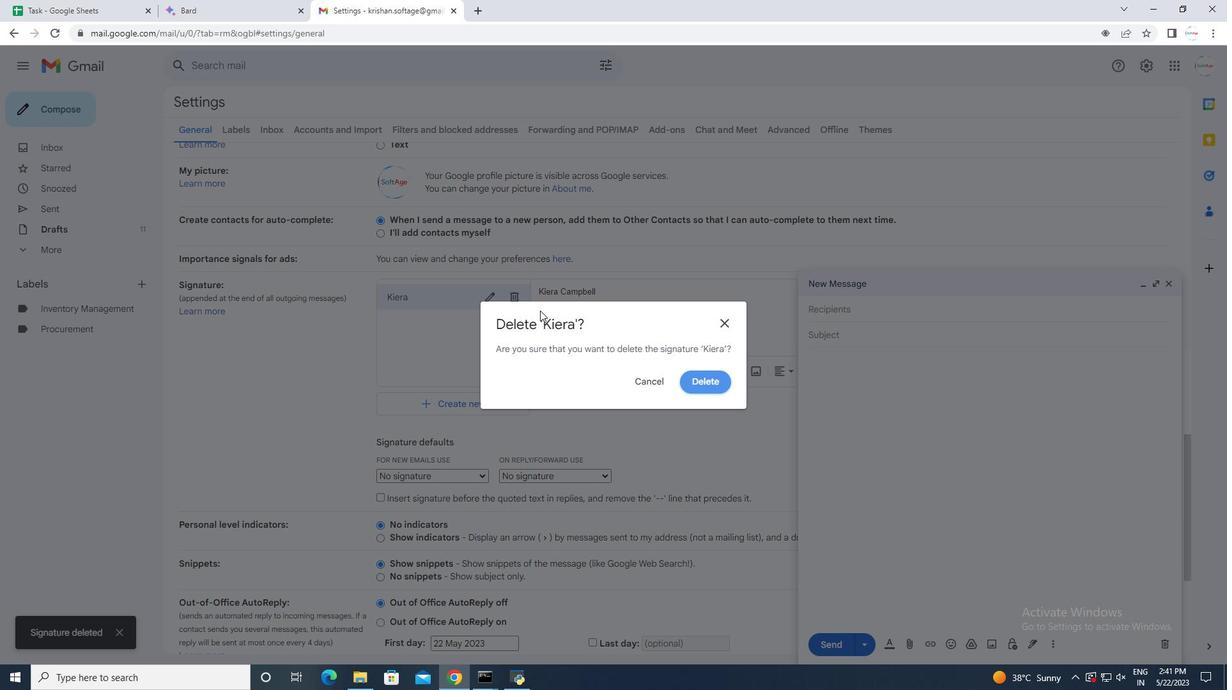 
Action: Mouse pressed left at (703, 377)
Screenshot: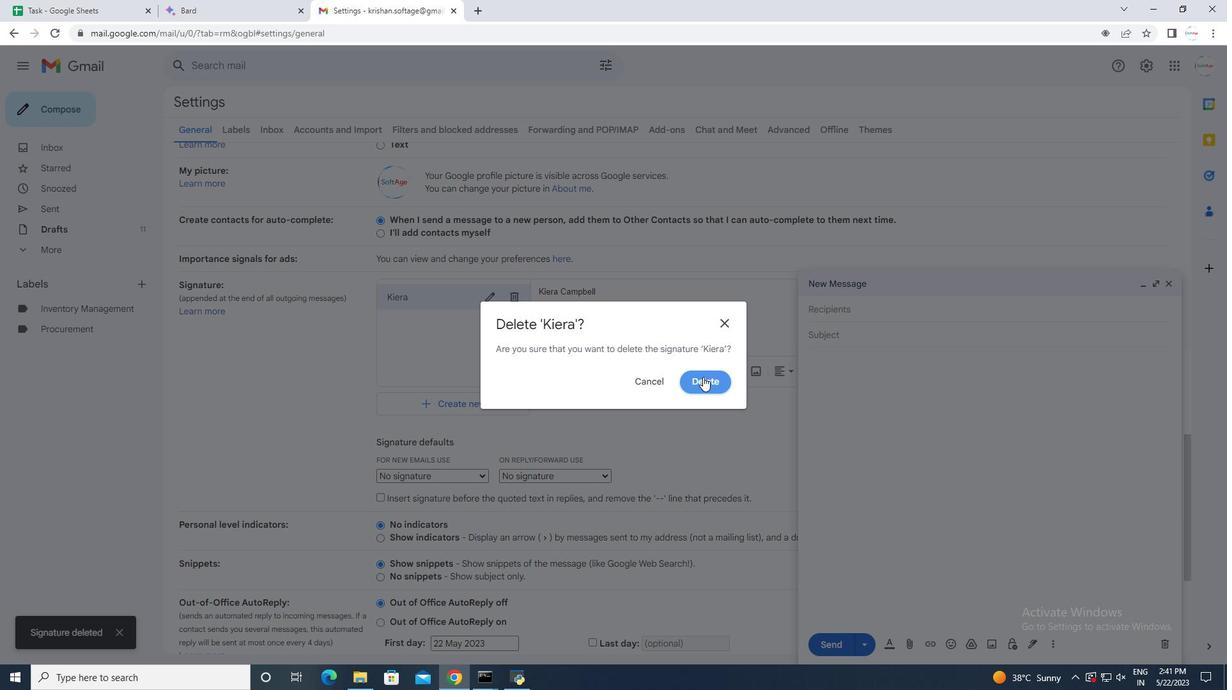 
Action: Mouse moved to (448, 311)
Screenshot: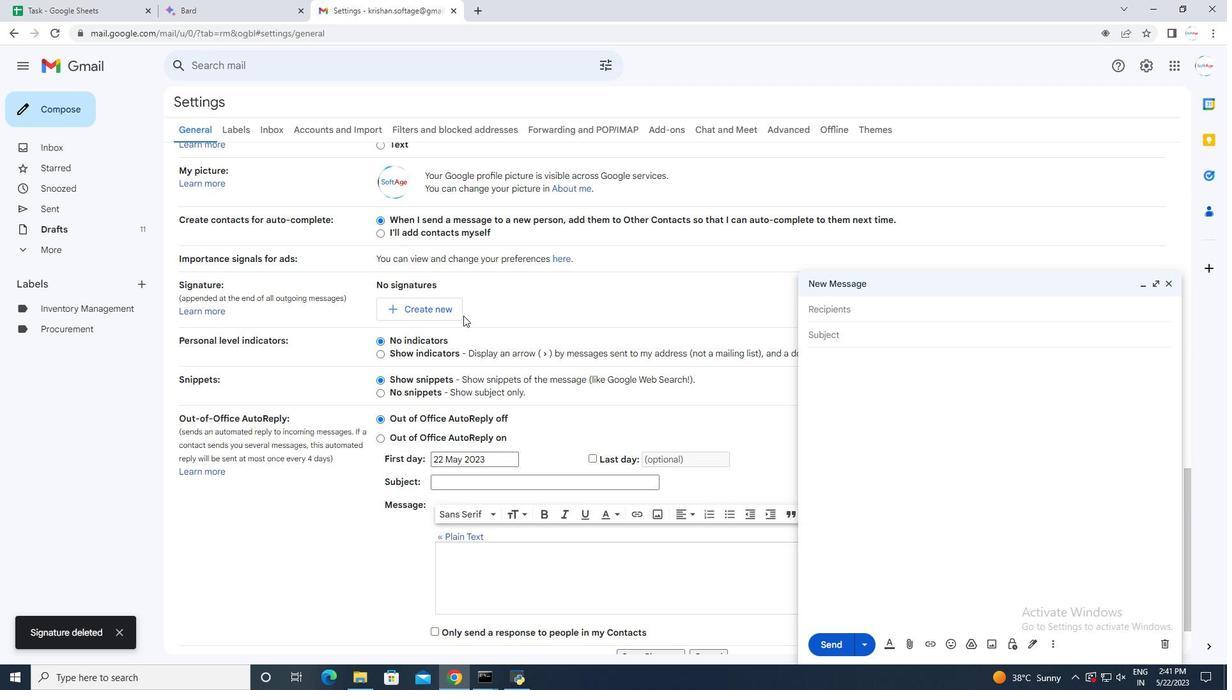 
Action: Mouse pressed left at (448, 311)
Screenshot: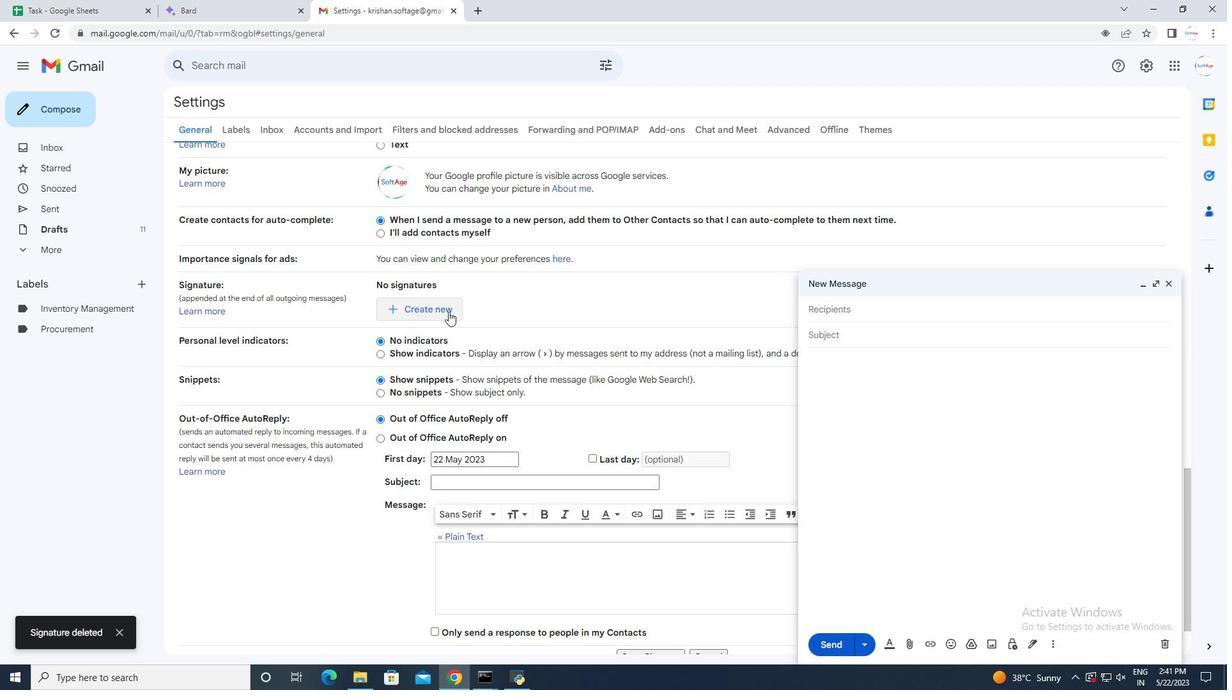 
Action: Mouse moved to (503, 351)
Screenshot: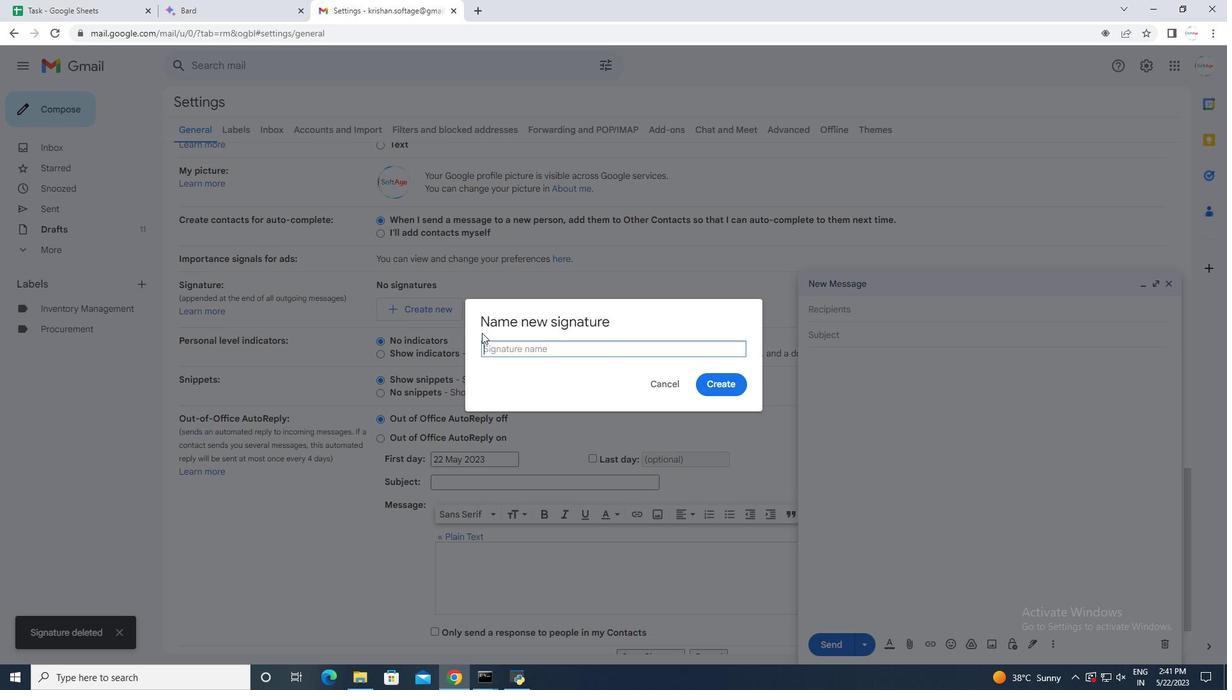 
Action: Mouse pressed left at (503, 351)
Screenshot: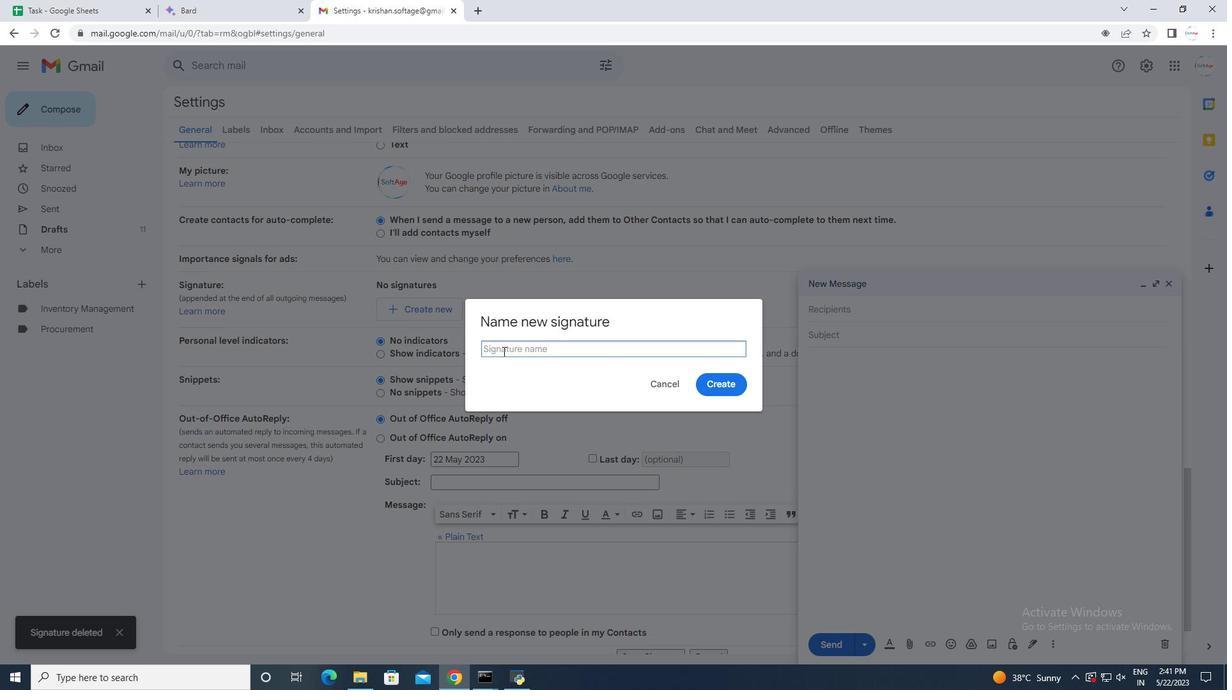 
Action: Key pressed <Key.shift>Kristen
Screenshot: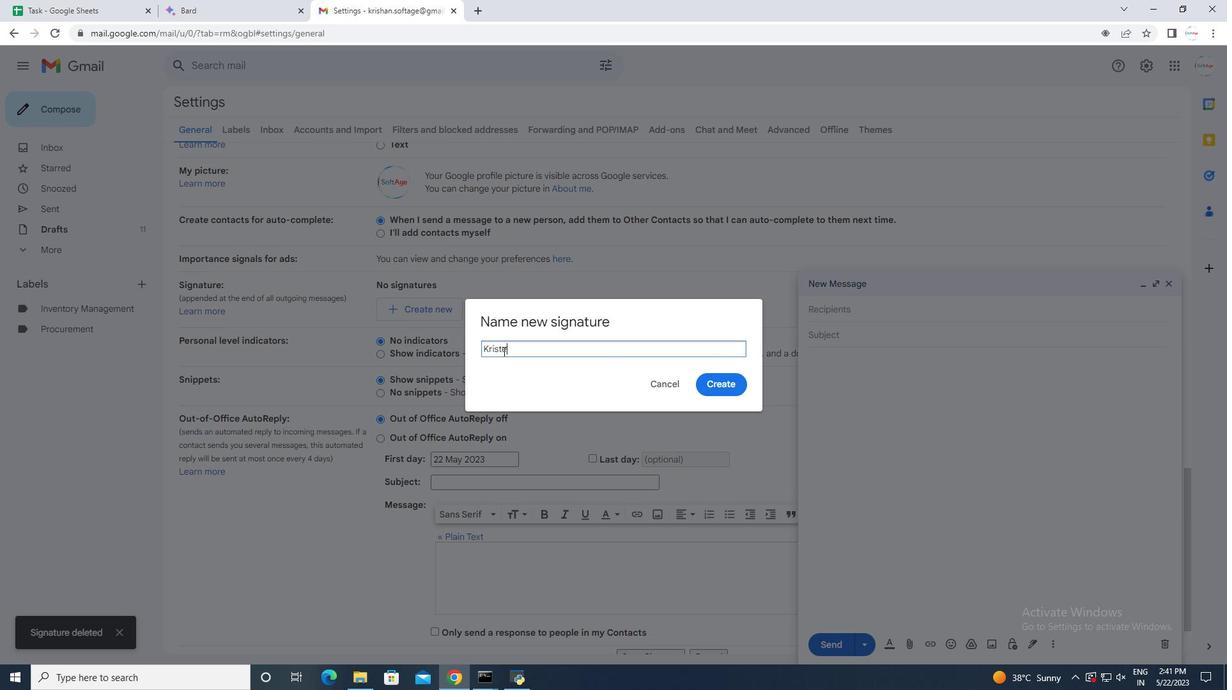 
Action: Mouse moved to (714, 386)
Screenshot: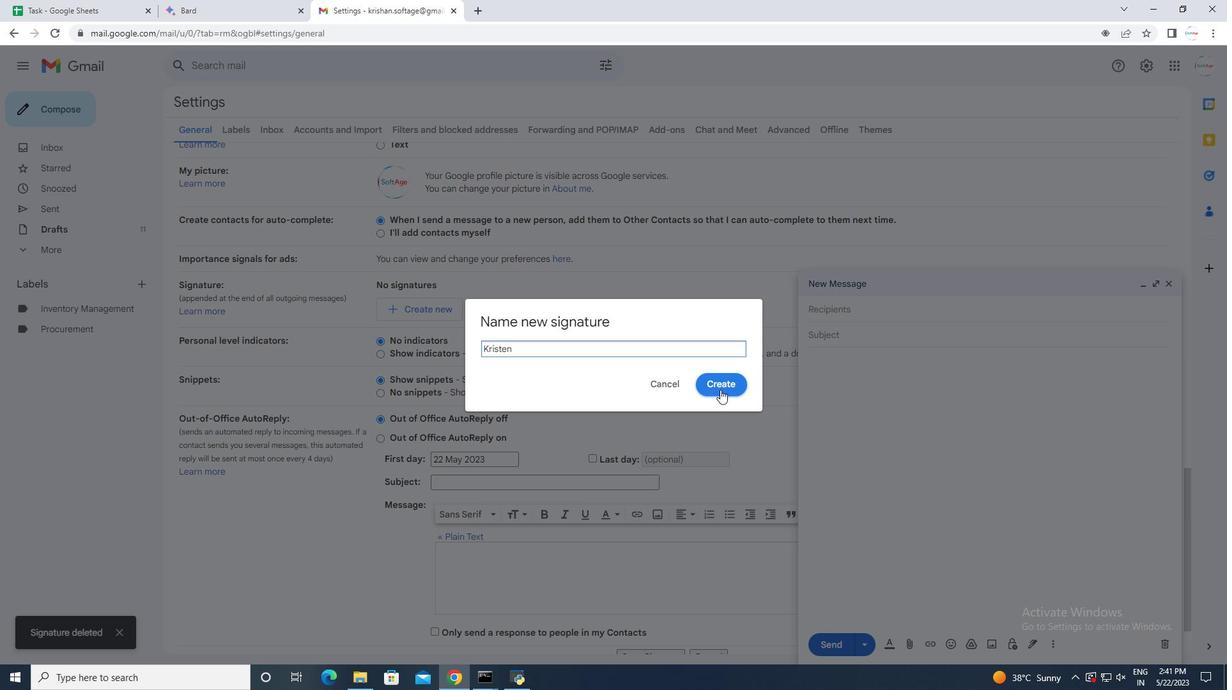 
Action: Mouse pressed left at (714, 386)
Screenshot: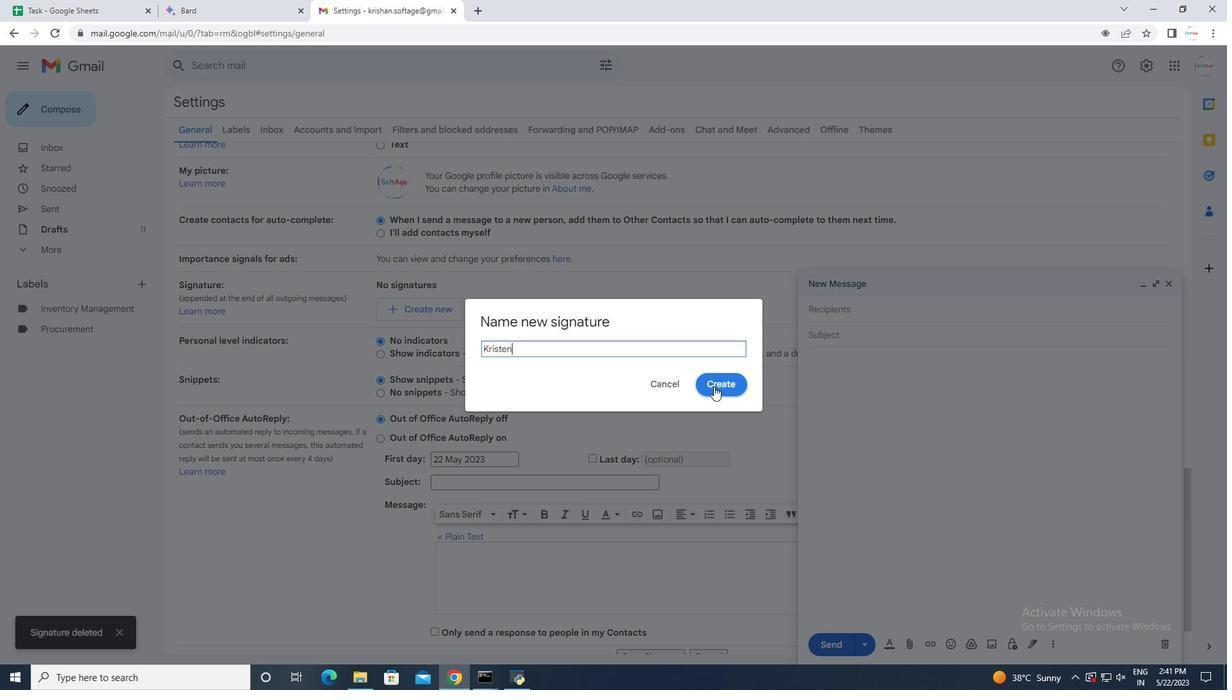 
Action: Mouse moved to (568, 304)
Screenshot: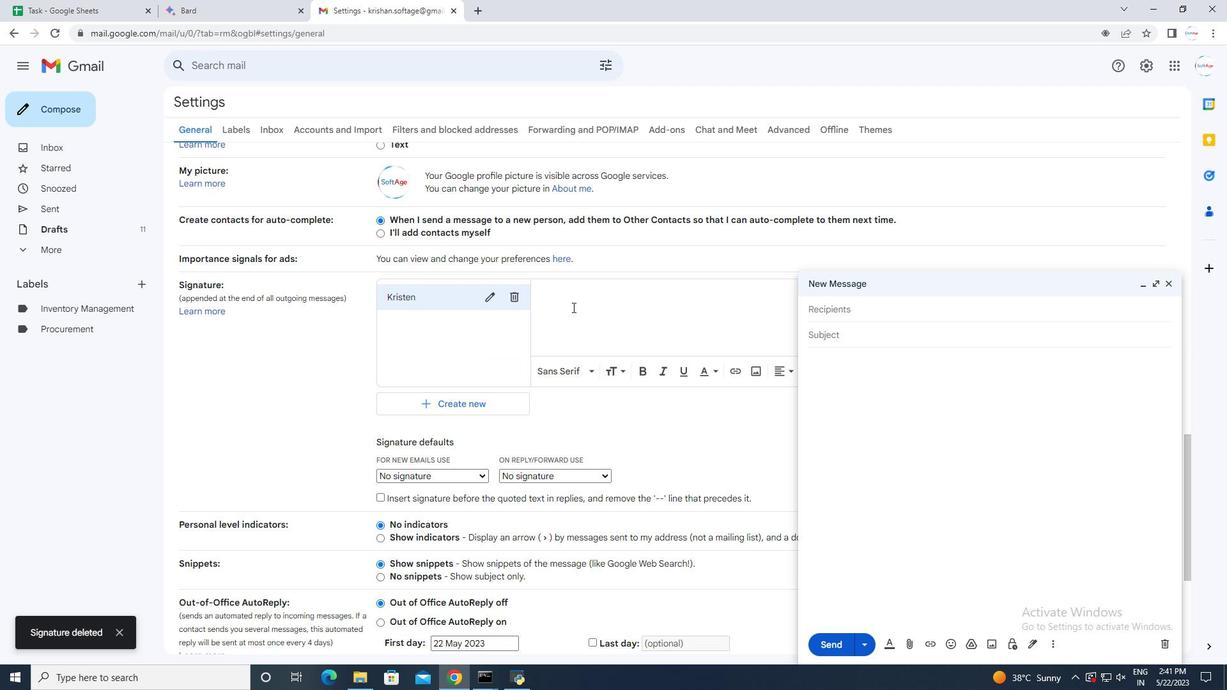 
Action: Mouse pressed left at (568, 304)
Screenshot: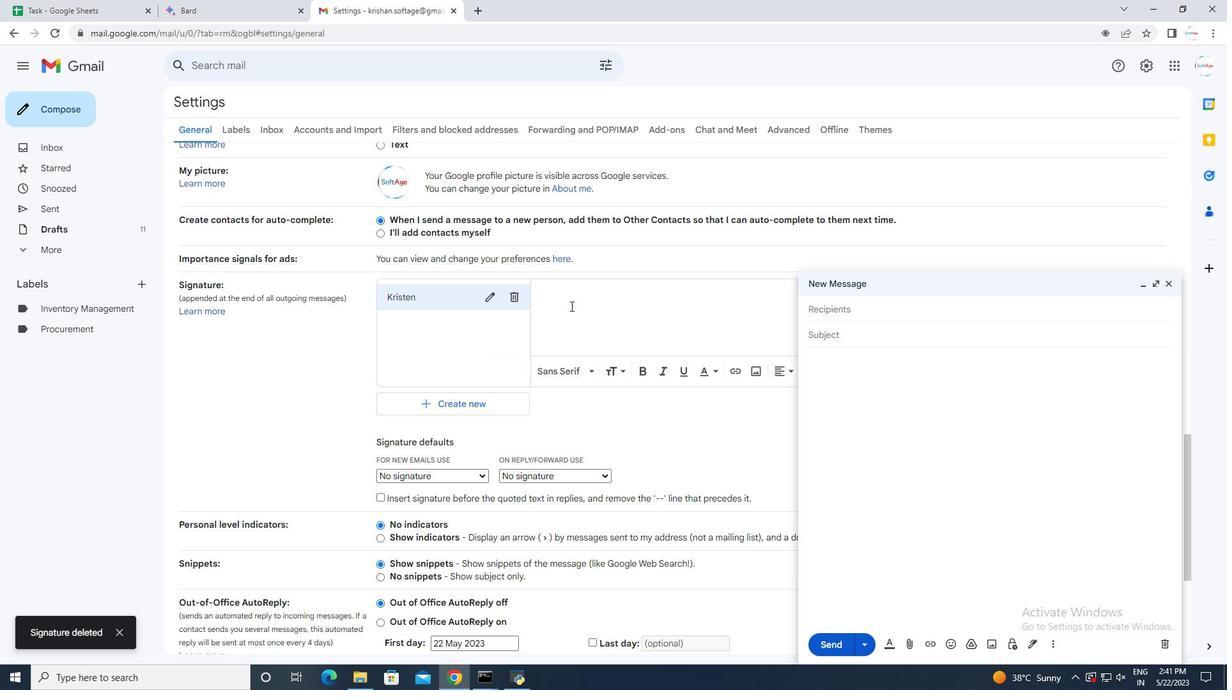 
Action: Mouse moved to (568, 303)
Screenshot: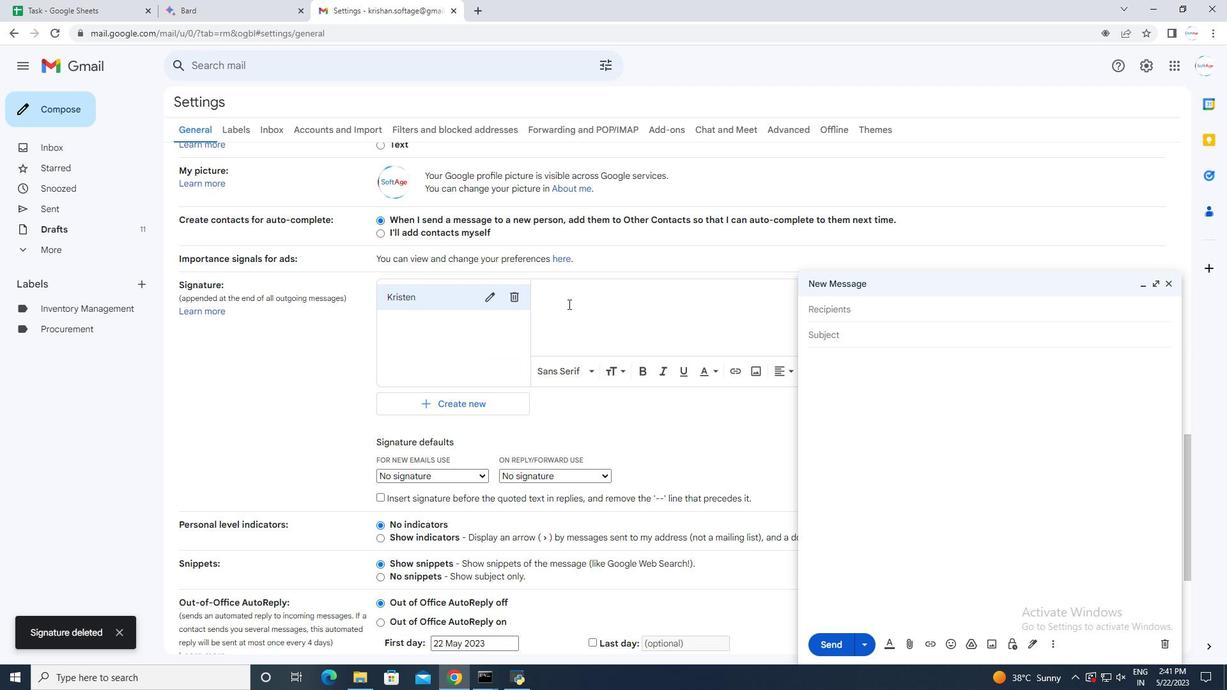 
Action: Key pressed <Key.shift>Kristen<Key.space><Key.shift>Martinez
Screenshot: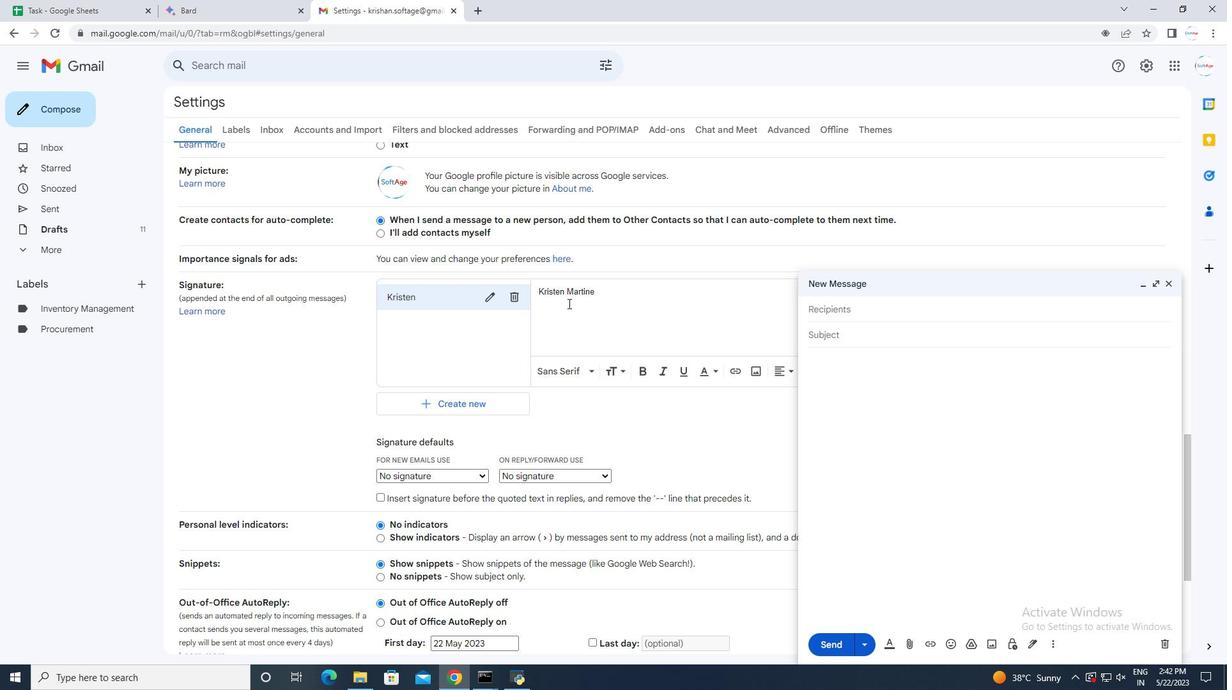 
Action: Mouse moved to (565, 349)
Screenshot: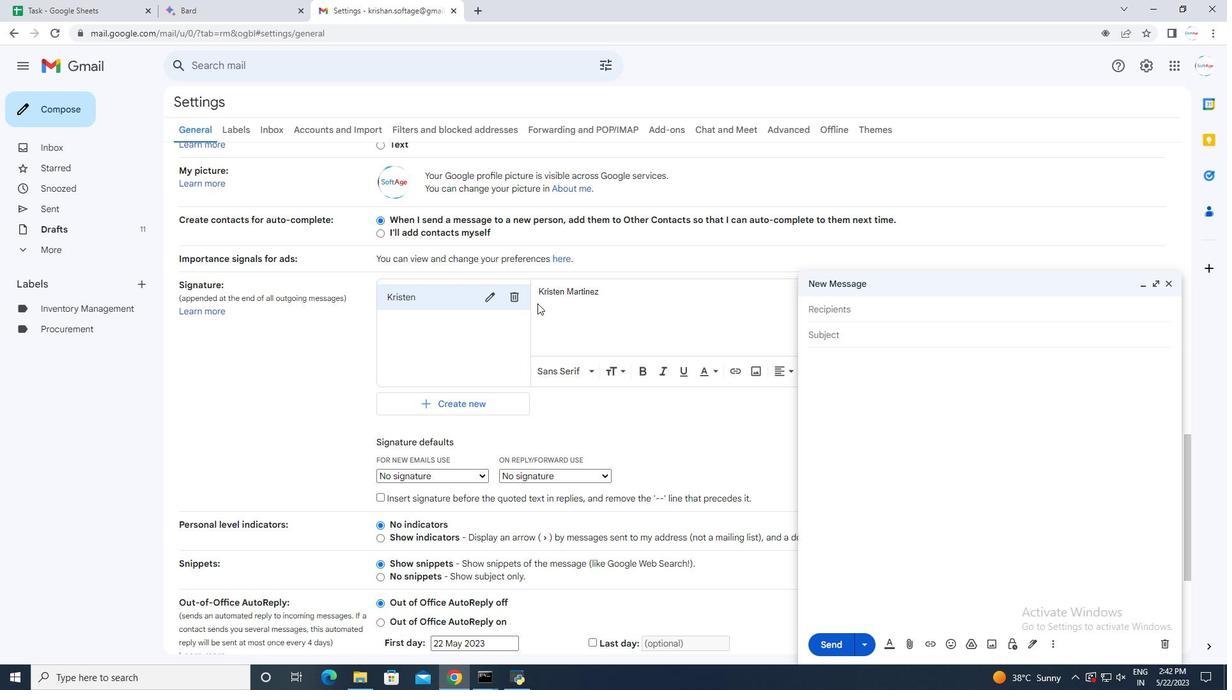 
Action: Mouse scrolled (565, 349) with delta (0, 0)
Screenshot: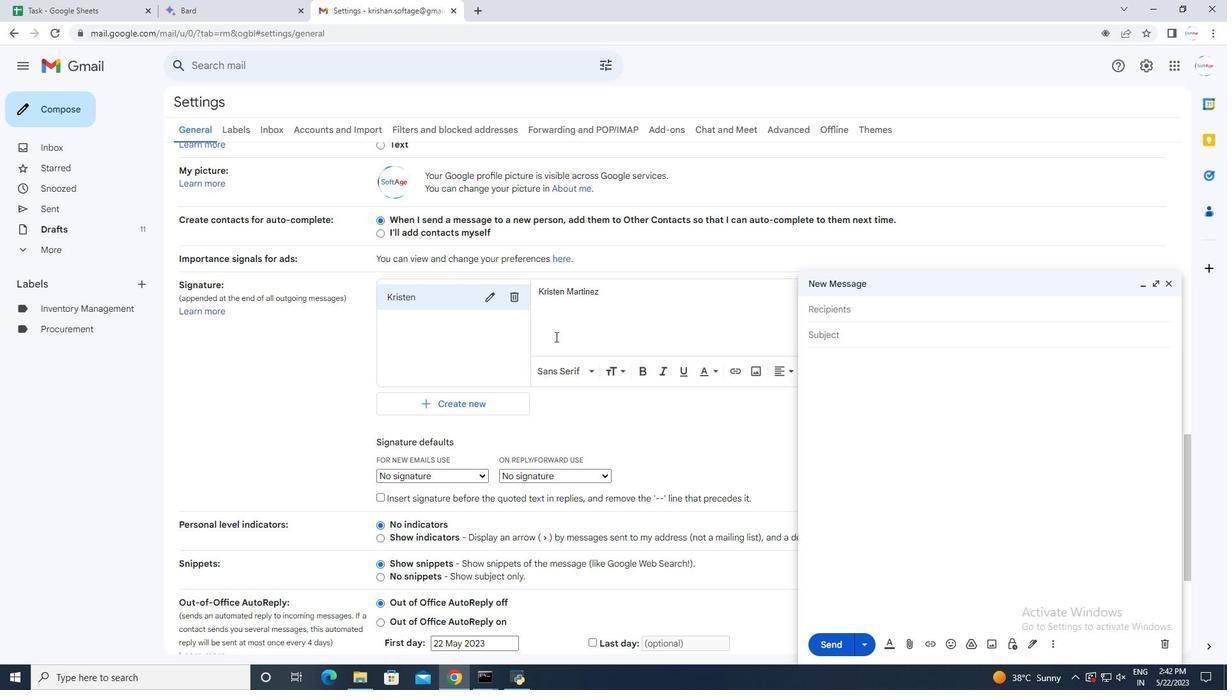 
Action: Mouse scrolled (565, 349) with delta (0, 0)
Screenshot: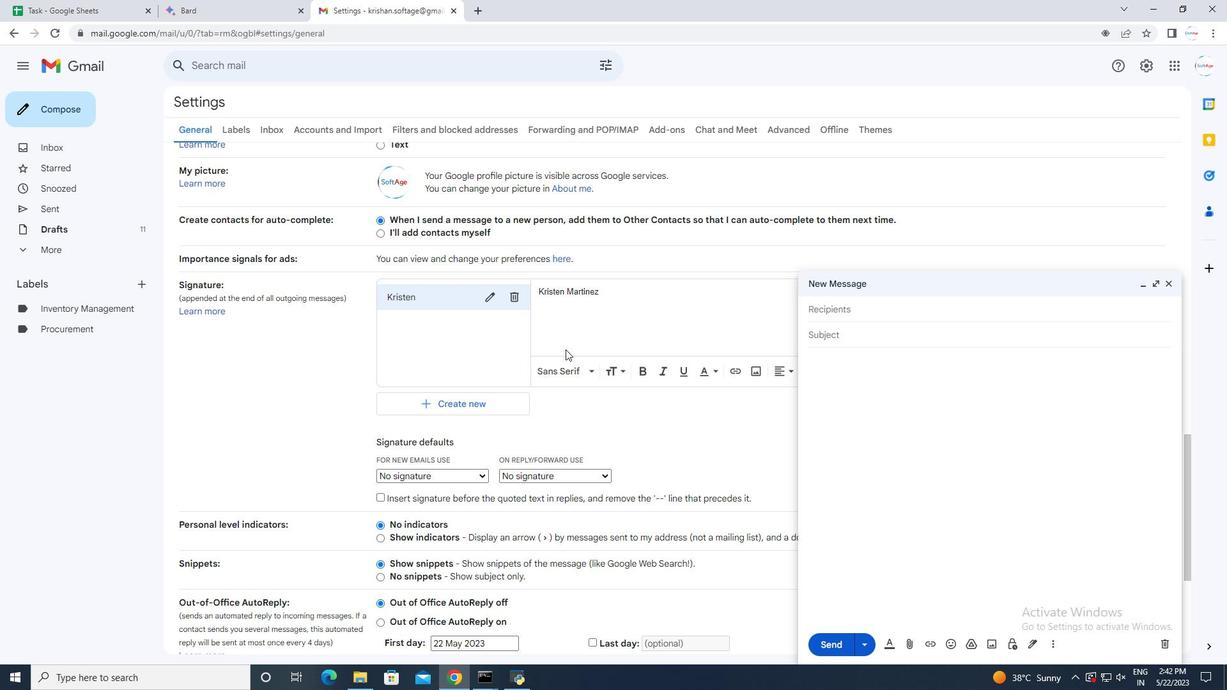 
Action: Mouse scrolled (565, 349) with delta (0, 0)
Screenshot: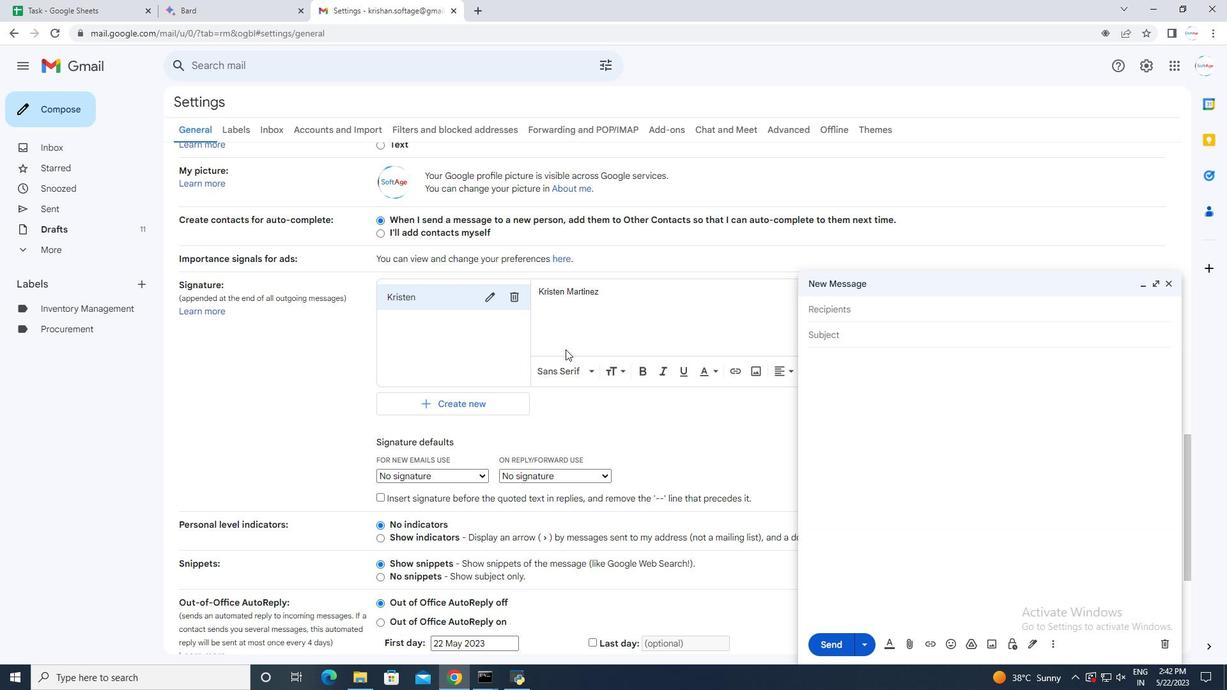 
Action: Mouse scrolled (565, 349) with delta (0, 0)
Screenshot: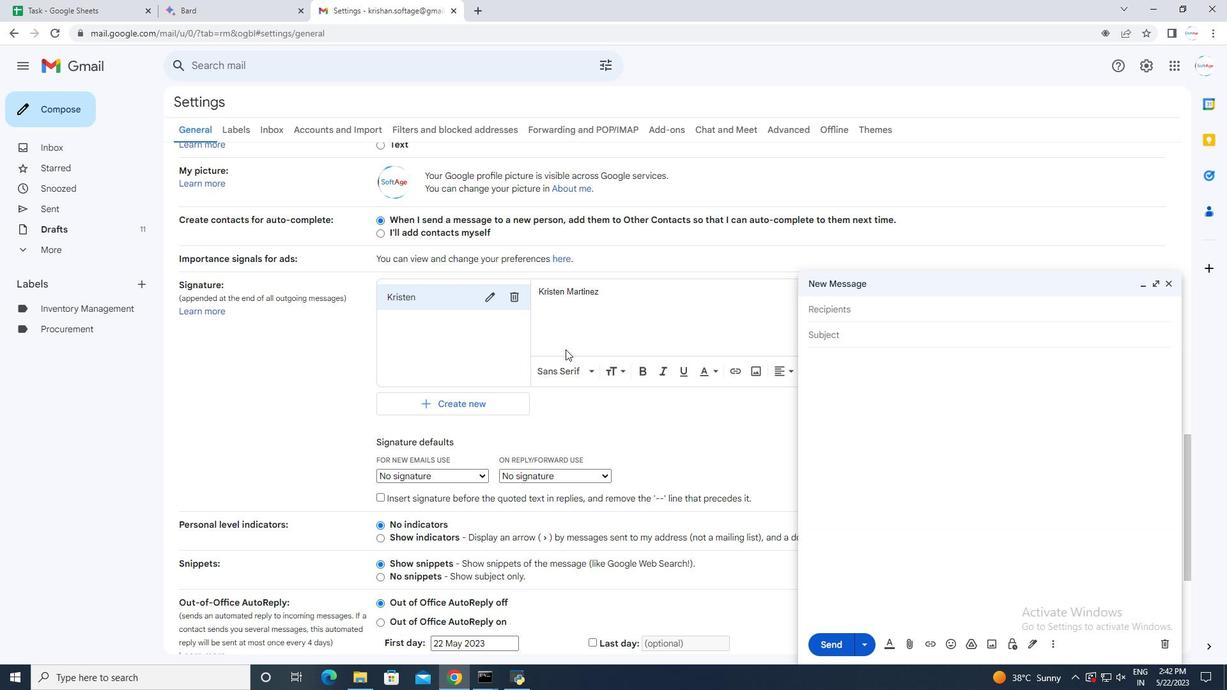 
Action: Mouse scrolled (565, 349) with delta (0, 0)
Screenshot: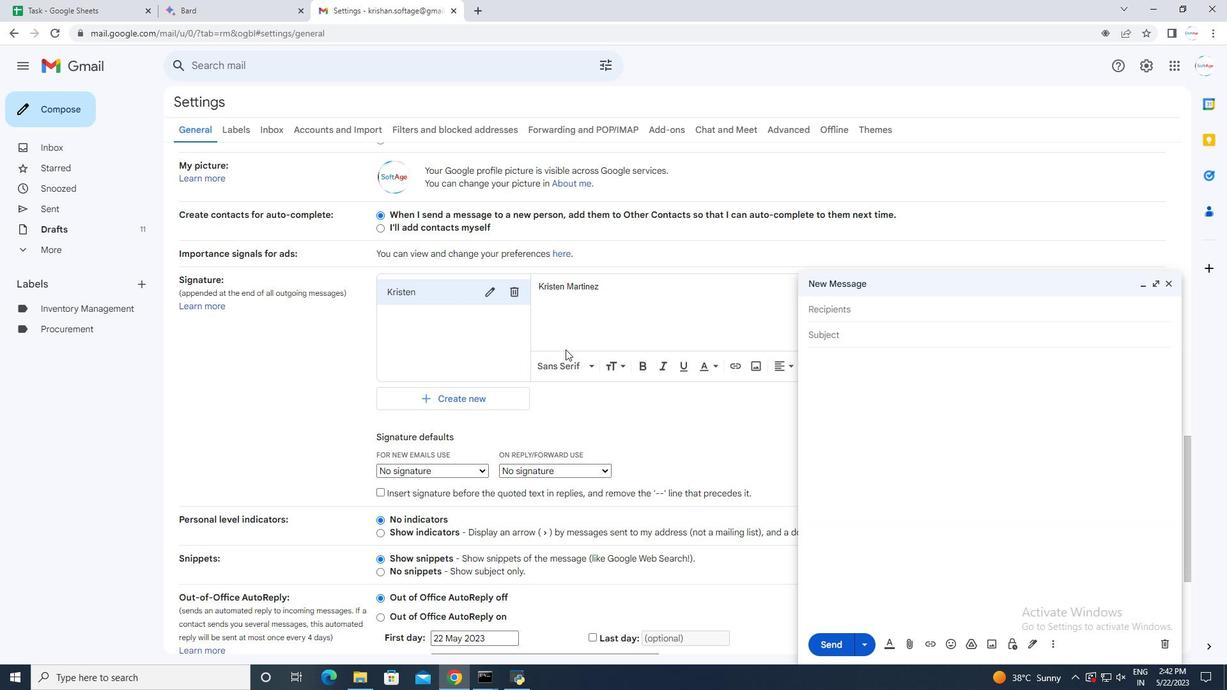 
Action: Mouse scrolled (565, 349) with delta (0, 0)
Screenshot: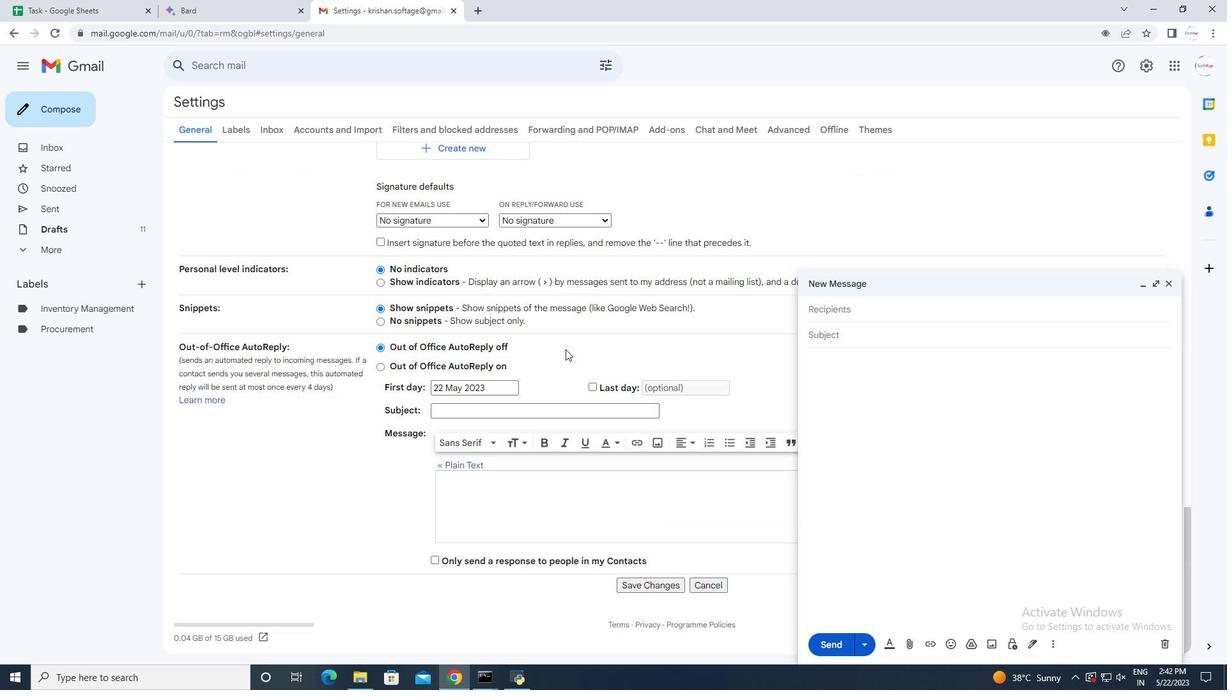 
Action: Mouse scrolled (565, 349) with delta (0, 0)
Screenshot: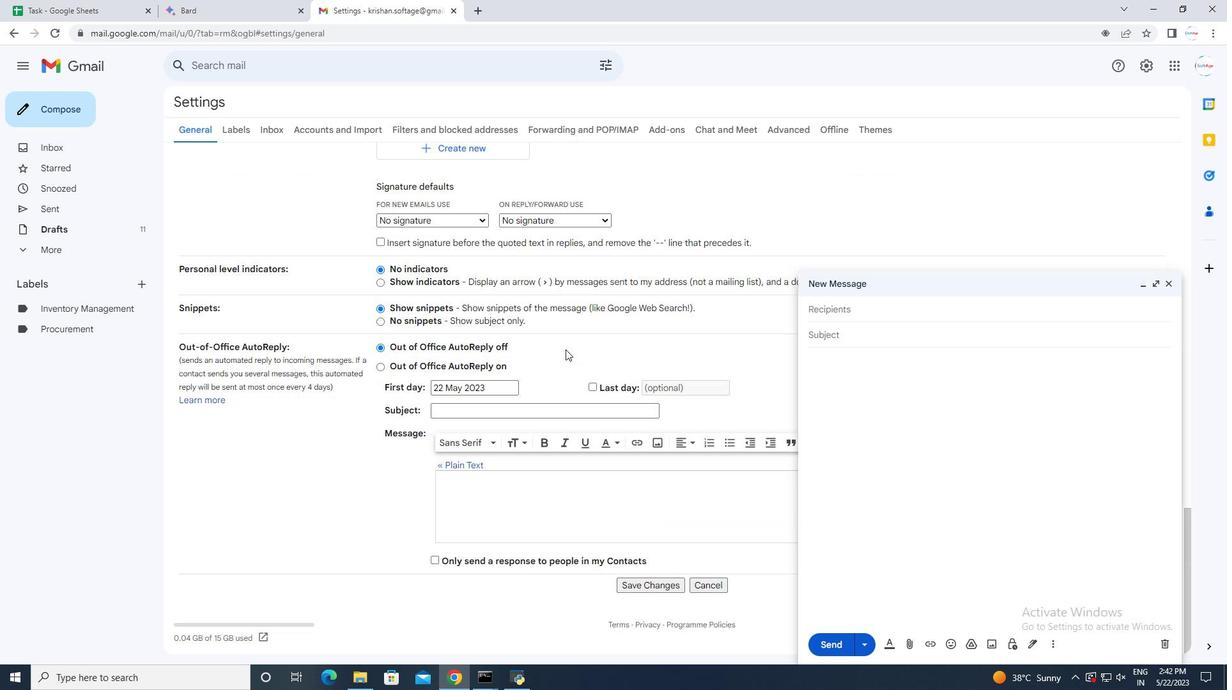
Action: Mouse scrolled (565, 349) with delta (0, 0)
Screenshot: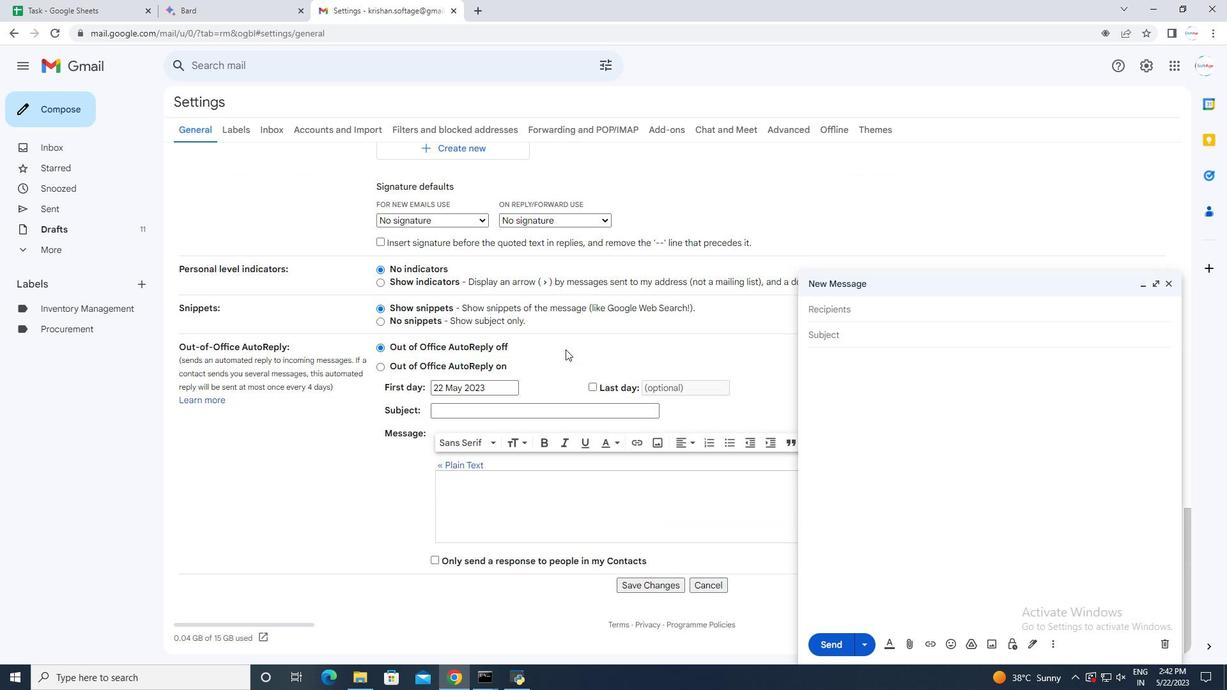 
Action: Mouse scrolled (565, 349) with delta (0, 0)
Screenshot: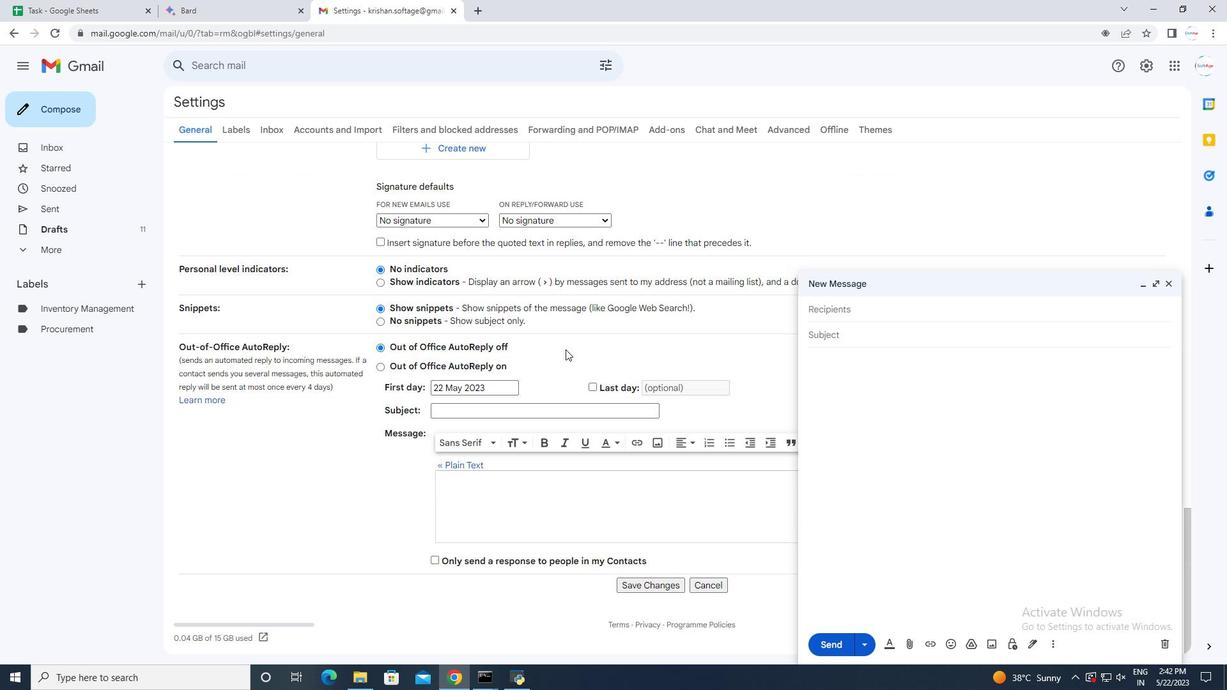 
Action: Mouse scrolled (565, 349) with delta (0, 0)
Screenshot: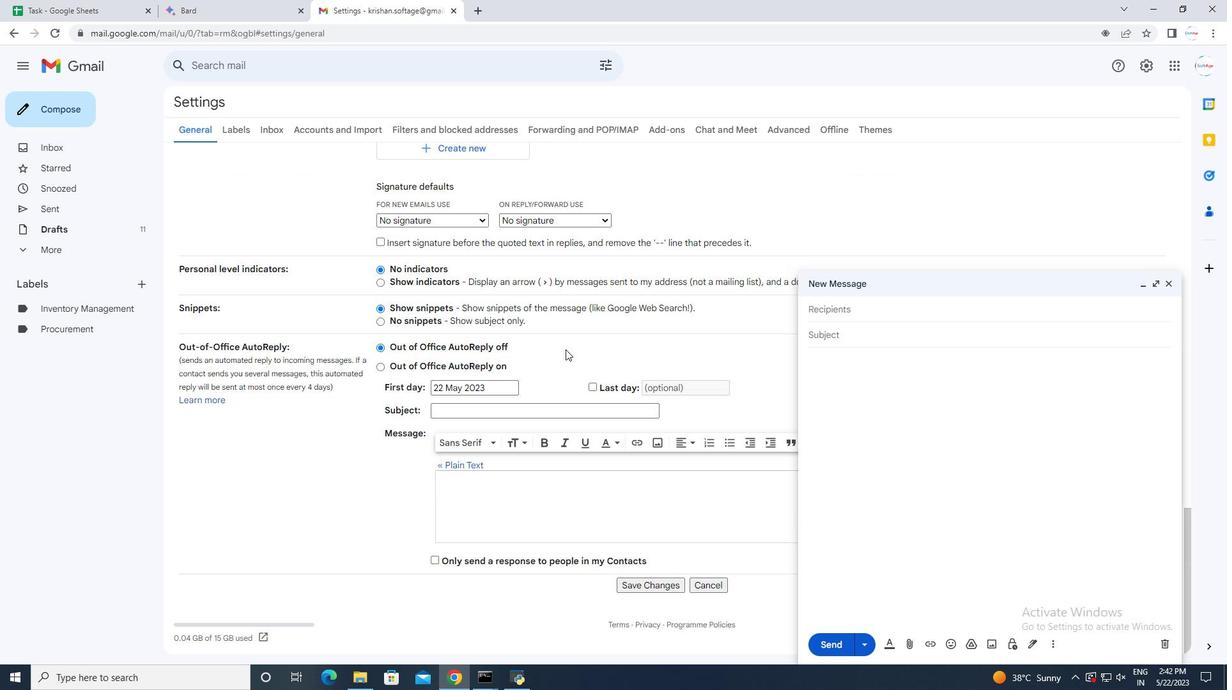 
Action: Mouse scrolled (565, 349) with delta (0, 0)
Screenshot: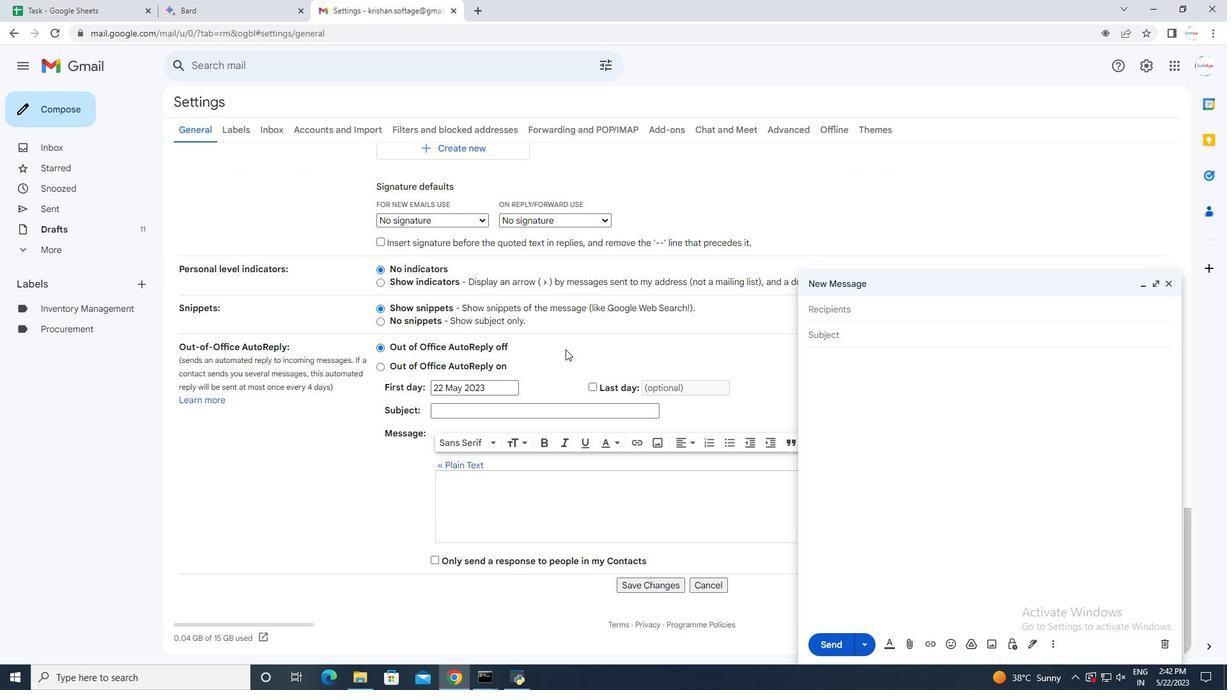 
Action: Mouse scrolled (565, 349) with delta (0, 0)
Screenshot: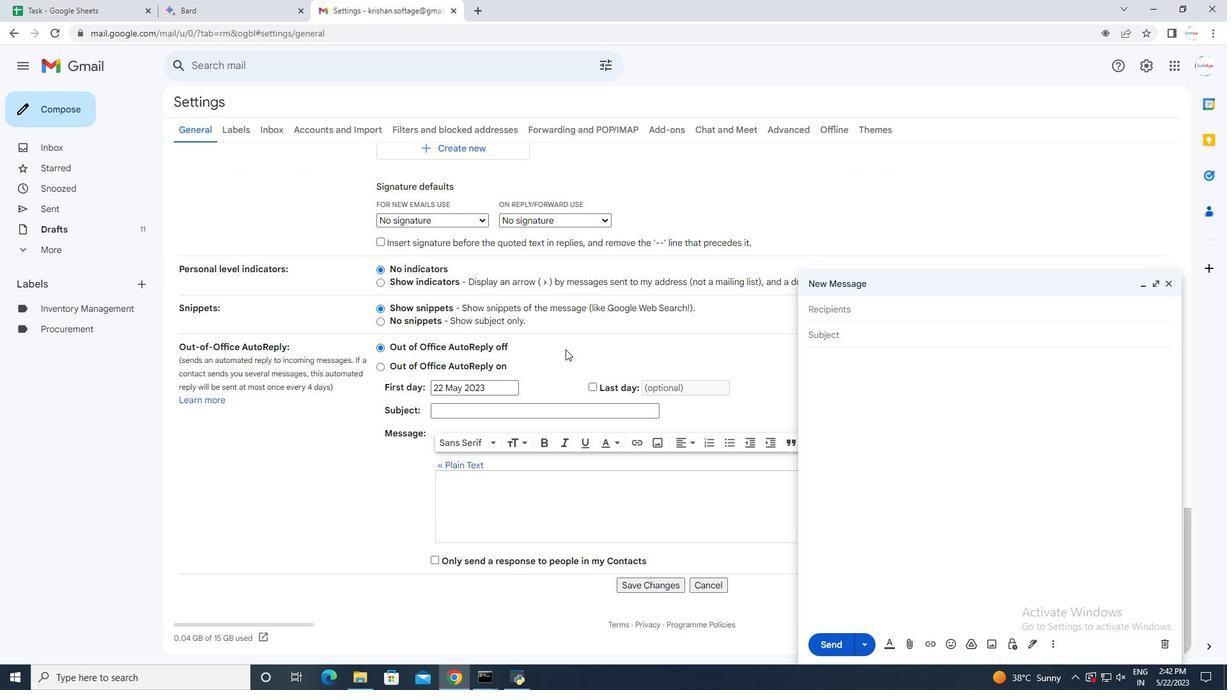 
Action: Mouse scrolled (565, 349) with delta (0, 0)
Screenshot: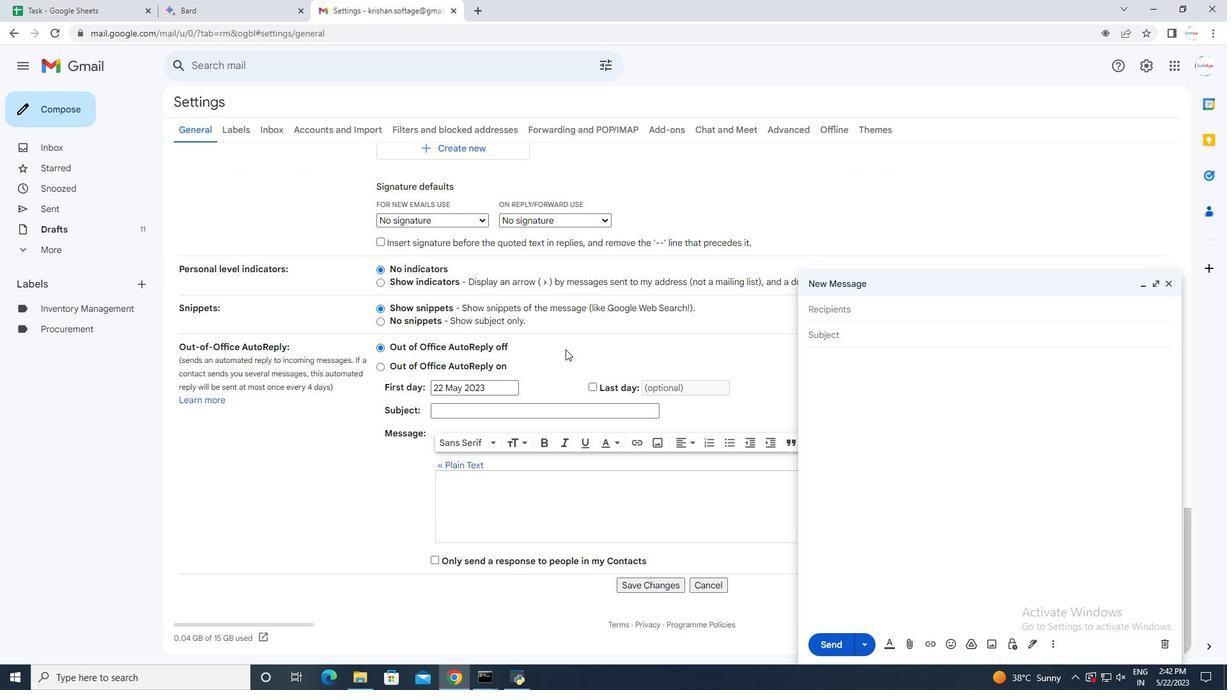 
Action: Mouse scrolled (565, 349) with delta (0, 0)
Screenshot: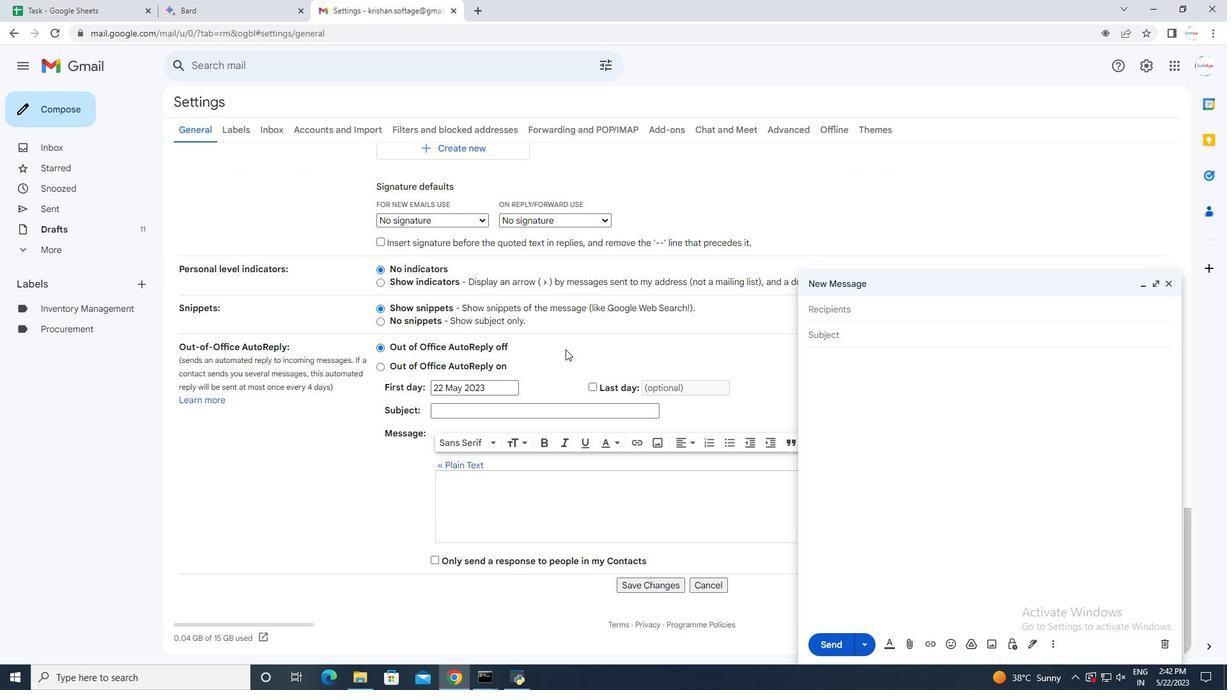 
Action: Mouse moved to (535, 513)
Screenshot: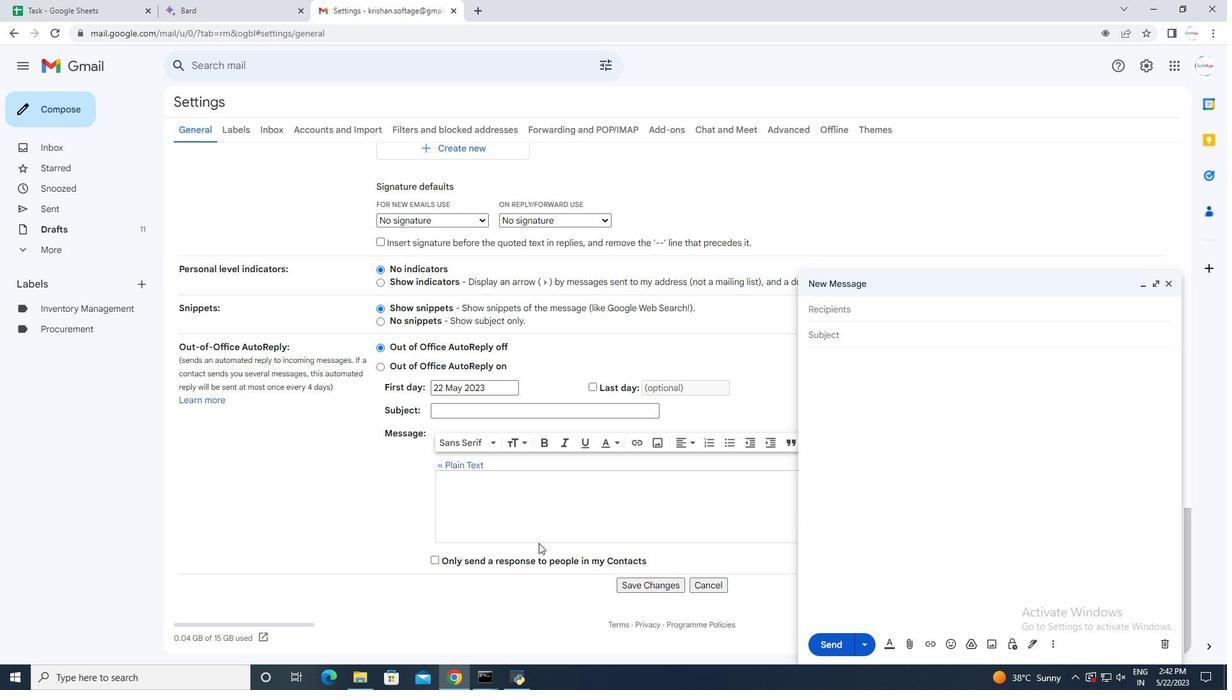 
Action: Mouse pressed left at (535, 513)
Screenshot: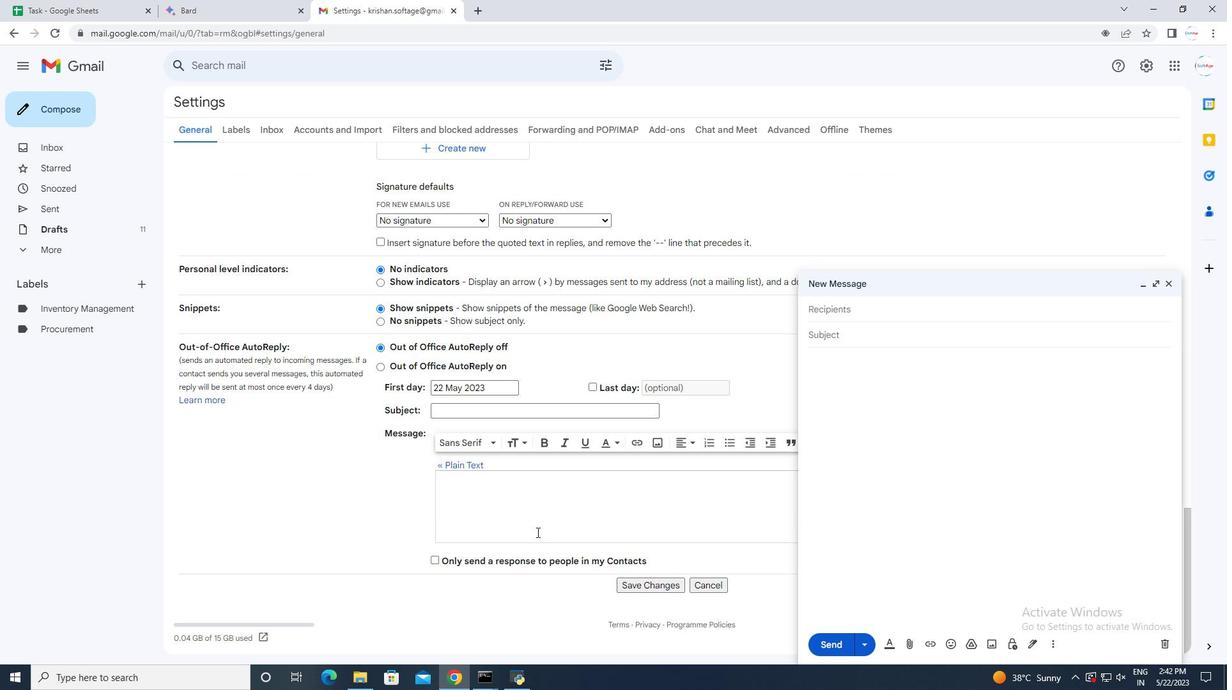 
Action: Mouse moved to (634, 588)
Screenshot: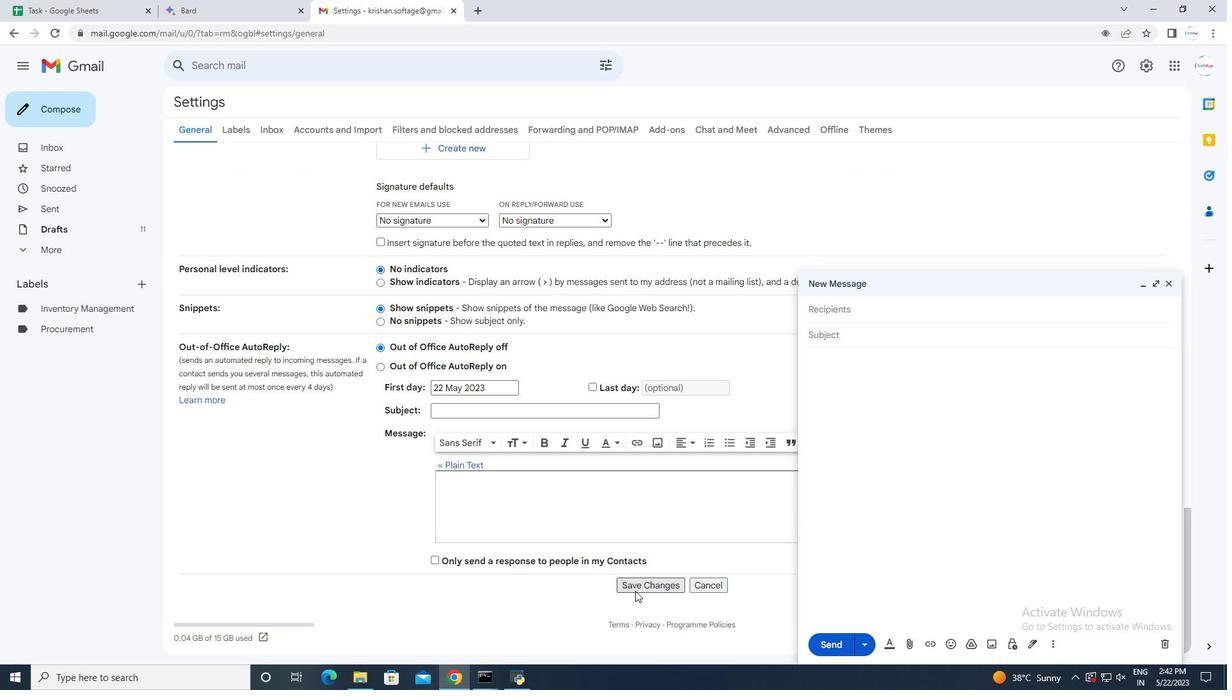 
Action: Mouse pressed left at (634, 588)
Screenshot: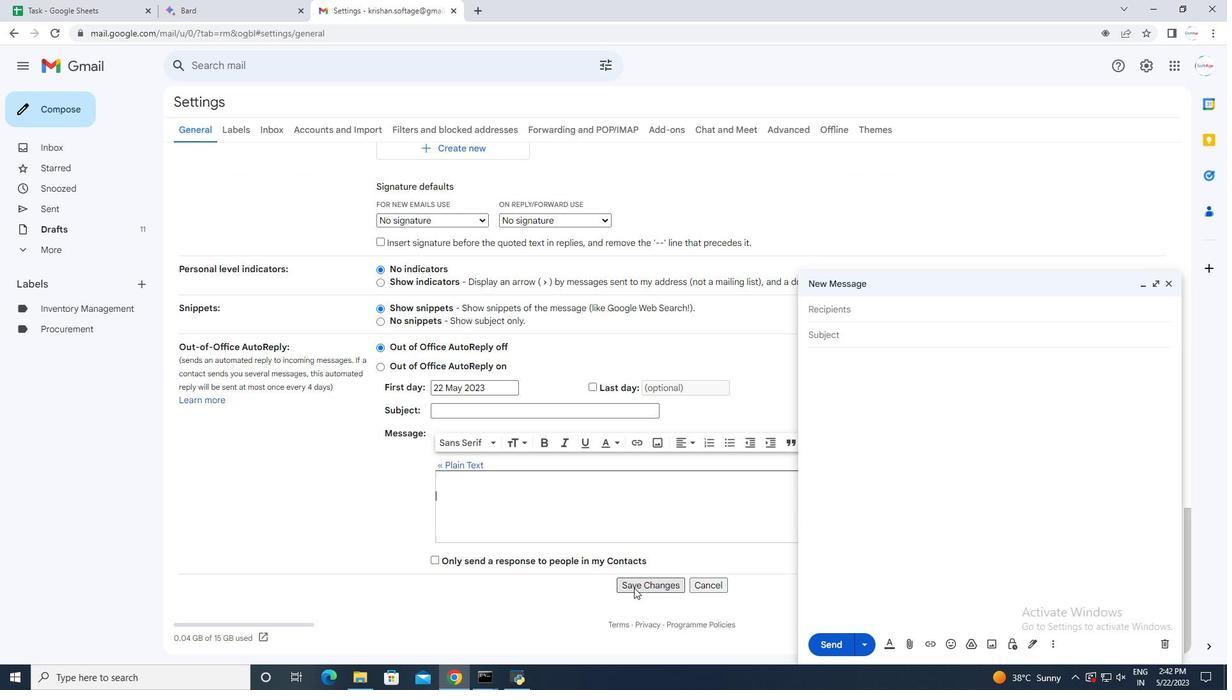
Action: Mouse moved to (1168, 285)
Screenshot: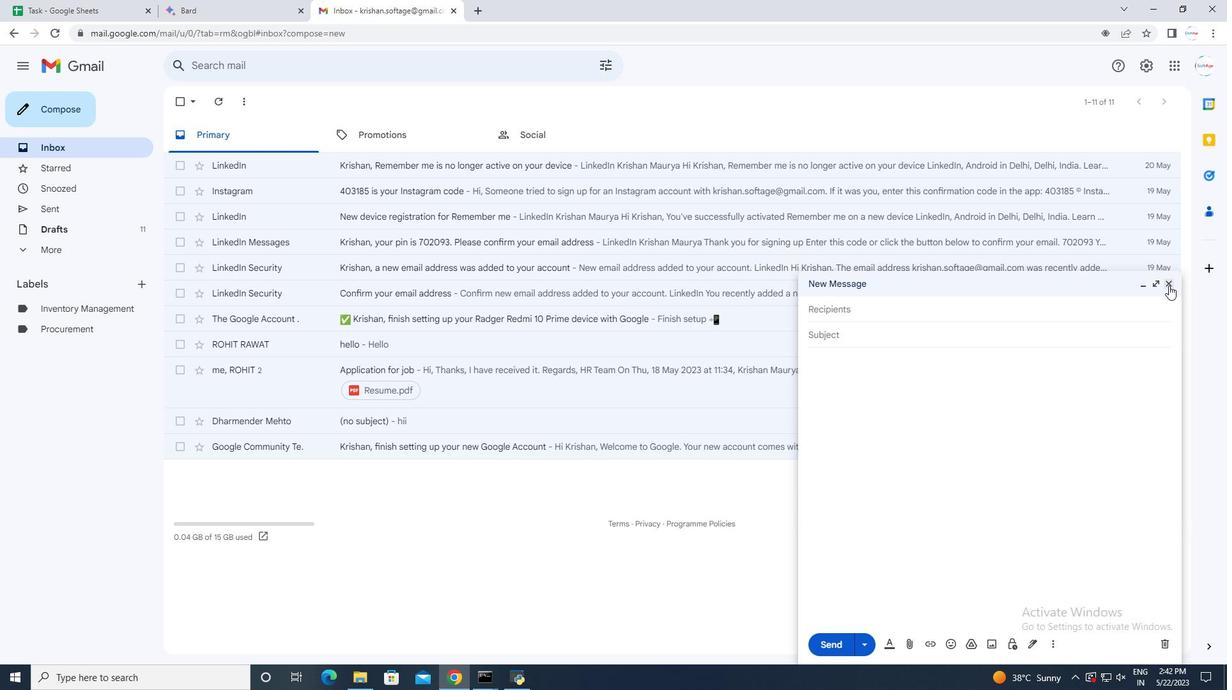 
Action: Mouse pressed left at (1168, 285)
Screenshot: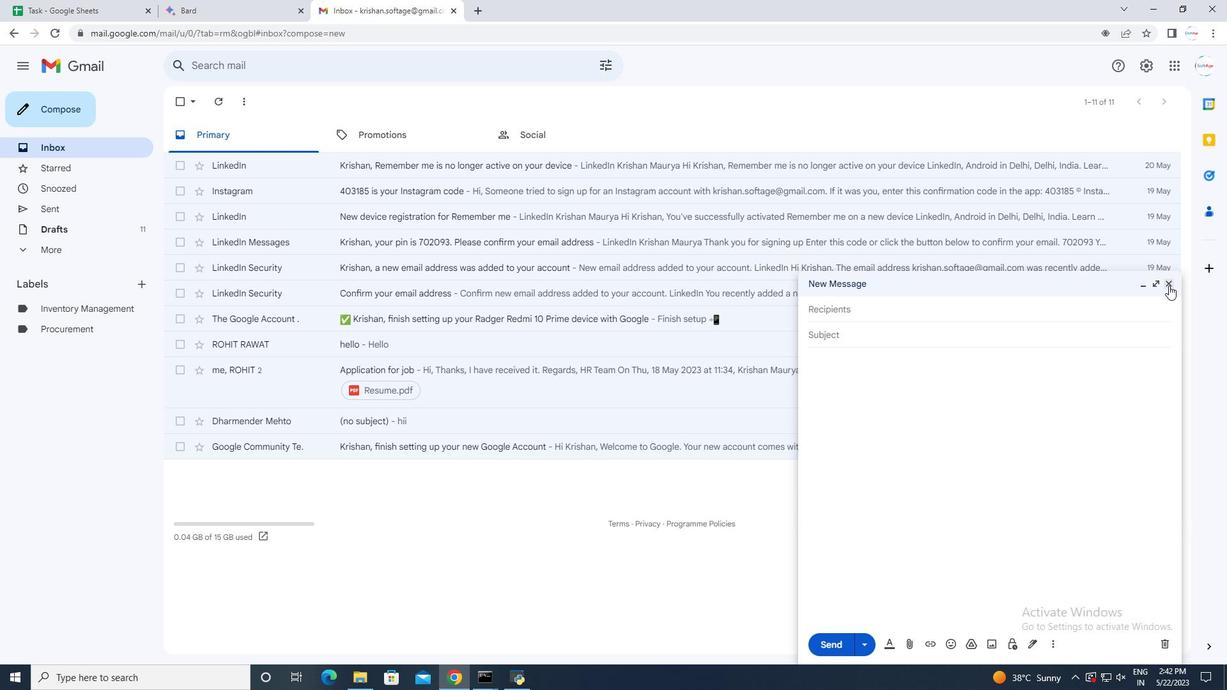 
Action: Mouse moved to (20, 103)
Screenshot: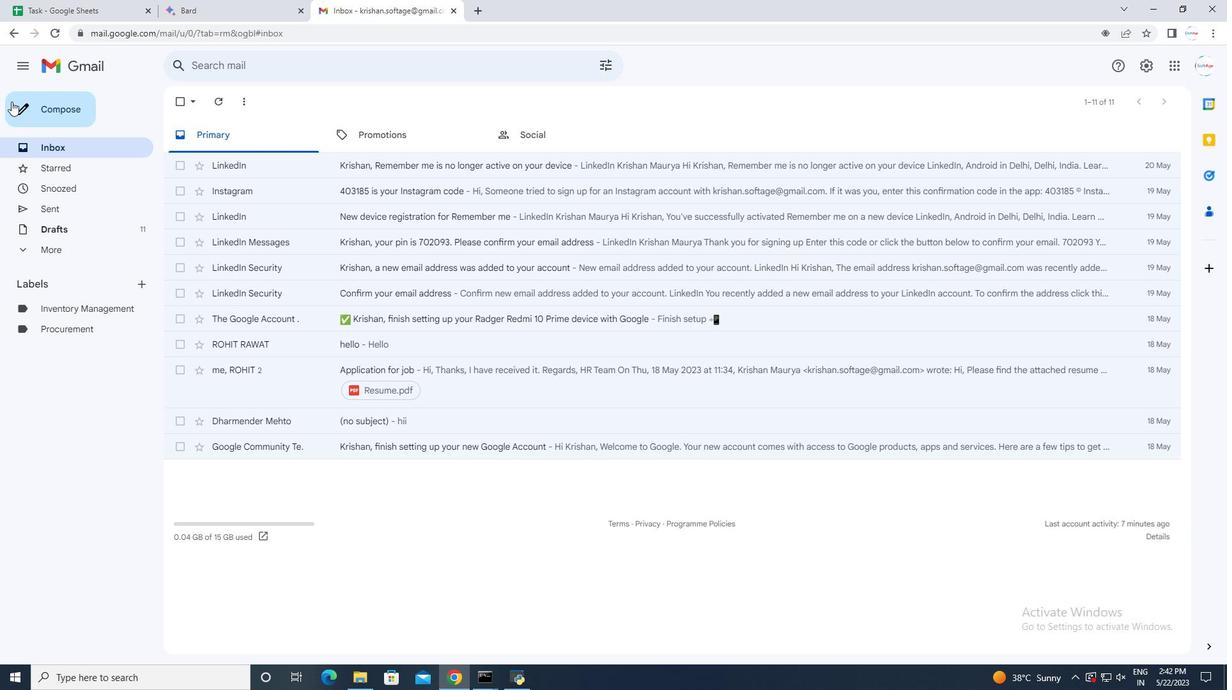 
Action: Mouse pressed left at (20, 103)
Screenshot: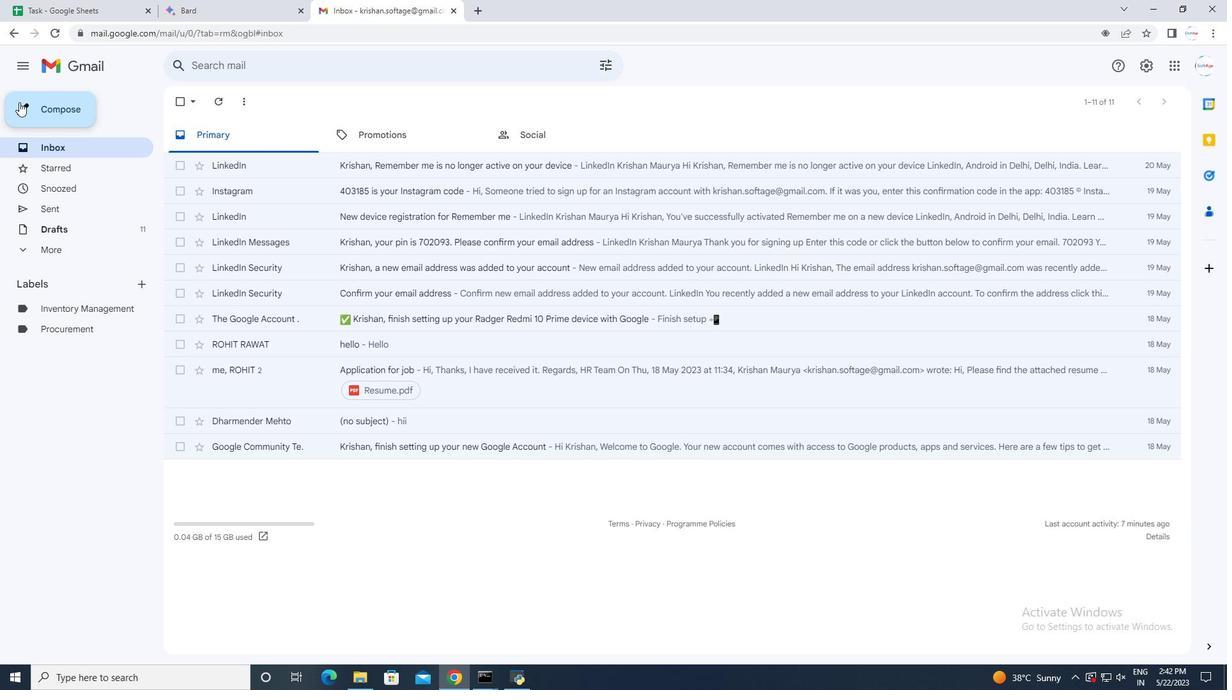 
Action: Mouse moved to (843, 386)
Screenshot: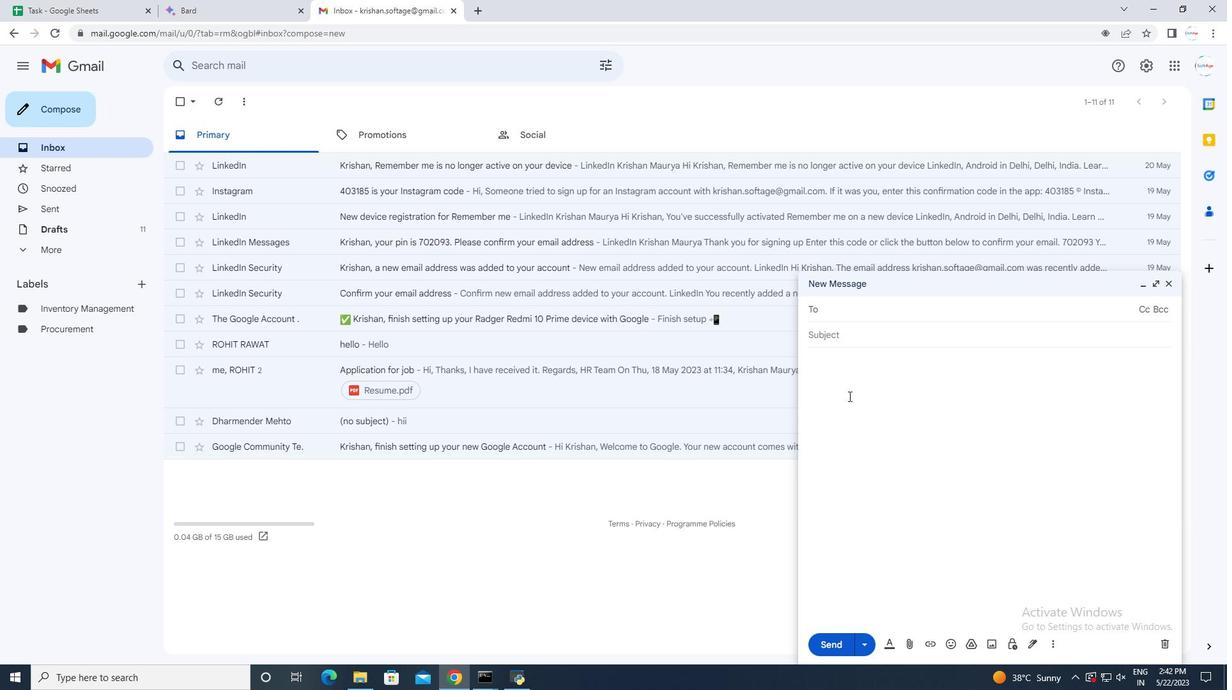 
Action: Mouse pressed left at (843, 386)
Screenshot: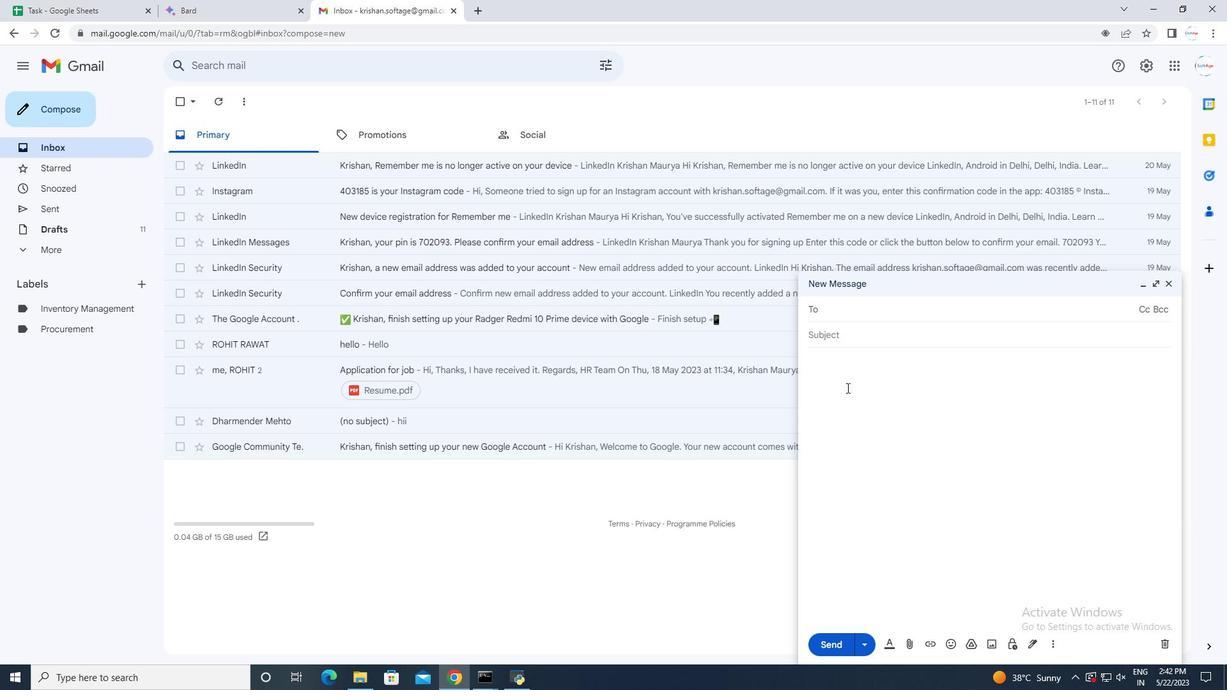 
Action: Mouse moved to (1033, 643)
Screenshot: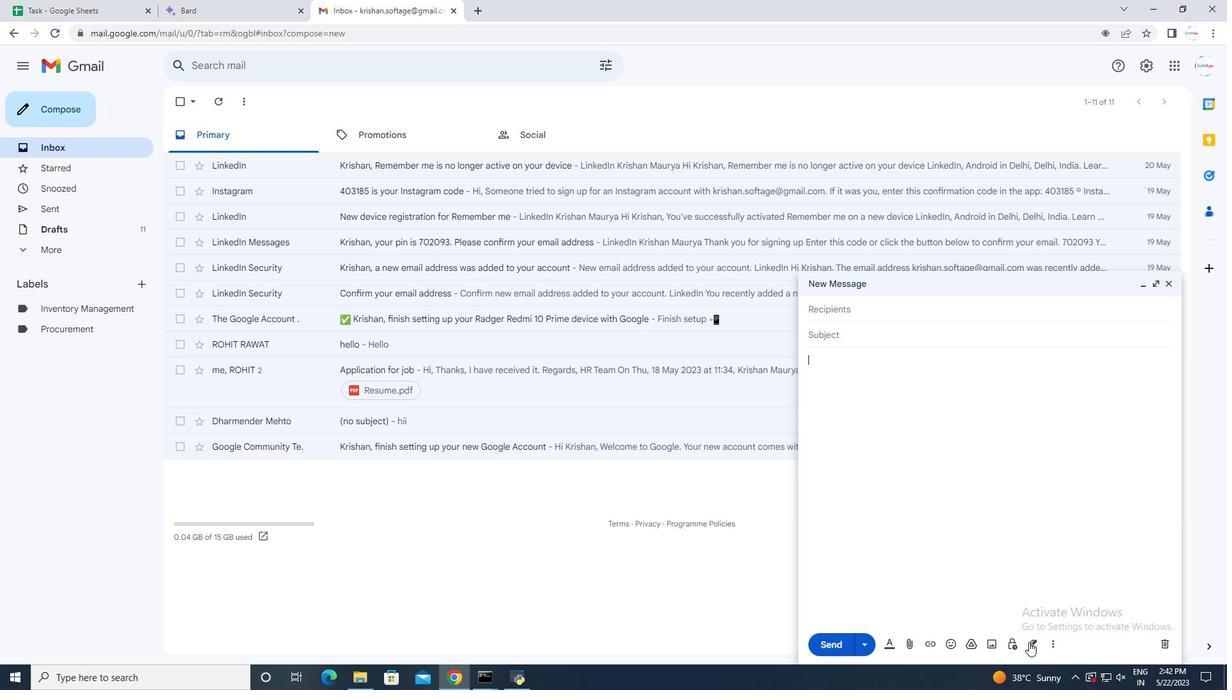 
Action: Mouse pressed left at (1033, 643)
Screenshot: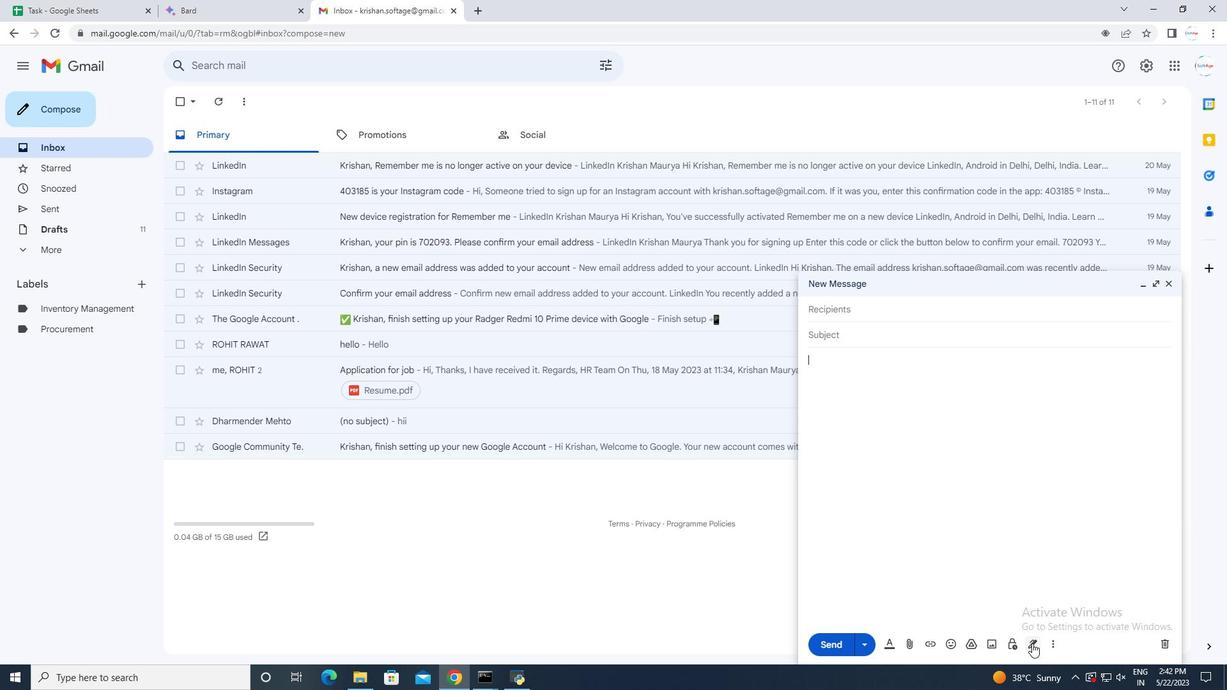 
Action: Mouse moved to (930, 540)
Screenshot: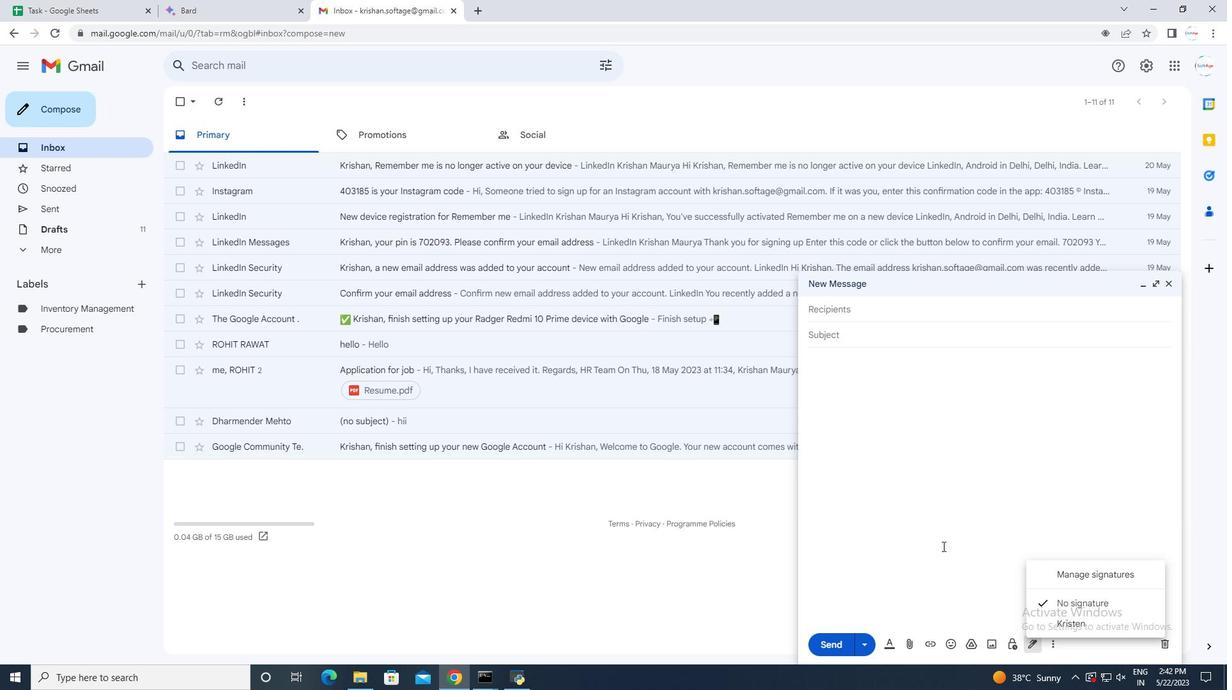 
Action: Mouse pressed left at (930, 540)
Screenshot: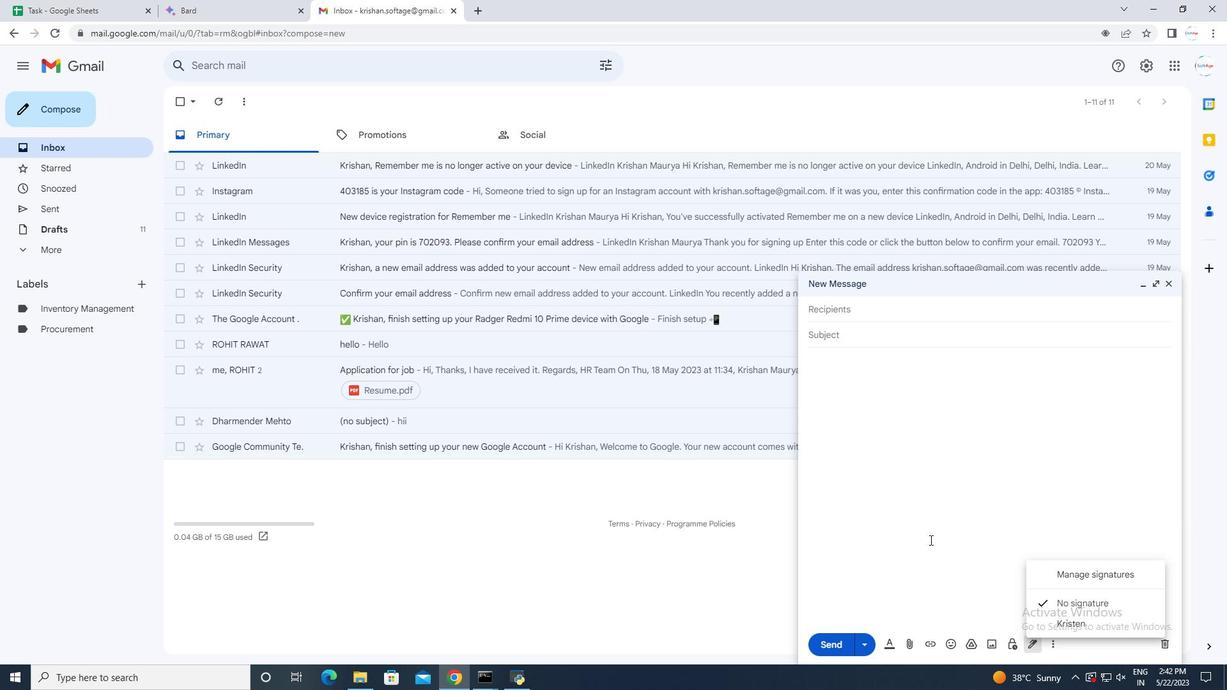 
Action: Mouse moved to (1168, 284)
Screenshot: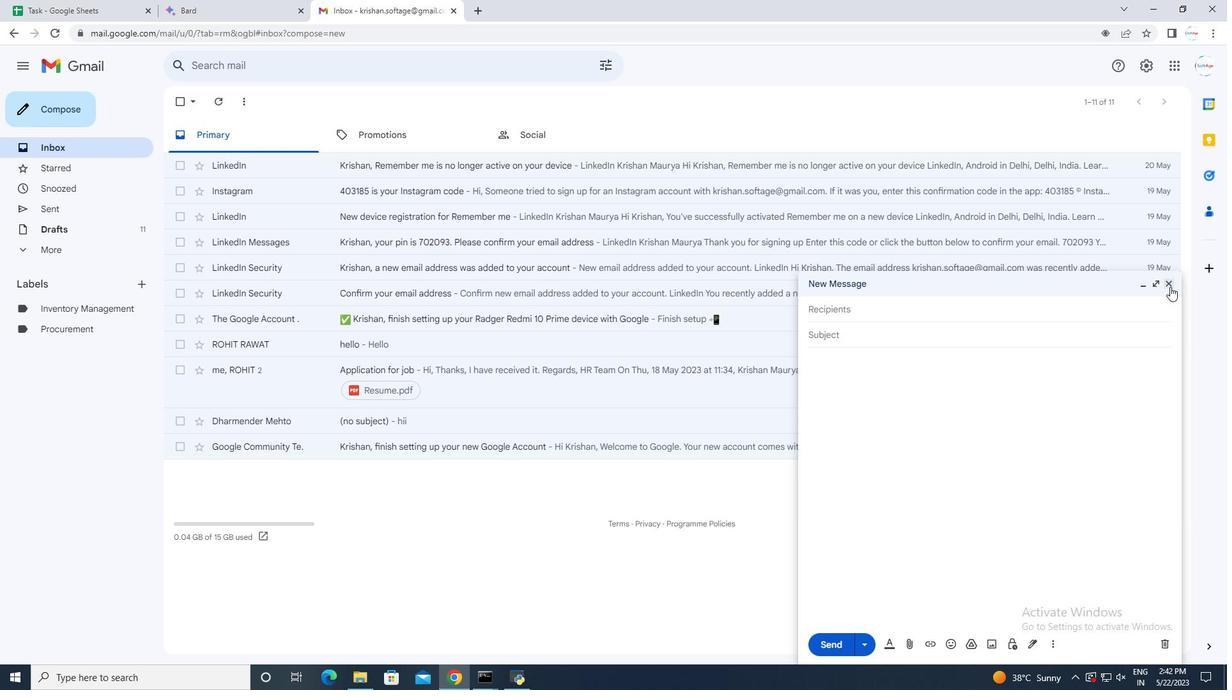 
Action: Mouse pressed left at (1168, 284)
Screenshot: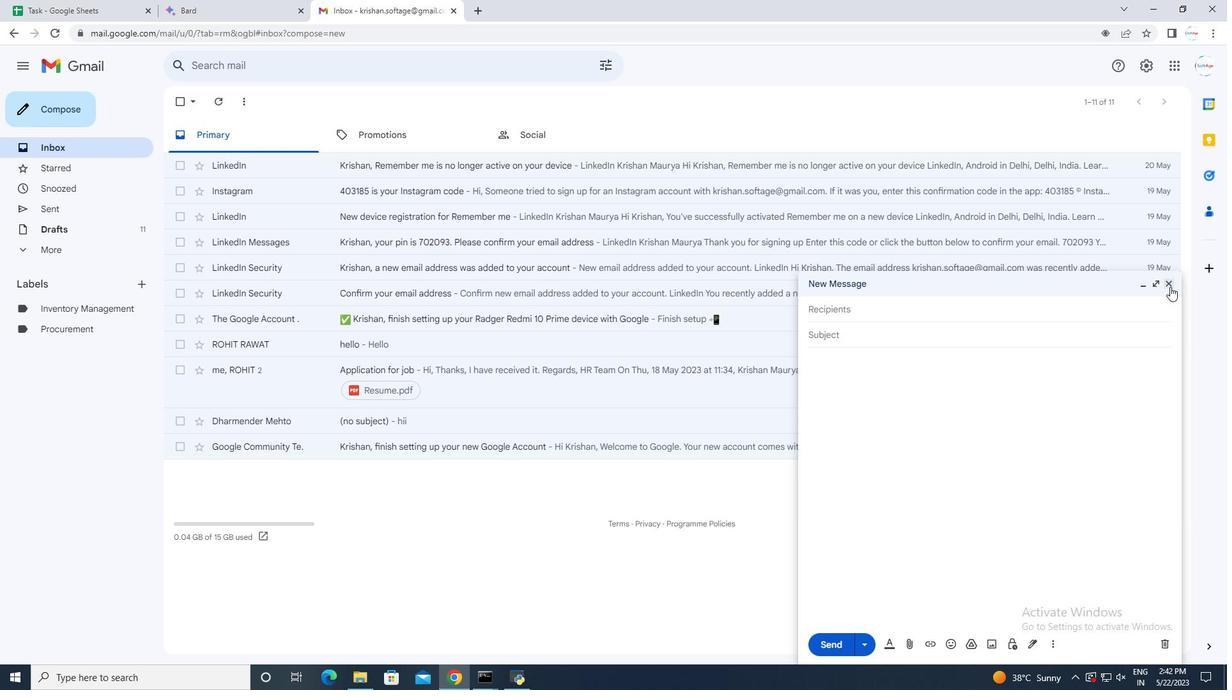 
Action: Mouse moved to (37, 115)
Screenshot: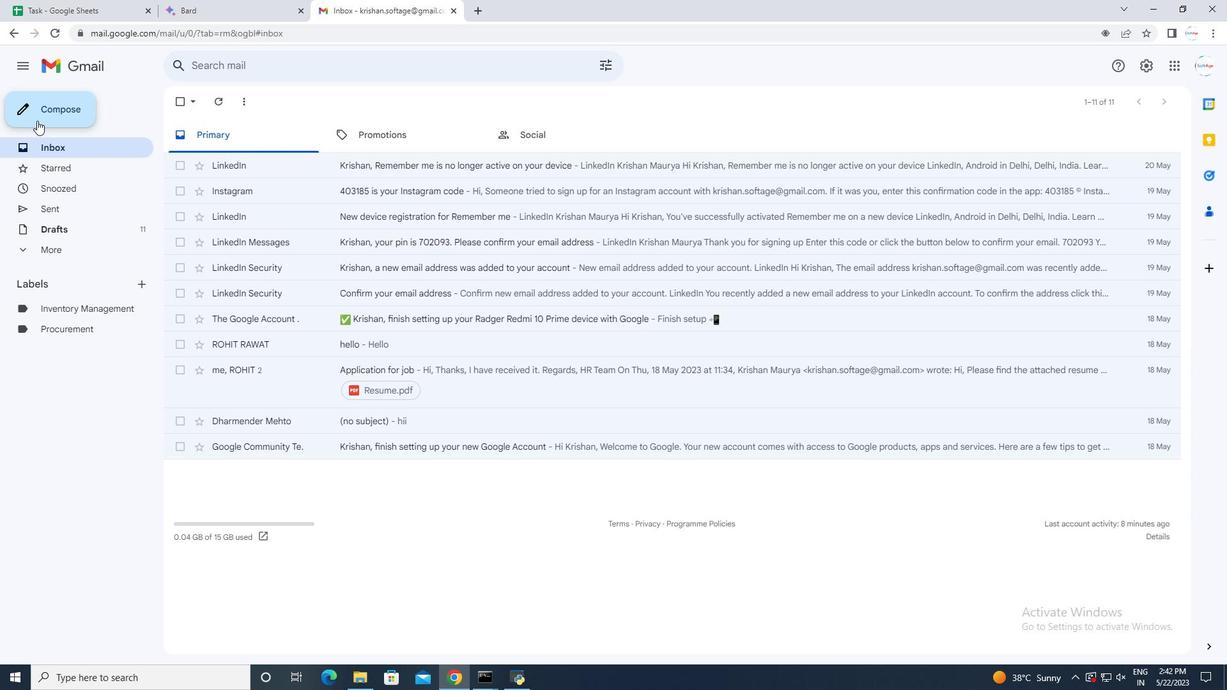 
Action: Mouse pressed left at (37, 115)
Screenshot: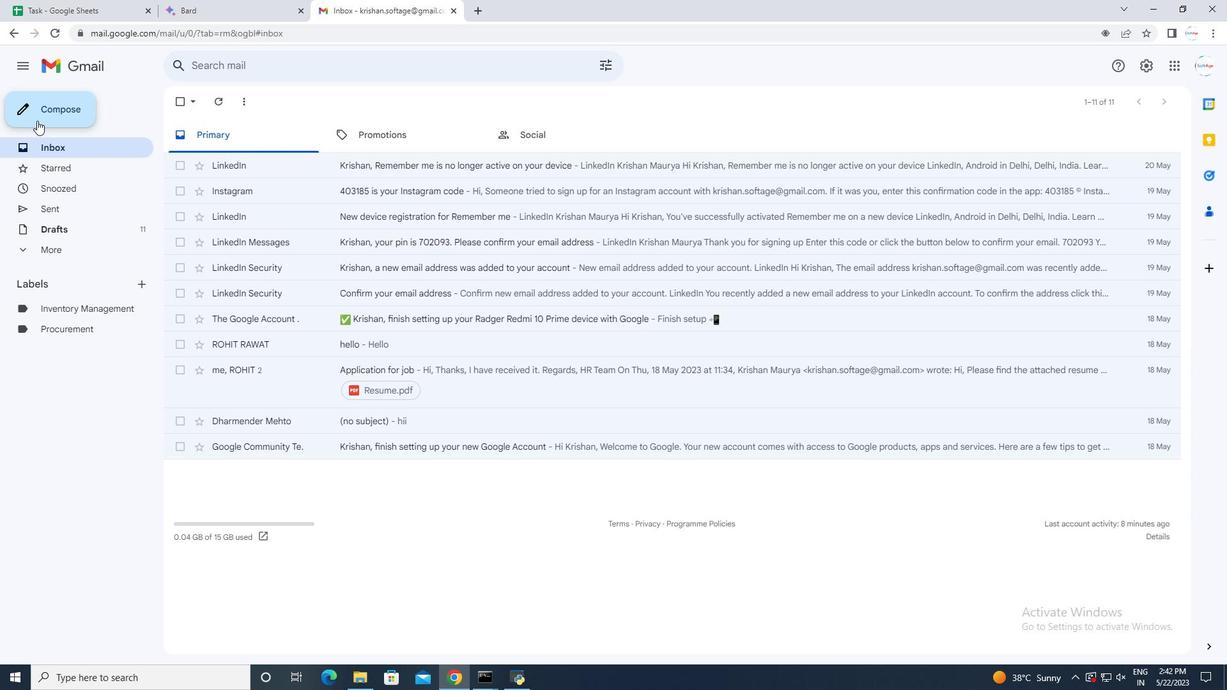 
Action: Mouse moved to (817, 373)
Screenshot: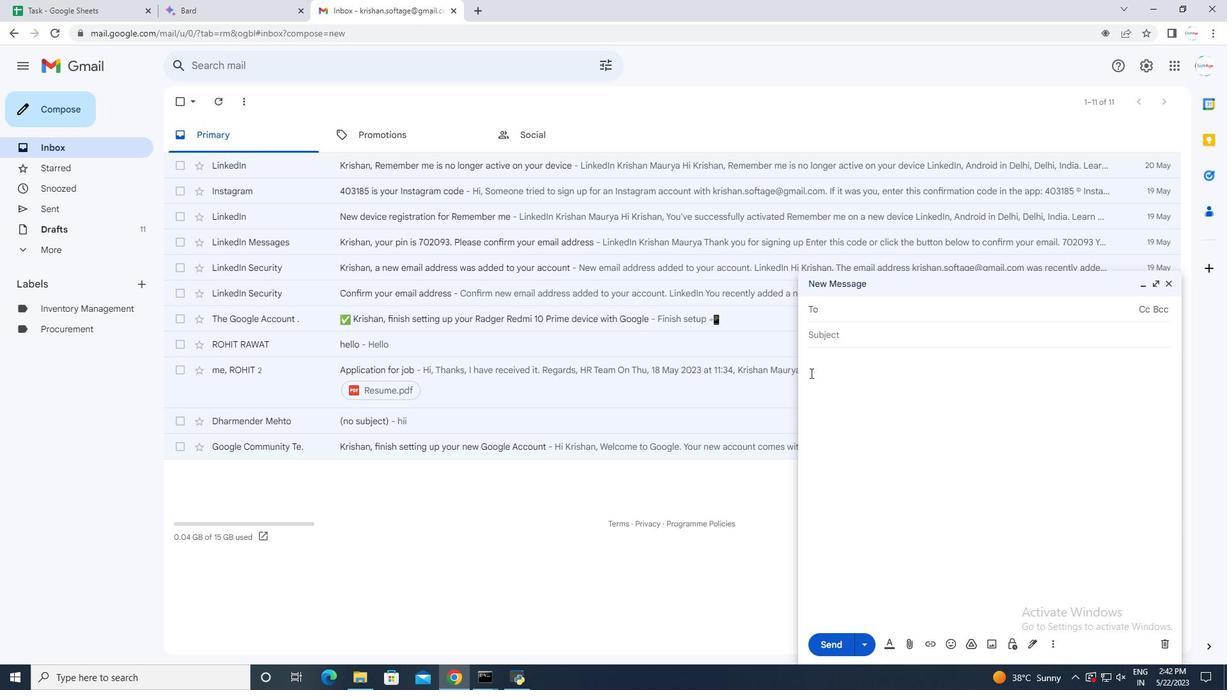 
Action: Mouse pressed left at (817, 373)
Screenshot: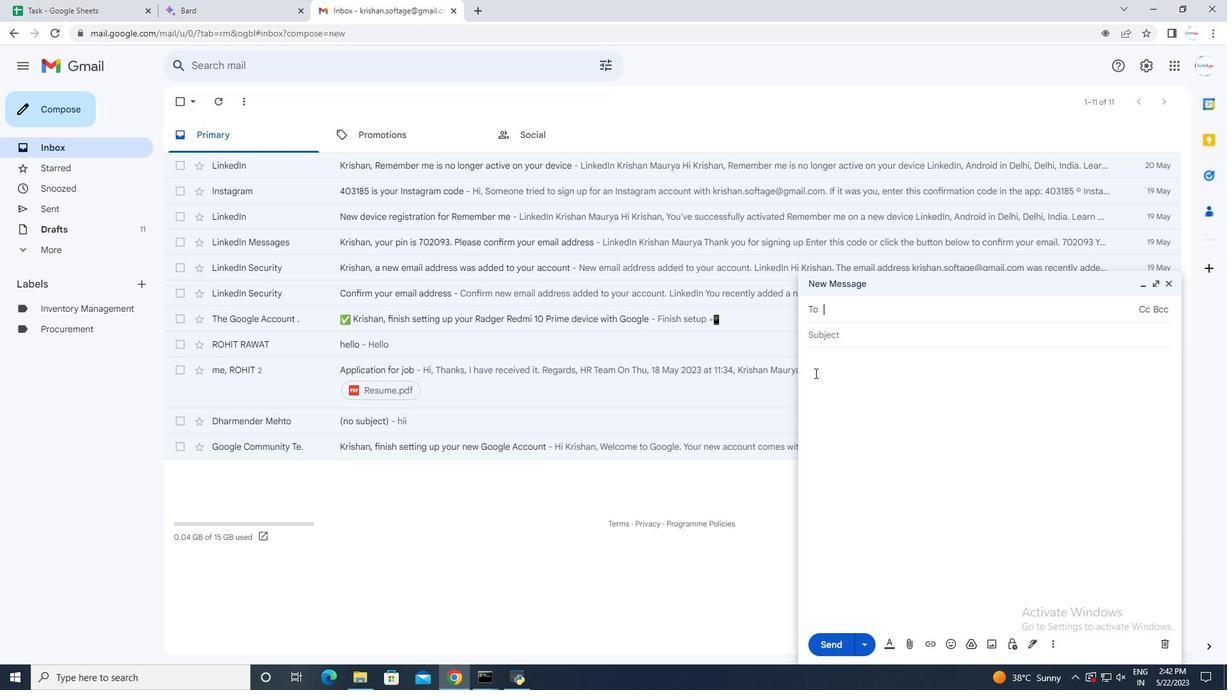 
Action: Mouse moved to (1029, 645)
Screenshot: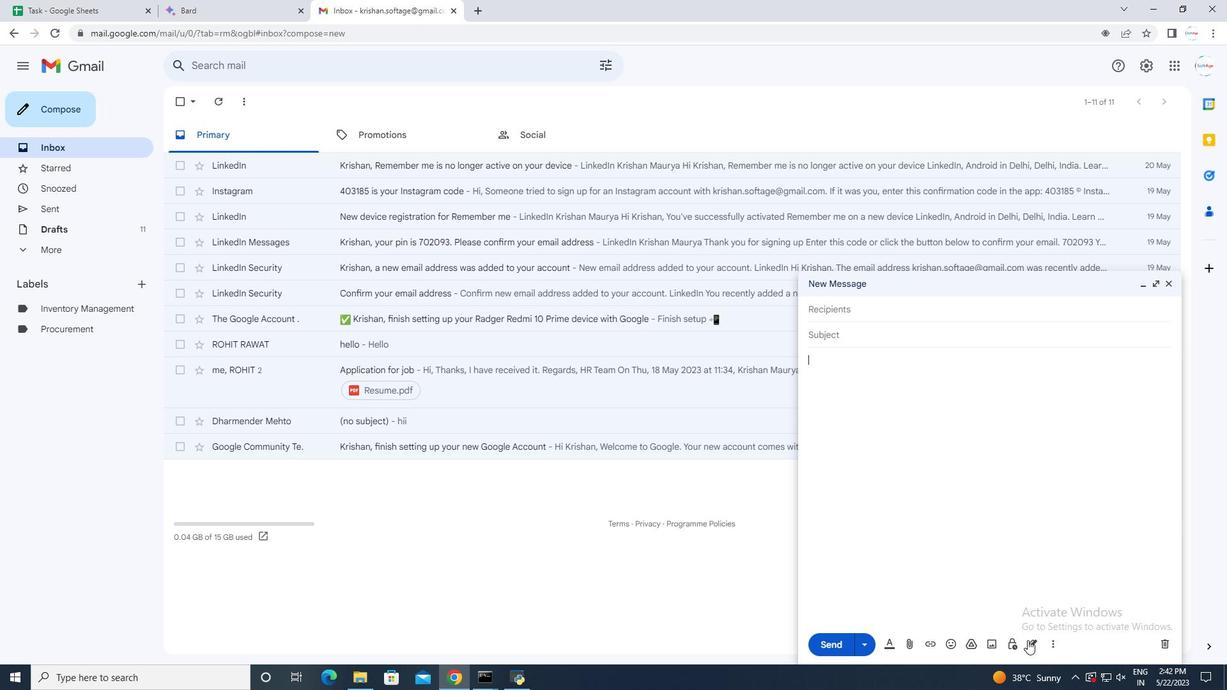
Action: Mouse pressed left at (1029, 645)
Screenshot: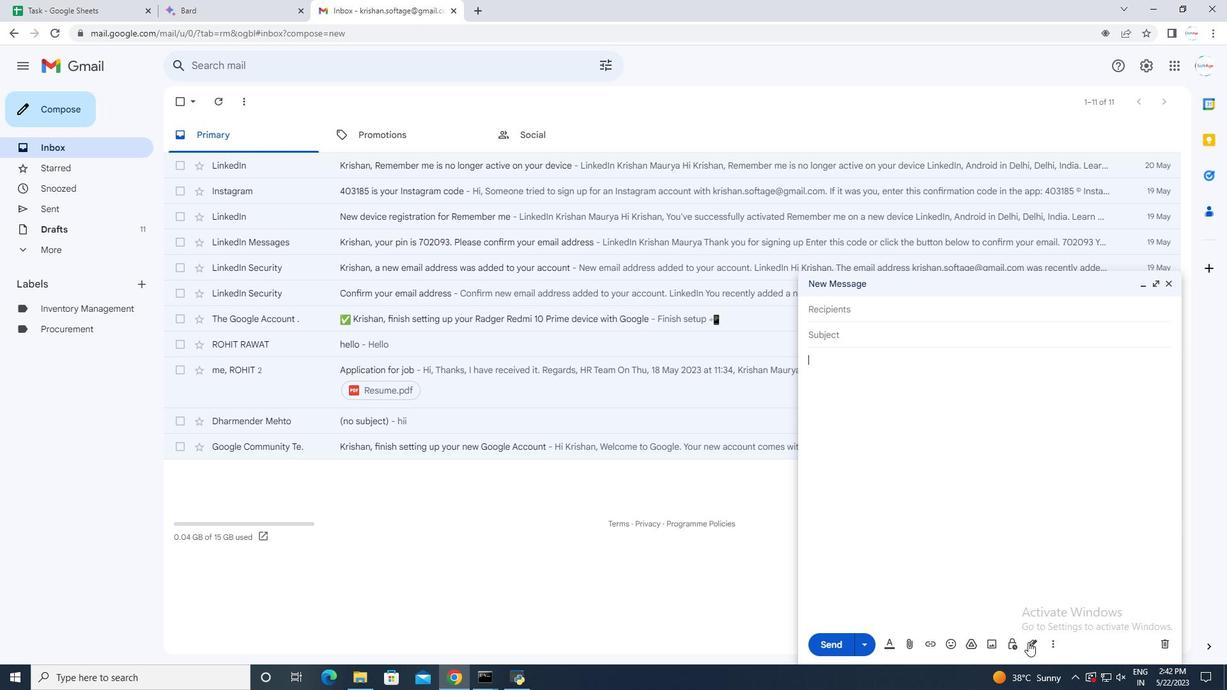 
Action: Mouse moved to (1063, 627)
Screenshot: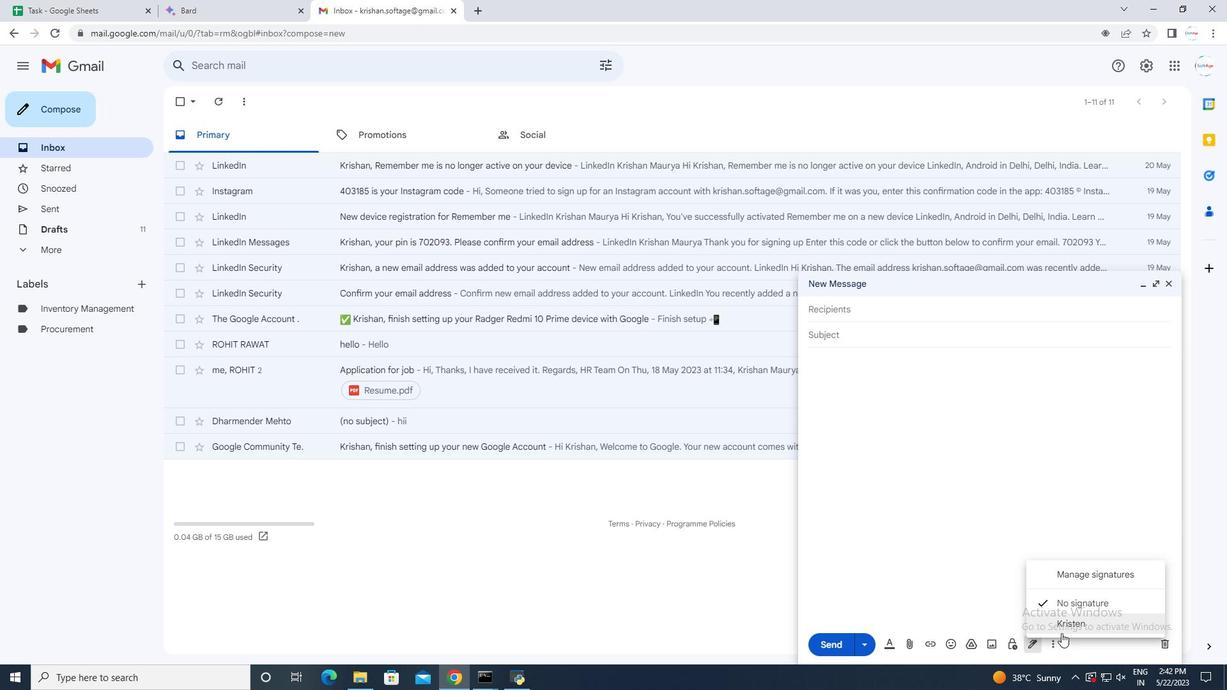 
Action: Mouse pressed left at (1063, 627)
Screenshot: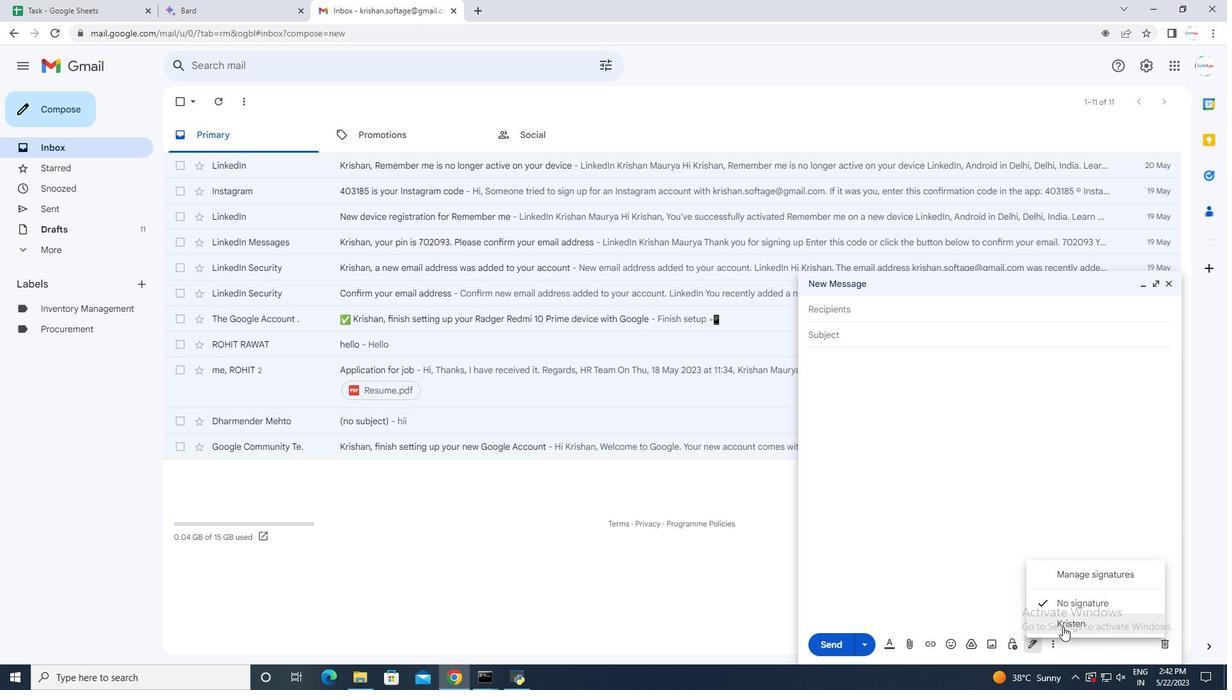 
Action: Mouse moved to (813, 360)
Screenshot: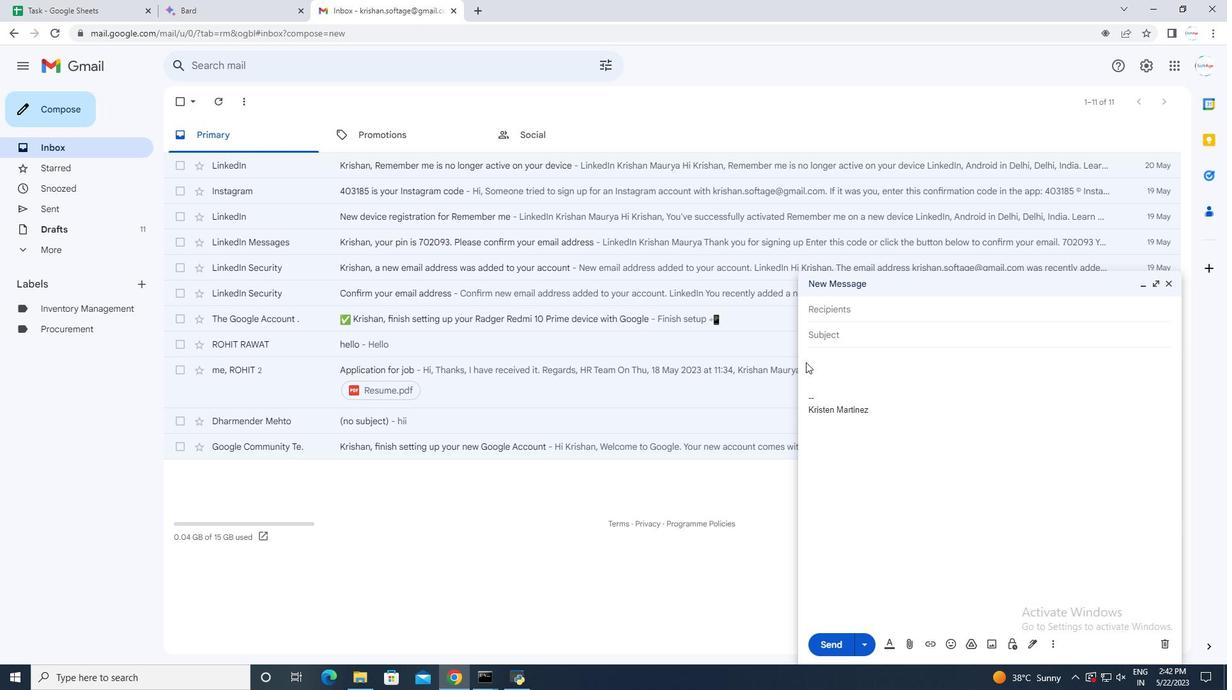 
Action: Mouse pressed left at (813, 360)
Screenshot: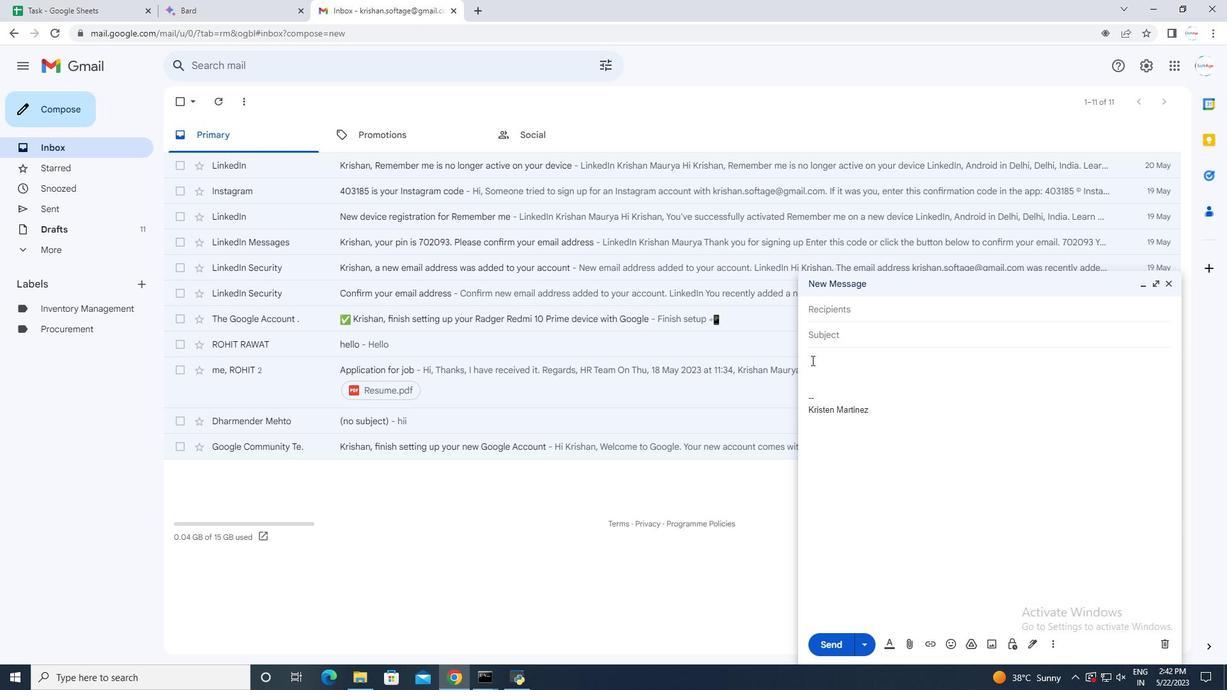 
Action: Mouse moved to (813, 306)
Screenshot: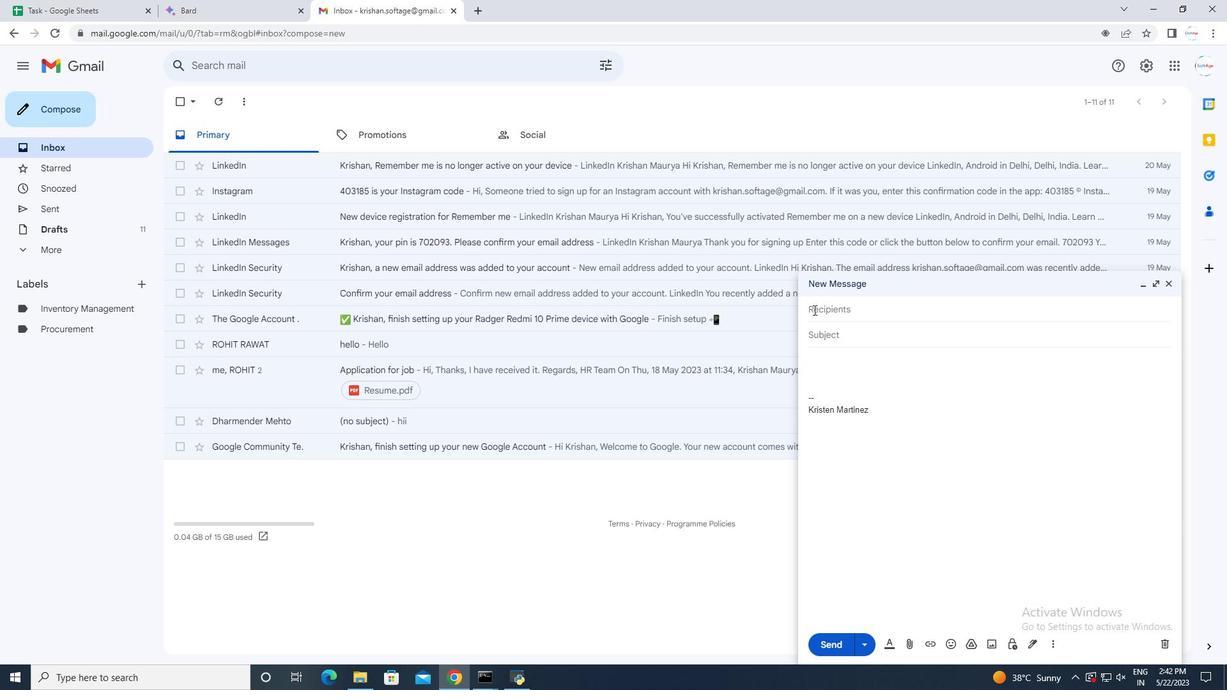 
Action: Mouse pressed left at (813, 306)
Screenshot: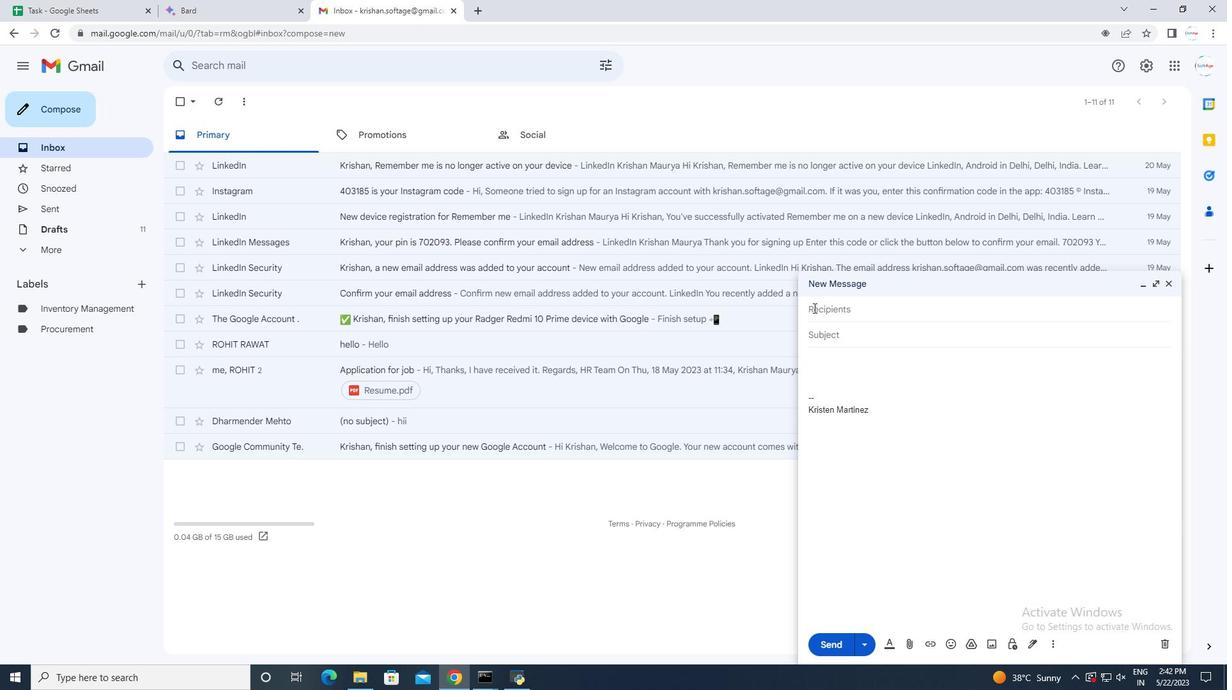 
Action: Mouse moved to (829, 308)
Screenshot: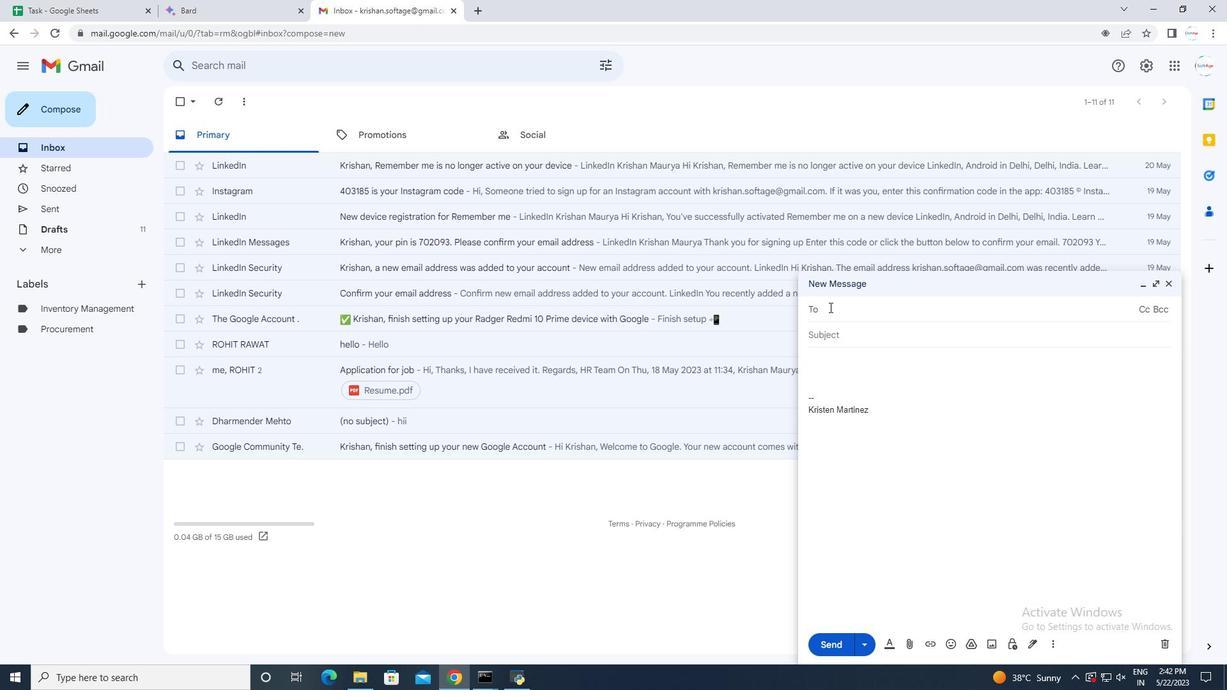 
Action: Key pressed softage.6<Key.shift>@softage,<Key.backspace>,<Key.backspace>.net
Screenshot: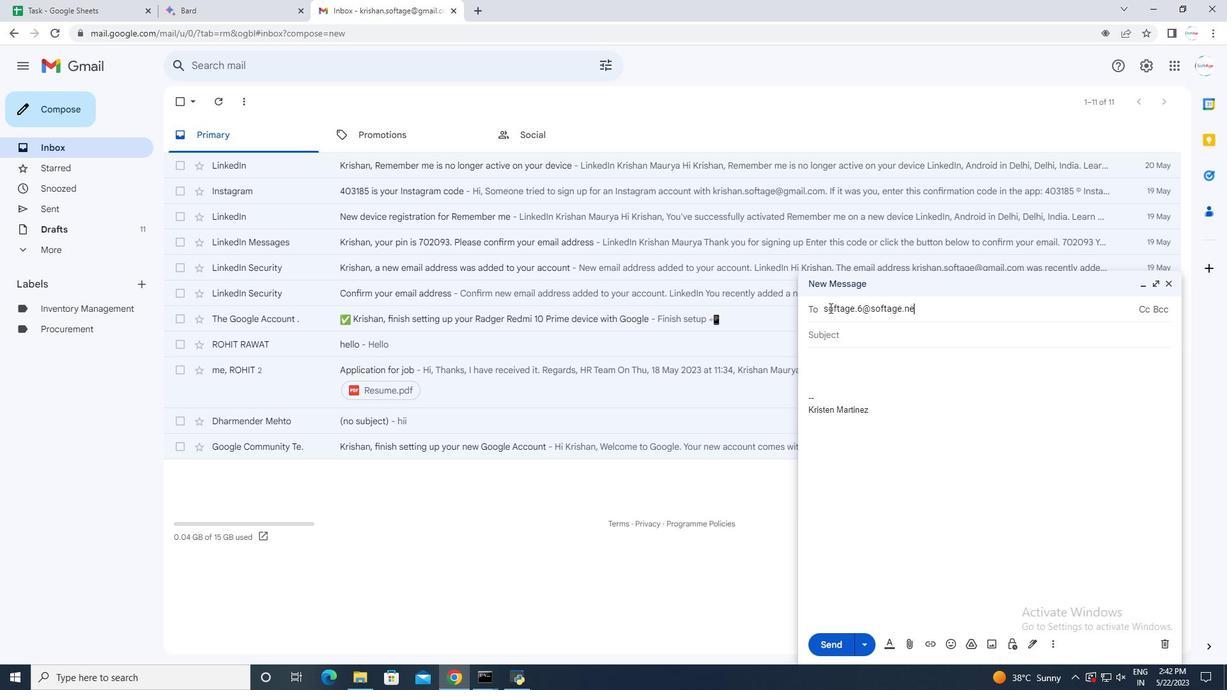 
Action: Mouse moved to (892, 345)
Screenshot: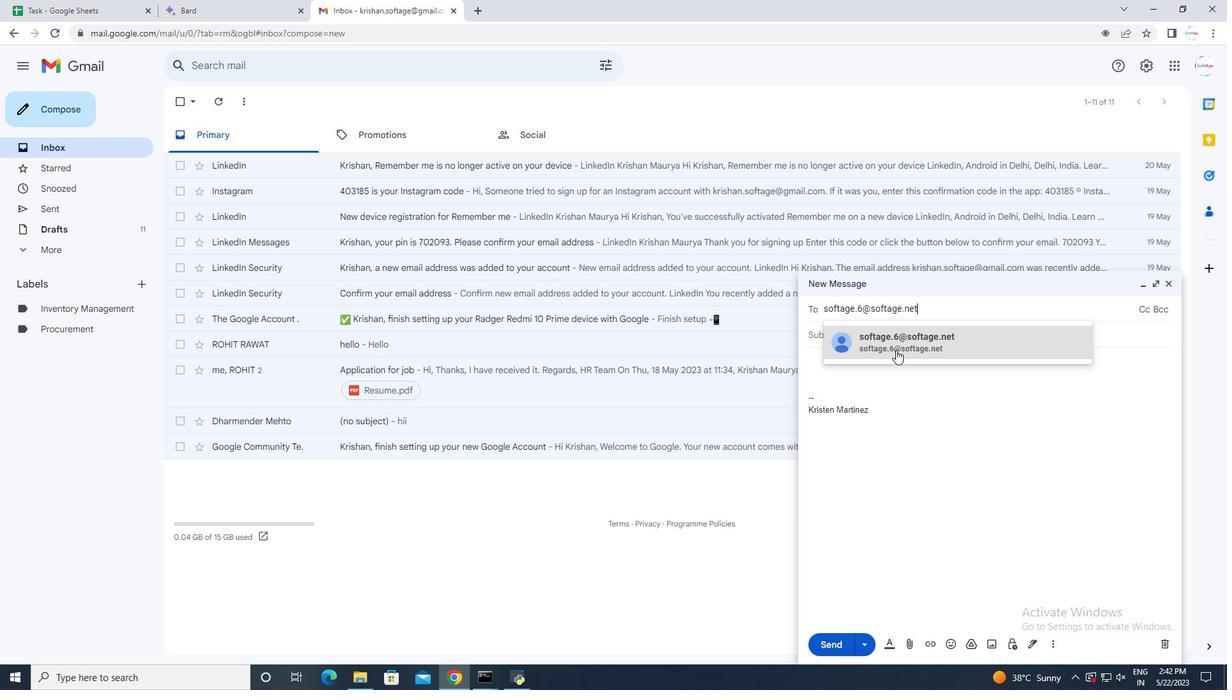 
Action: Mouse pressed left at (892, 345)
Screenshot: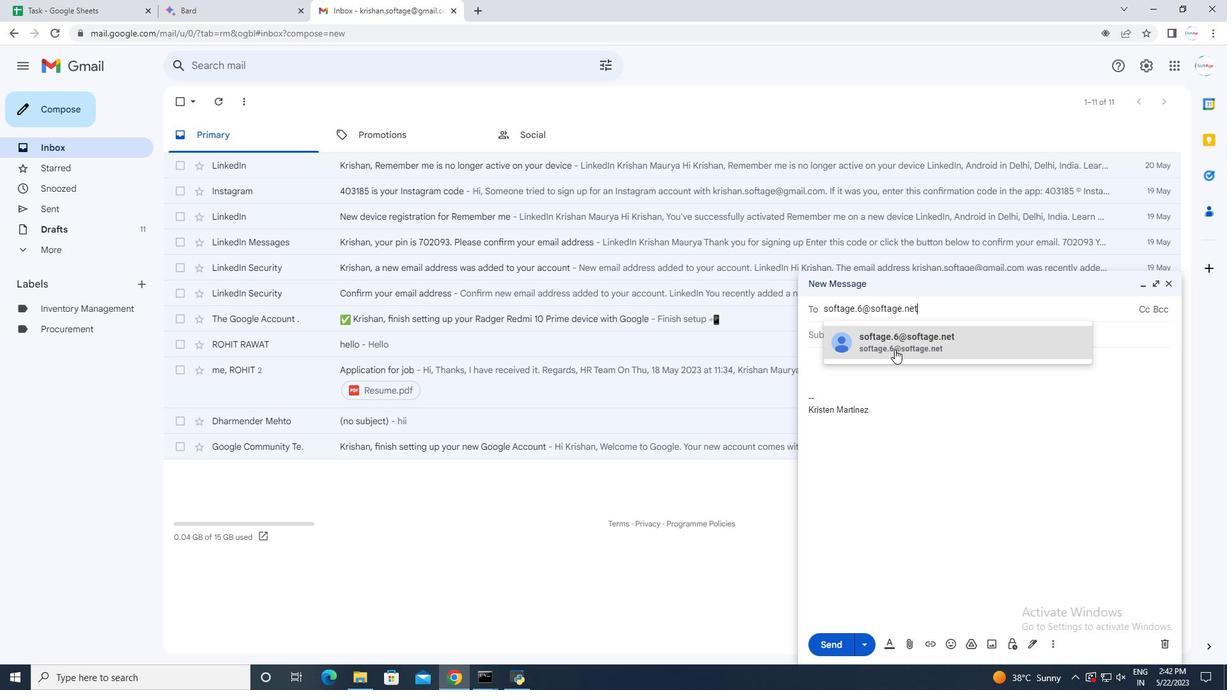 
Action: Mouse moved to (824, 370)
Screenshot: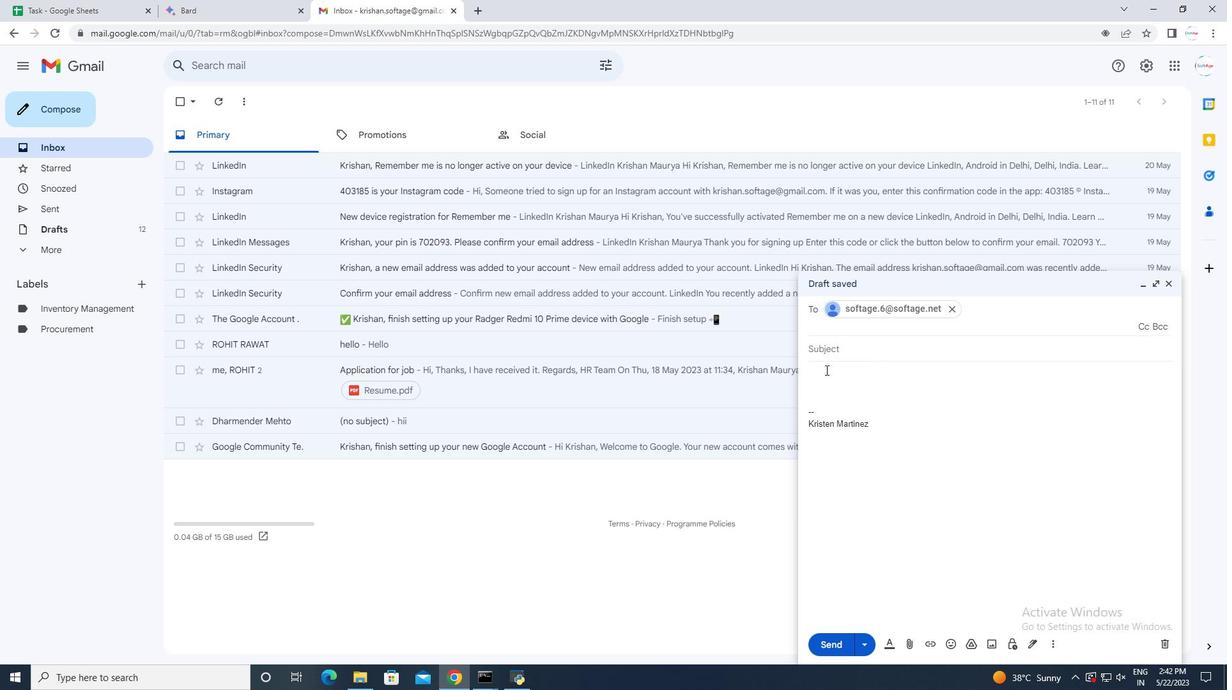 
Action: Mouse pressed left at (824, 370)
Screenshot: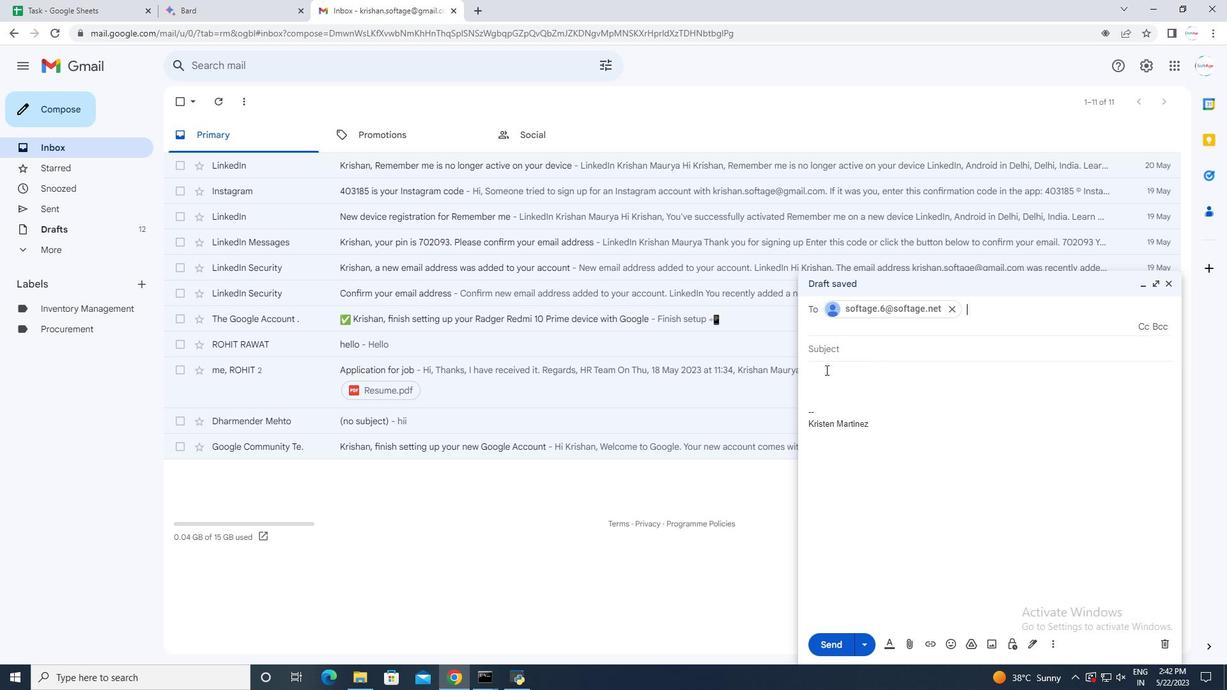 
Action: Key pressed <Key.shift>Have<Key.space>a<Key.space><Key.shift>grate<Key.space><Key.shift>Nation<Key.space><Key.shift>c<Key.backspace><Key.shift>X<Key.backspace><Key.shift>Child<Key.space><Key.shift>Health<Key.space><Key.shift>Day
Screenshot: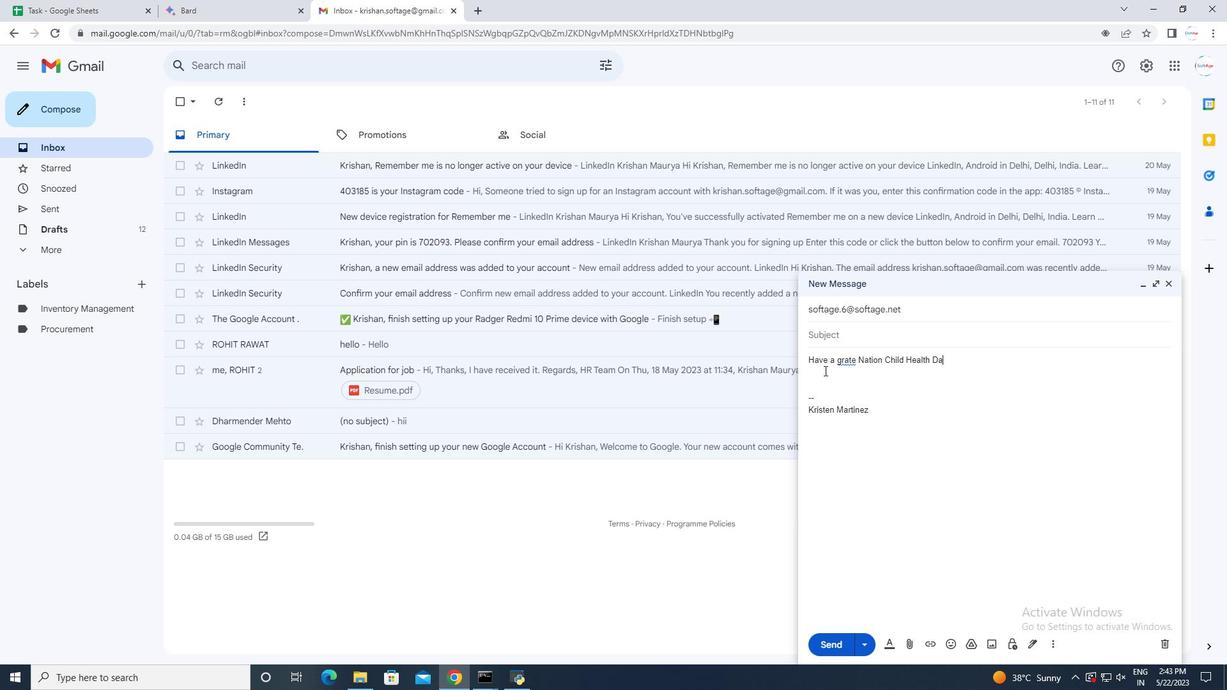 
Action: Mouse moved to (849, 360)
Screenshot: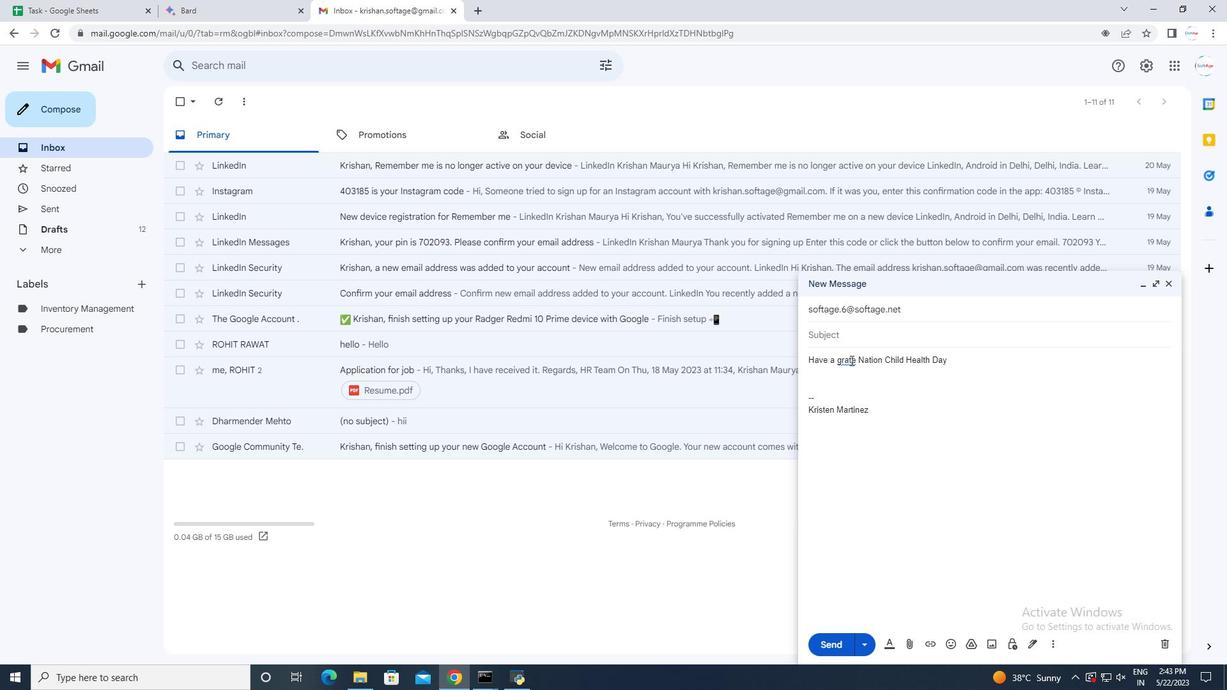
Action: Mouse pressed right at (849, 360)
Screenshot: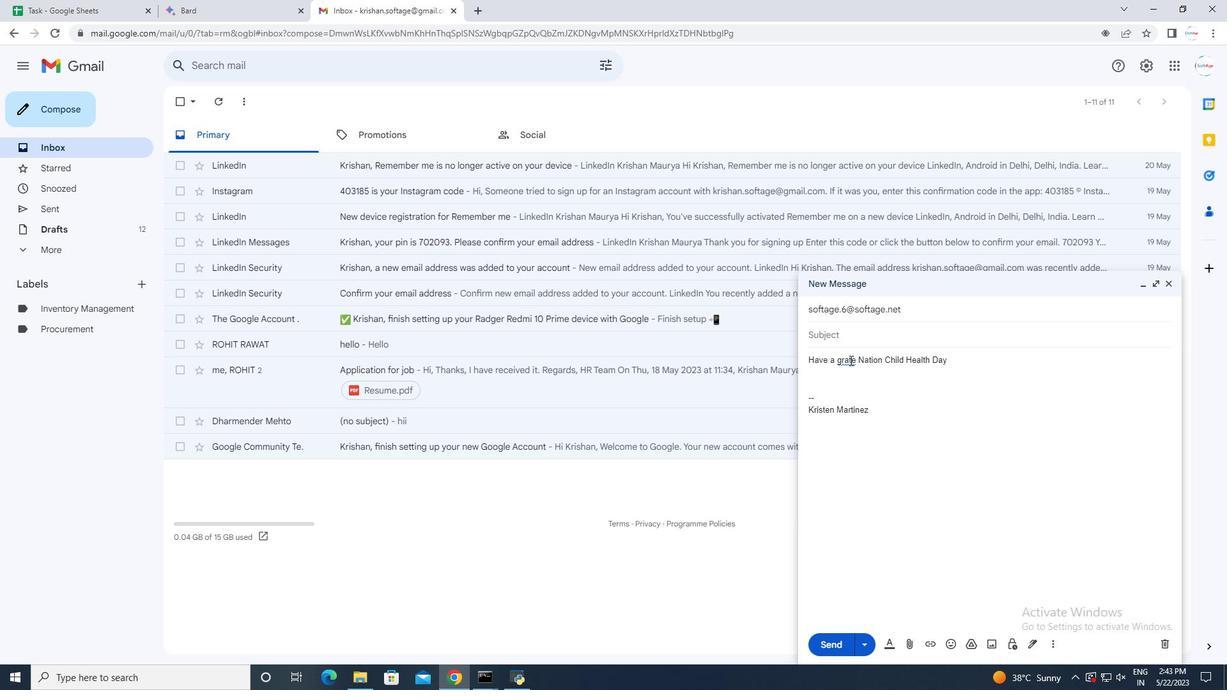 
Action: Mouse moved to (854, 383)
Screenshot: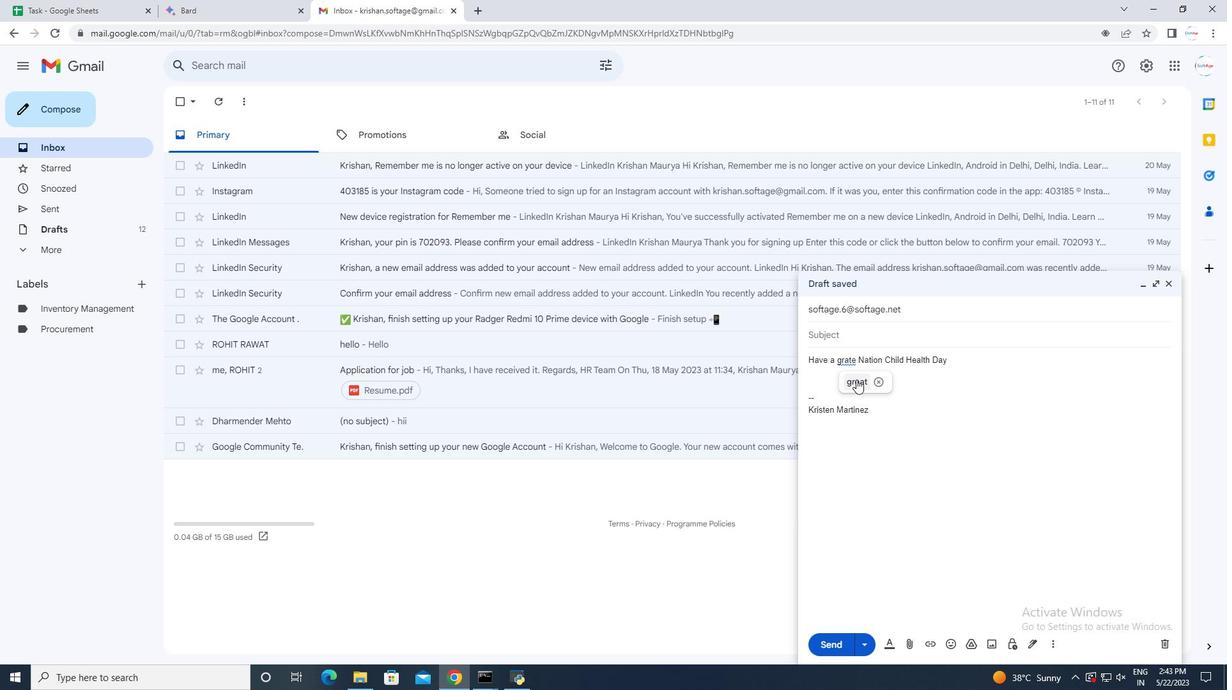 
Action: Mouse pressed left at (854, 383)
Screenshot: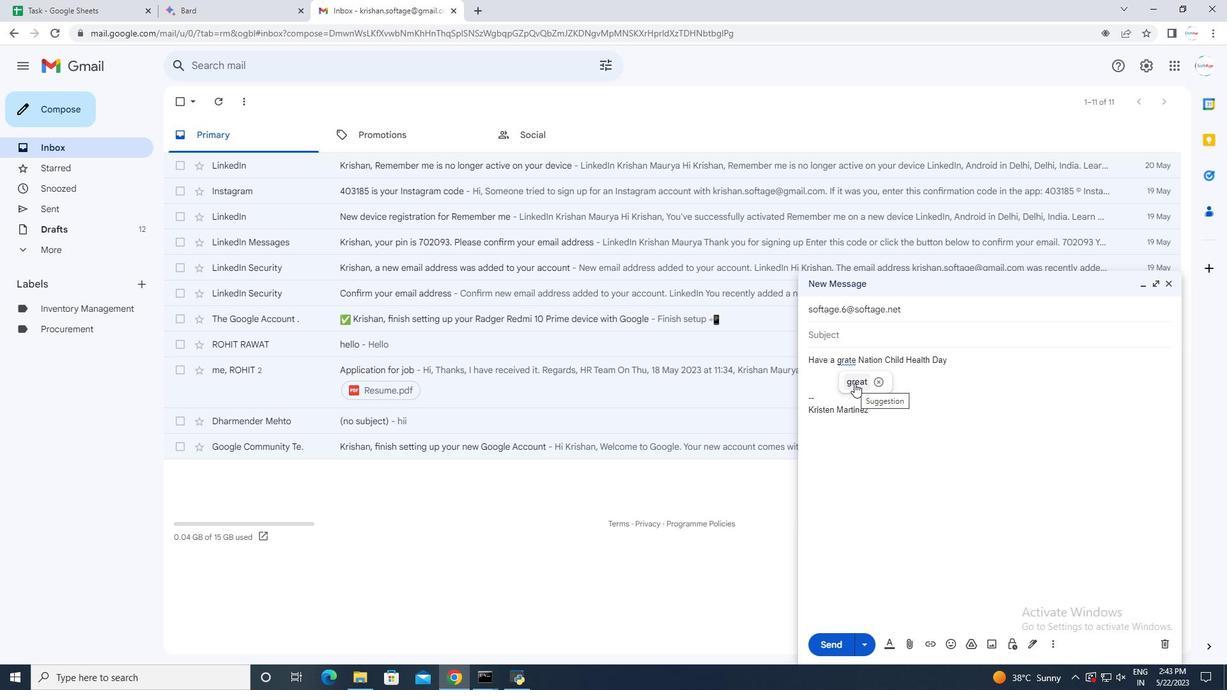 
Action: Mouse moved to (900, 437)
Screenshot: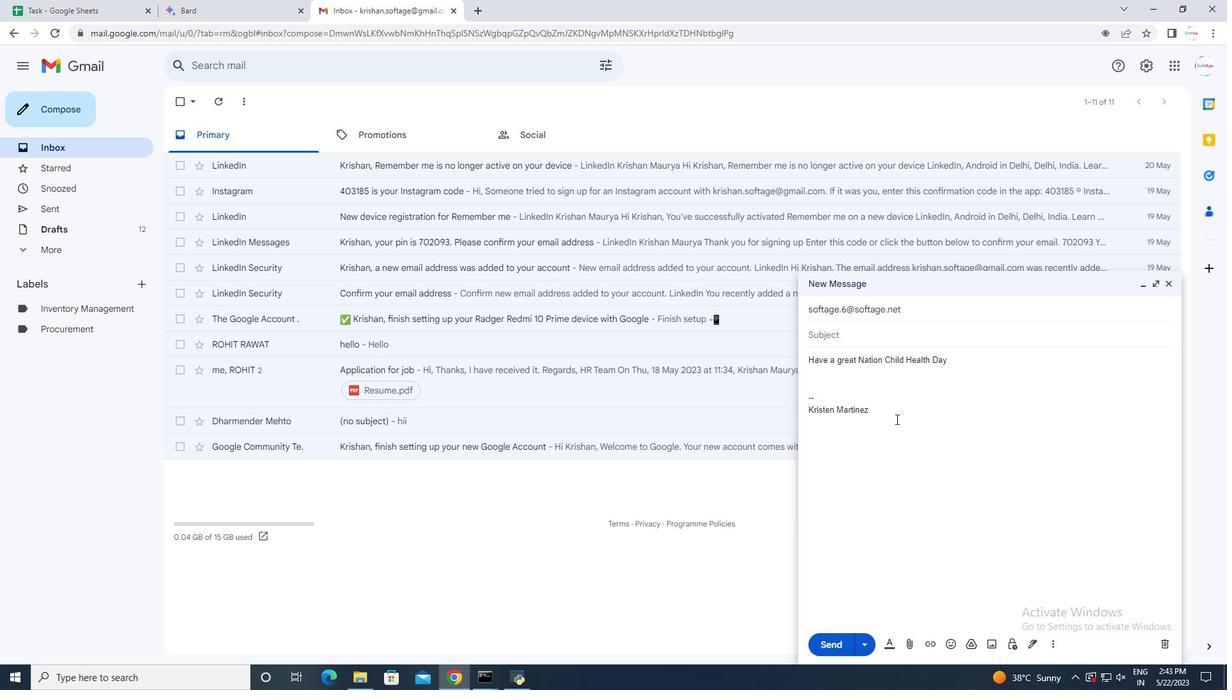 
Action: Mouse scrolled (900, 437) with delta (0, 0)
Screenshot: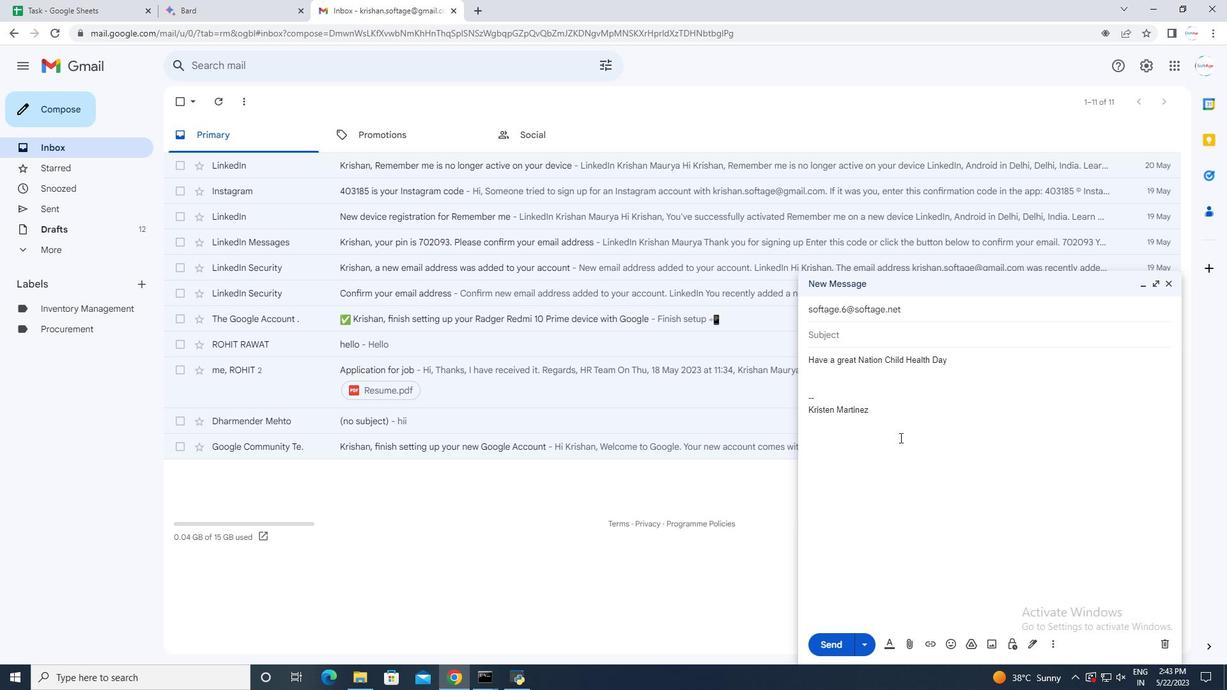 
Action: Mouse moved to (1050, 648)
Screenshot: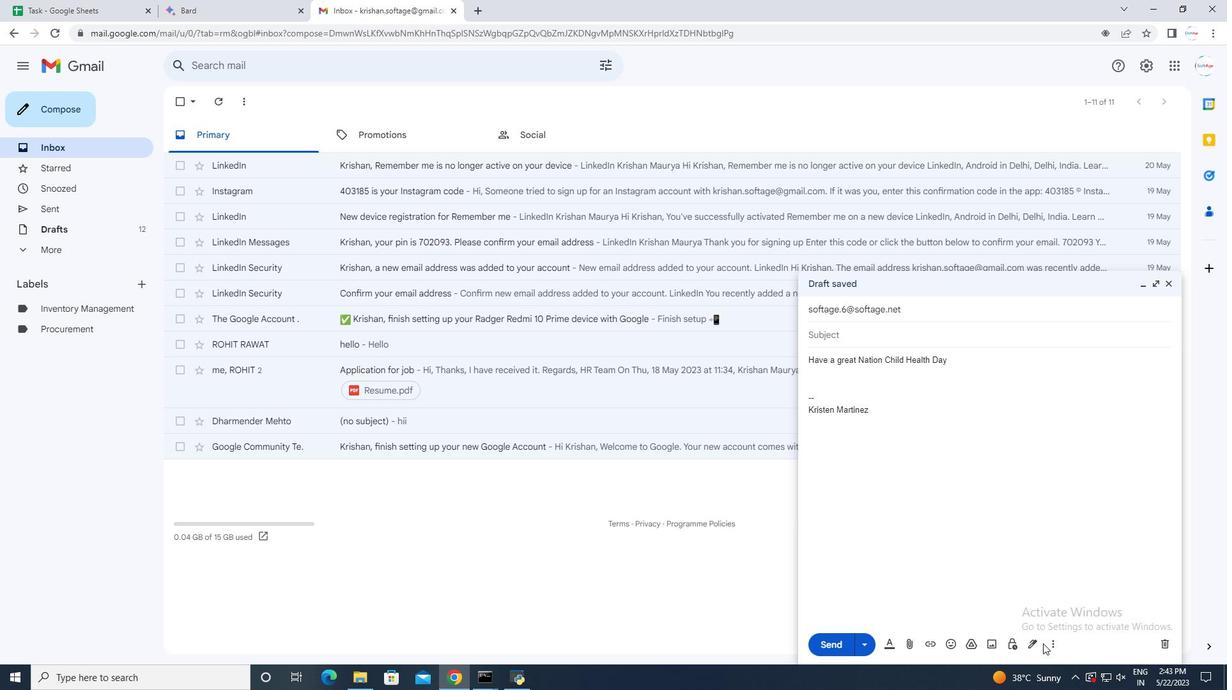 
Action: Mouse pressed left at (1050, 648)
Screenshot: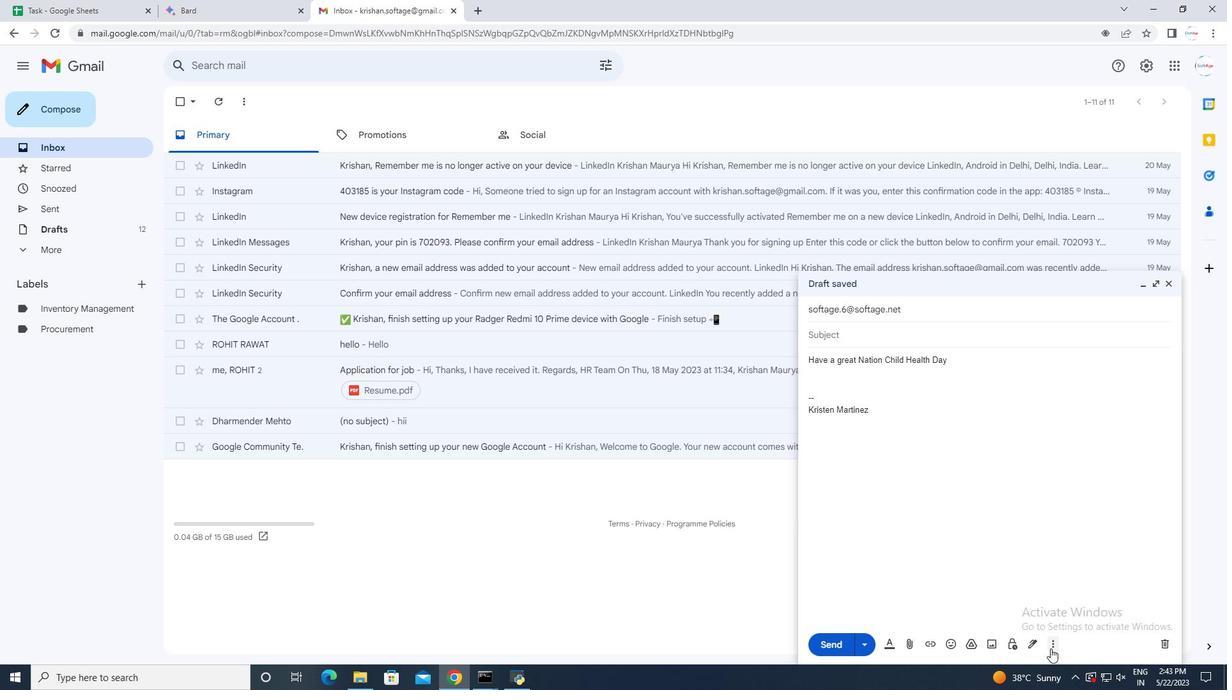 
Action: Mouse moved to (1093, 525)
Screenshot: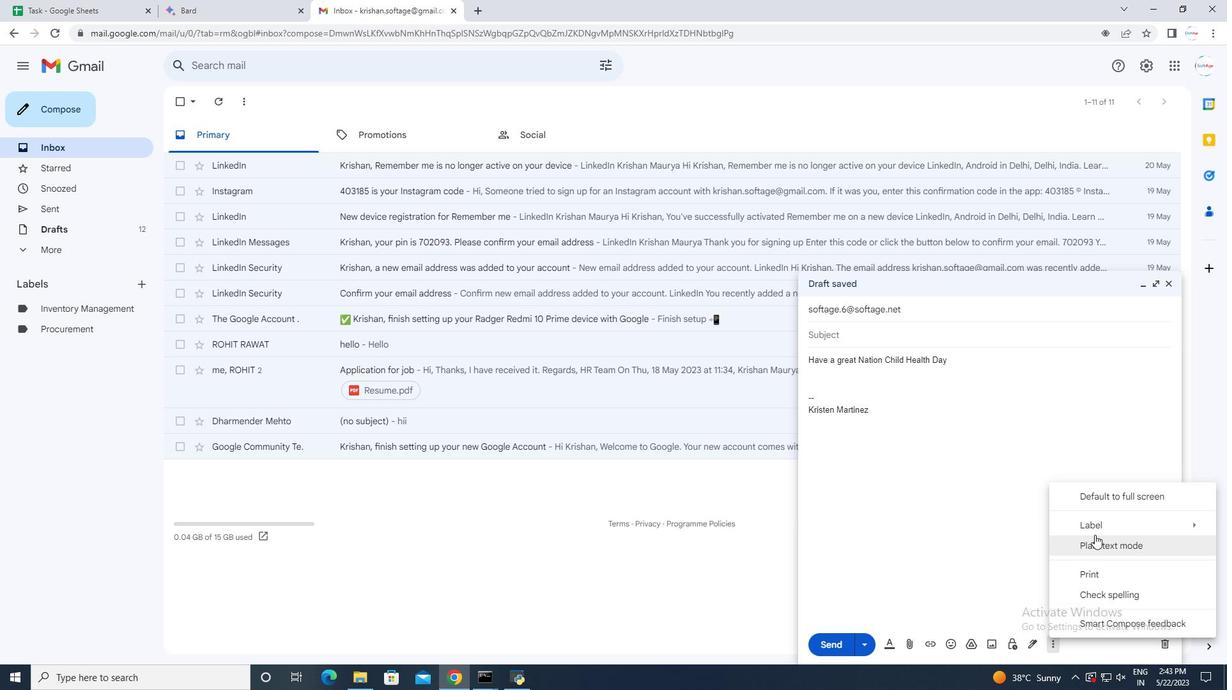 
Action: Mouse pressed left at (1093, 525)
Screenshot: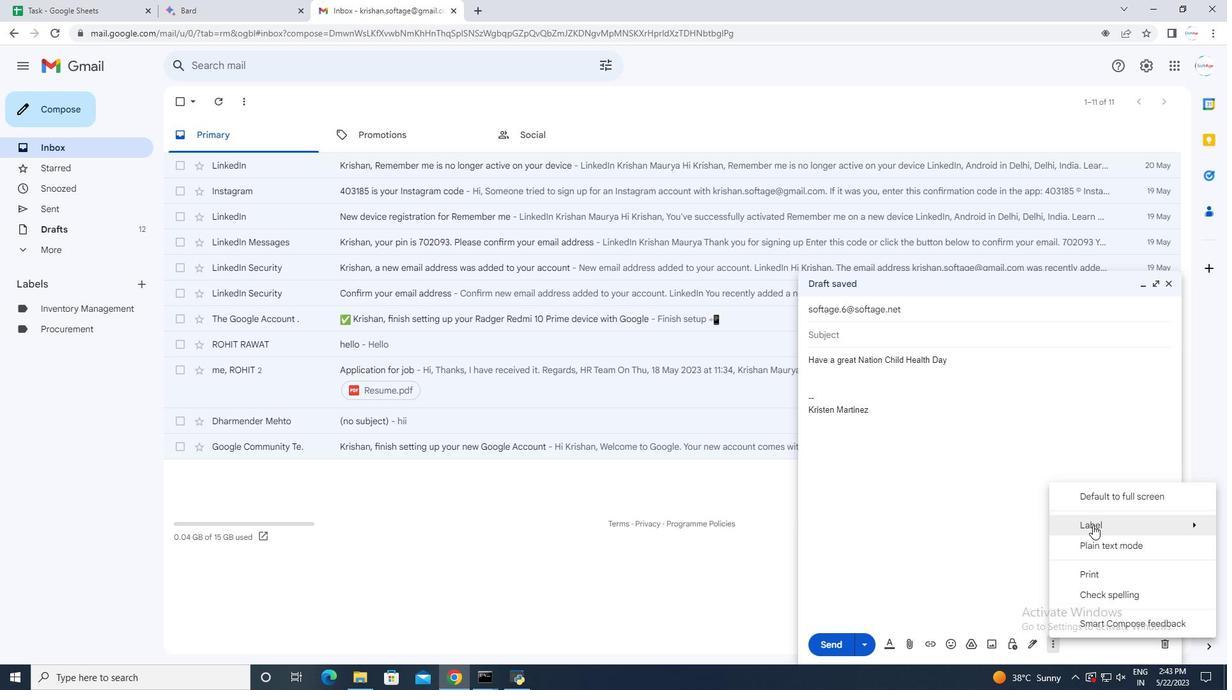 
Action: Mouse moved to (975, 500)
Screenshot: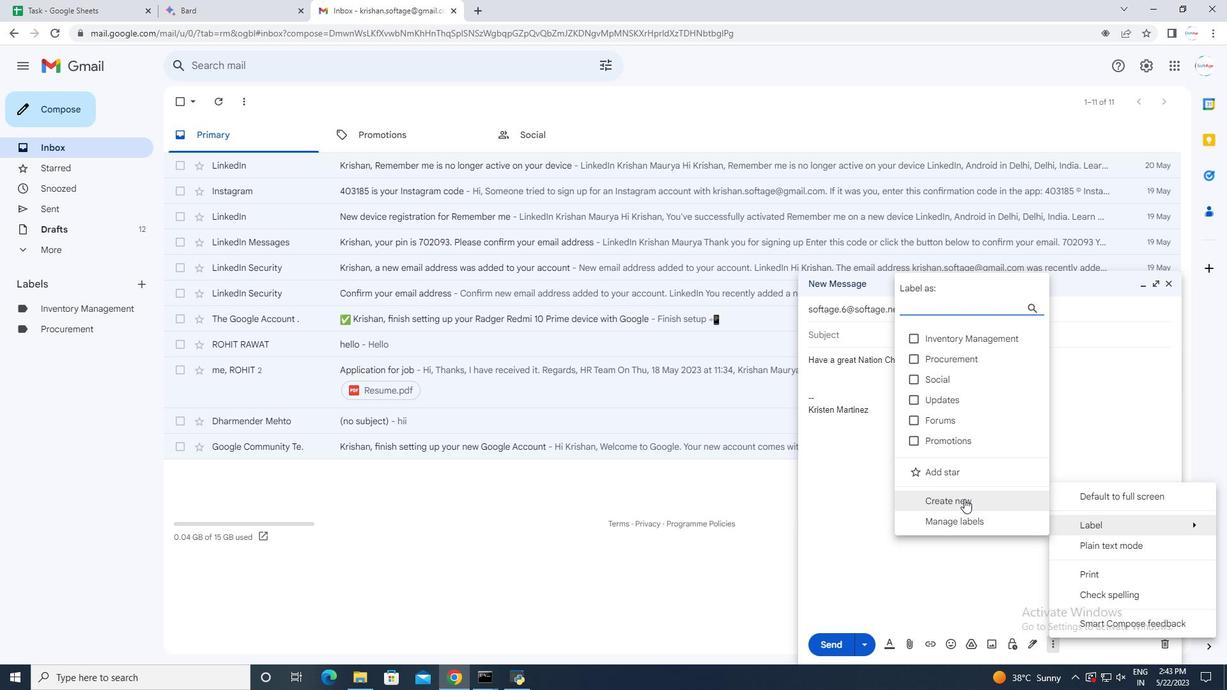 
Action: Mouse pressed left at (975, 500)
Screenshot: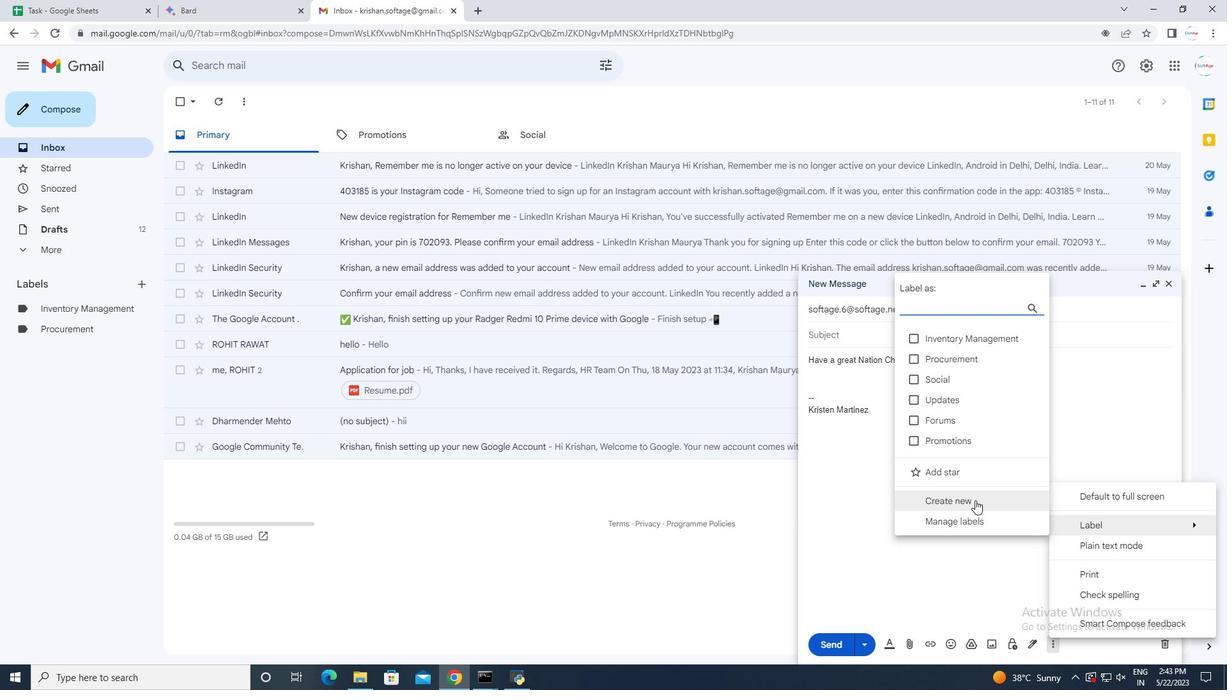 
Action: Mouse moved to (604, 343)
Screenshot: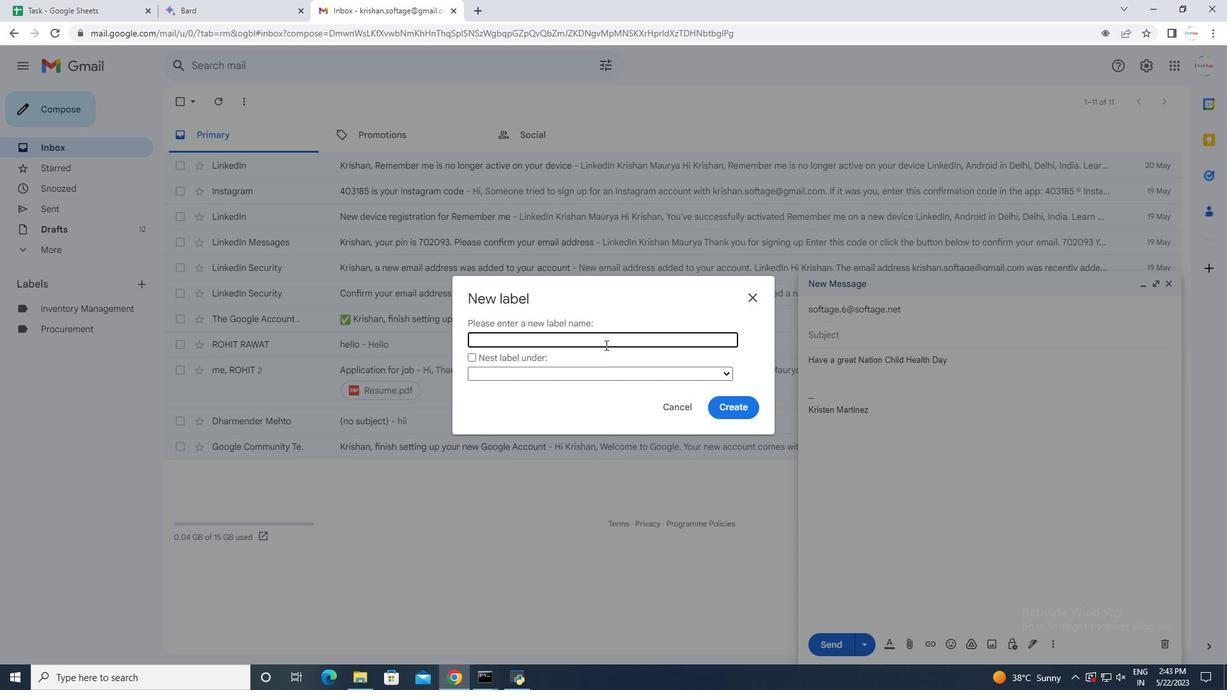 
Action: Mouse pressed left at (604, 343)
Screenshot: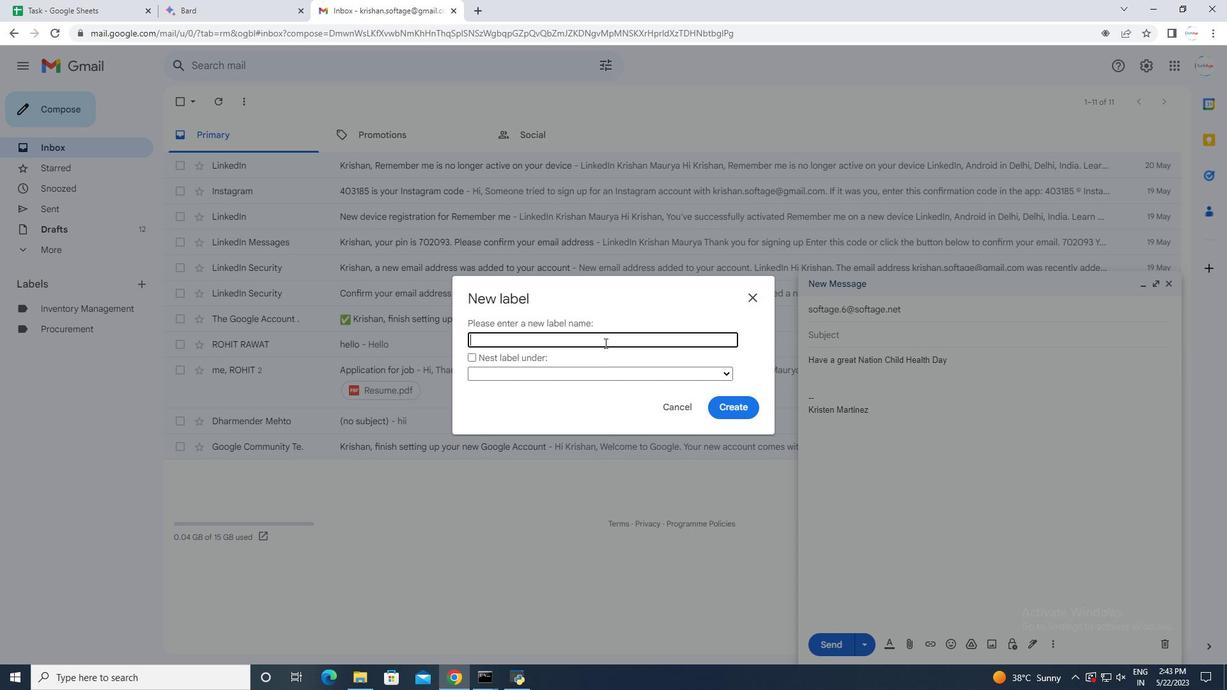 
Action: Mouse moved to (608, 338)
Screenshot: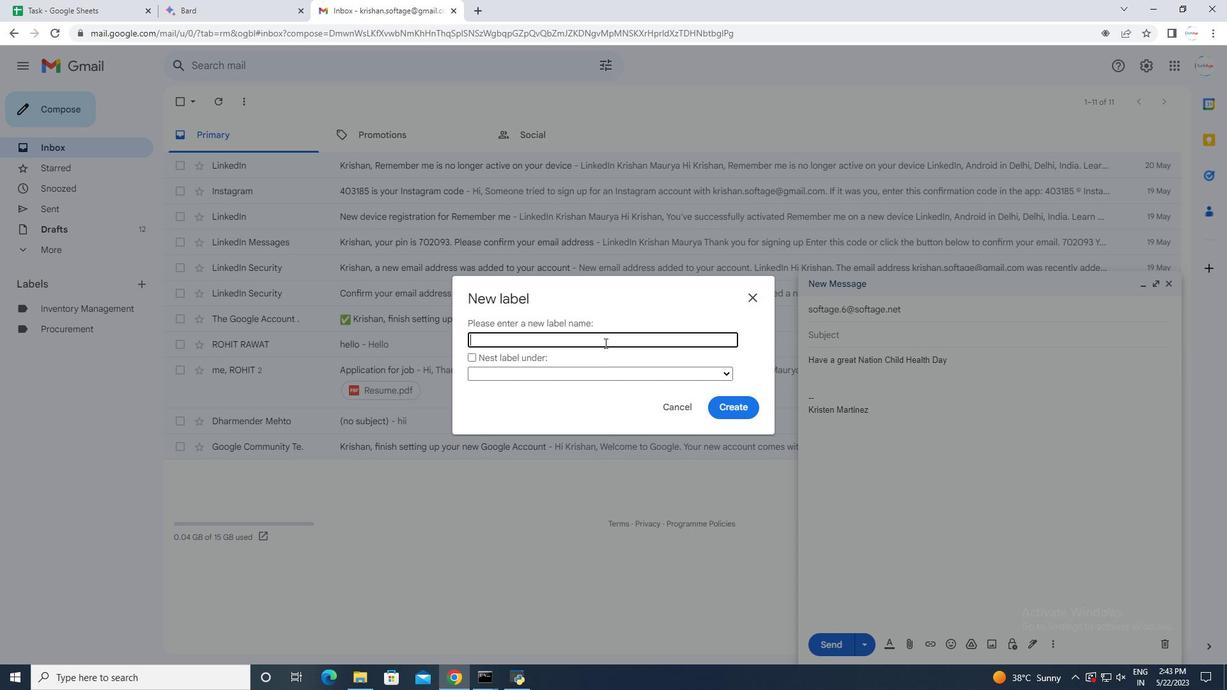 
Action: Key pressed <Key.shift>Shipping<Key.space><Key.shift>and<Key.space><Key.shift>Receiving
Screenshot: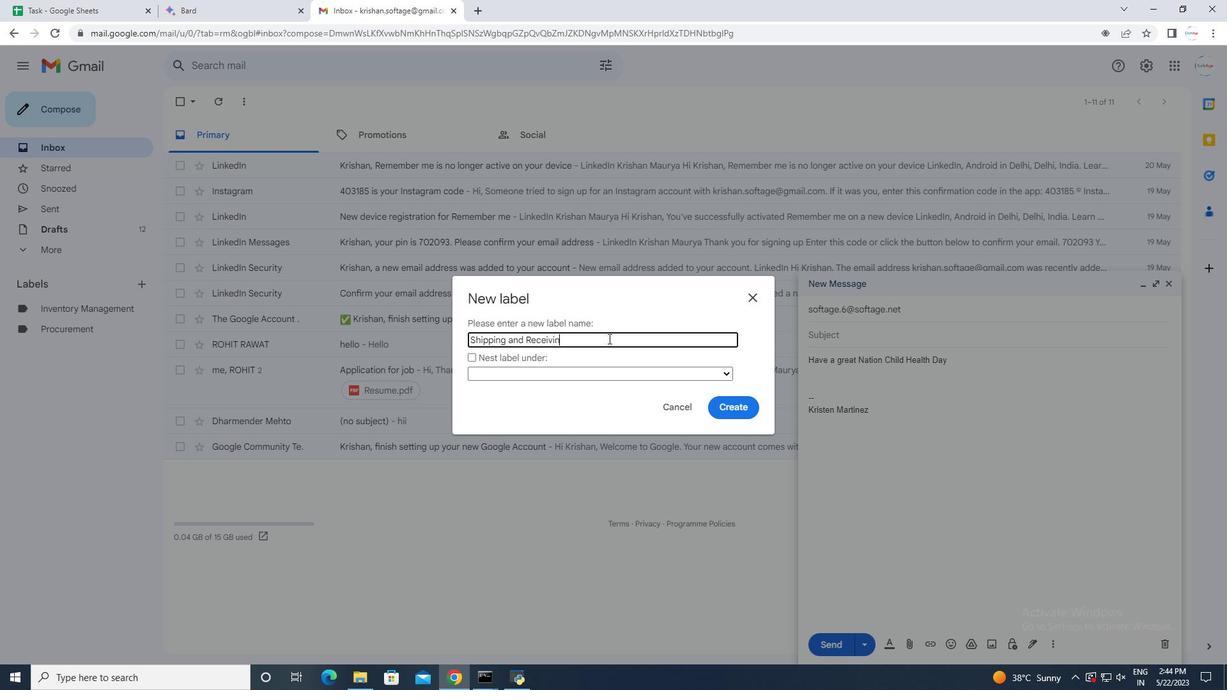 
Action: Mouse moved to (714, 404)
Screenshot: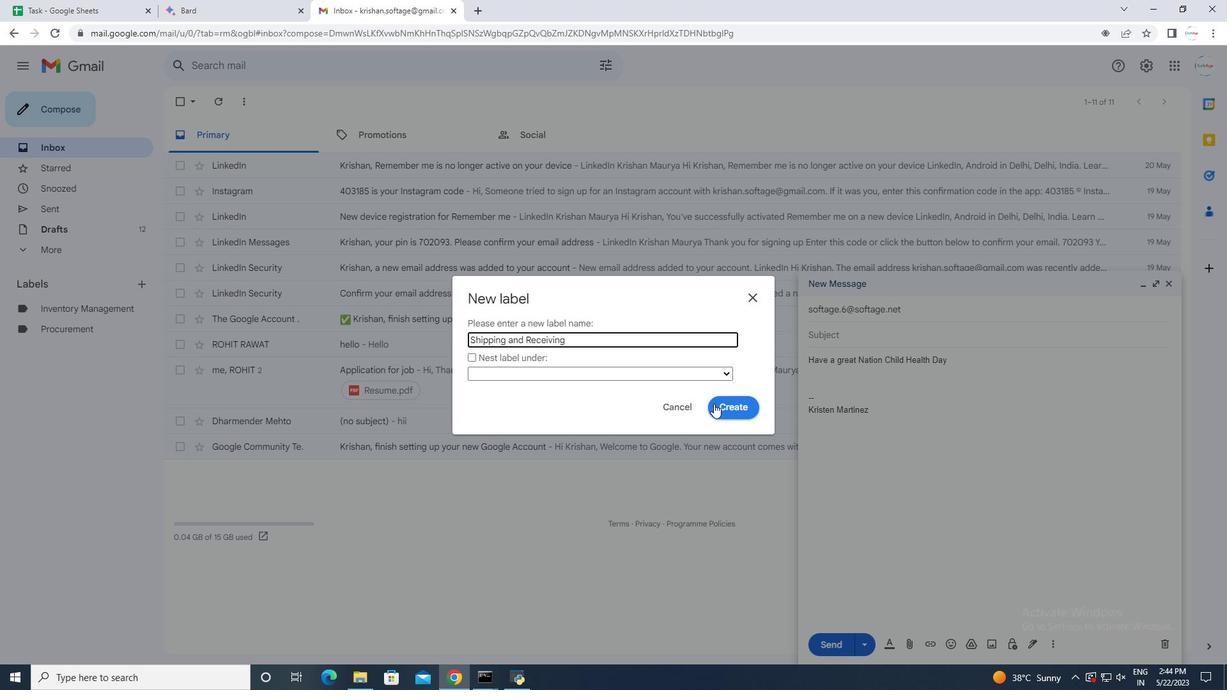 
Action: Mouse pressed left at (714, 404)
Screenshot: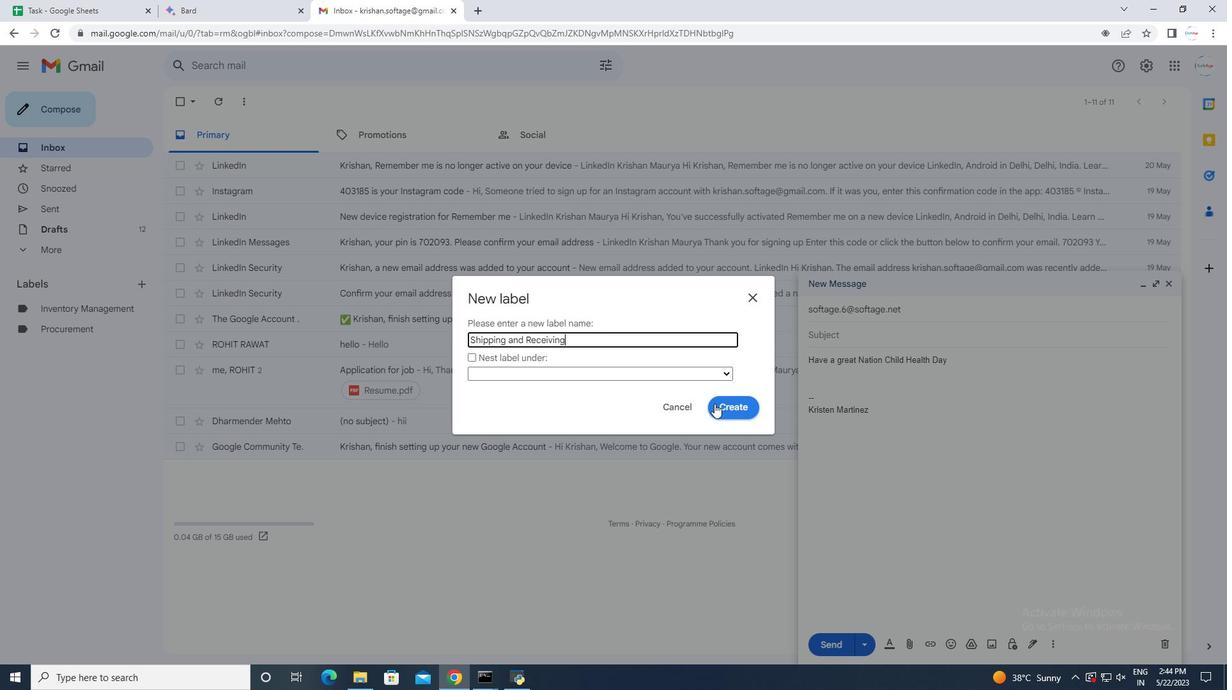 
Action: Mouse moved to (1171, 285)
Screenshot: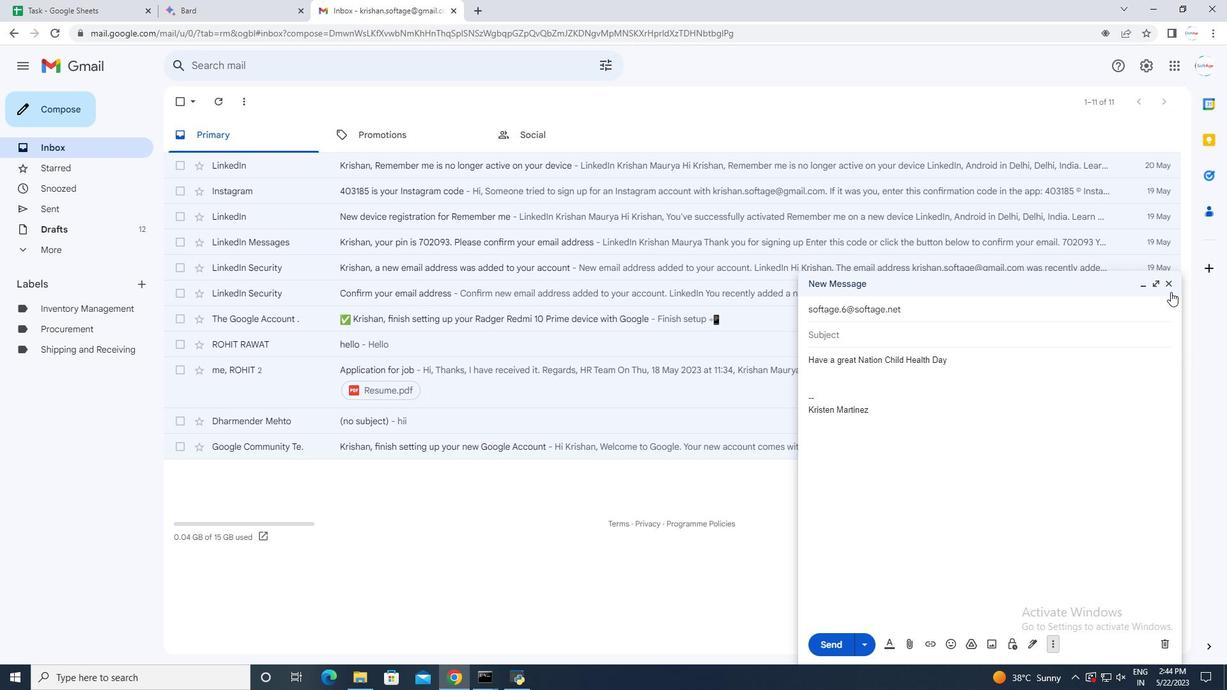 
